 Task: Find connections with filter location São Joaquim with filter topic #fundraisingwith filter profile language French with filter current company 3i Infotech Ltd. with filter school Lady Shri Ram College For Women with filter industry Medical Equipment Manufacturing with filter service category Interaction Design with filter keywords title Credit Counselor
Action: Mouse moved to (604, 101)
Screenshot: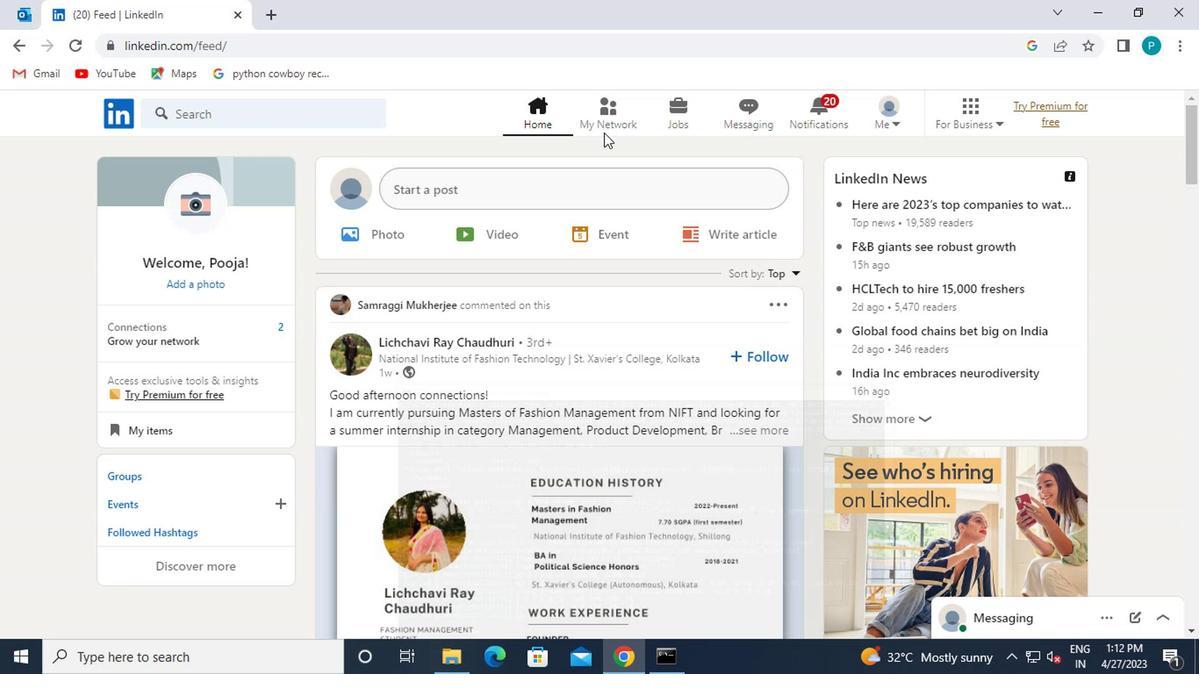 
Action: Mouse pressed left at (604, 101)
Screenshot: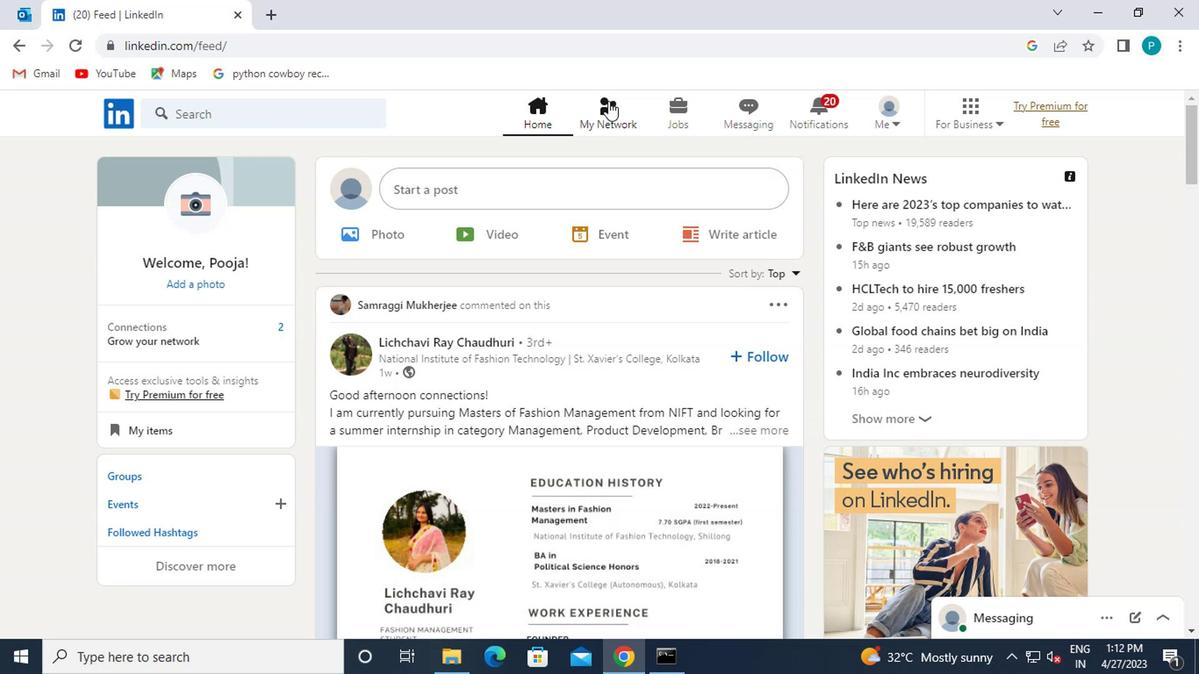 
Action: Mouse moved to (263, 217)
Screenshot: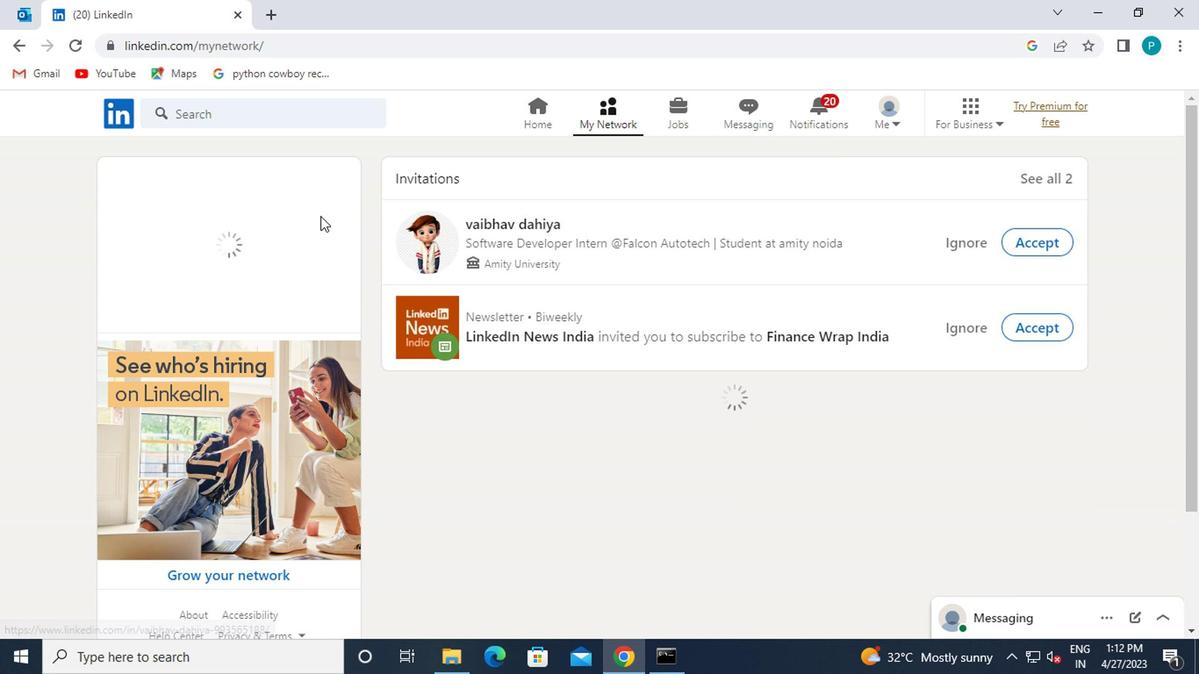 
Action: Mouse pressed left at (263, 217)
Screenshot: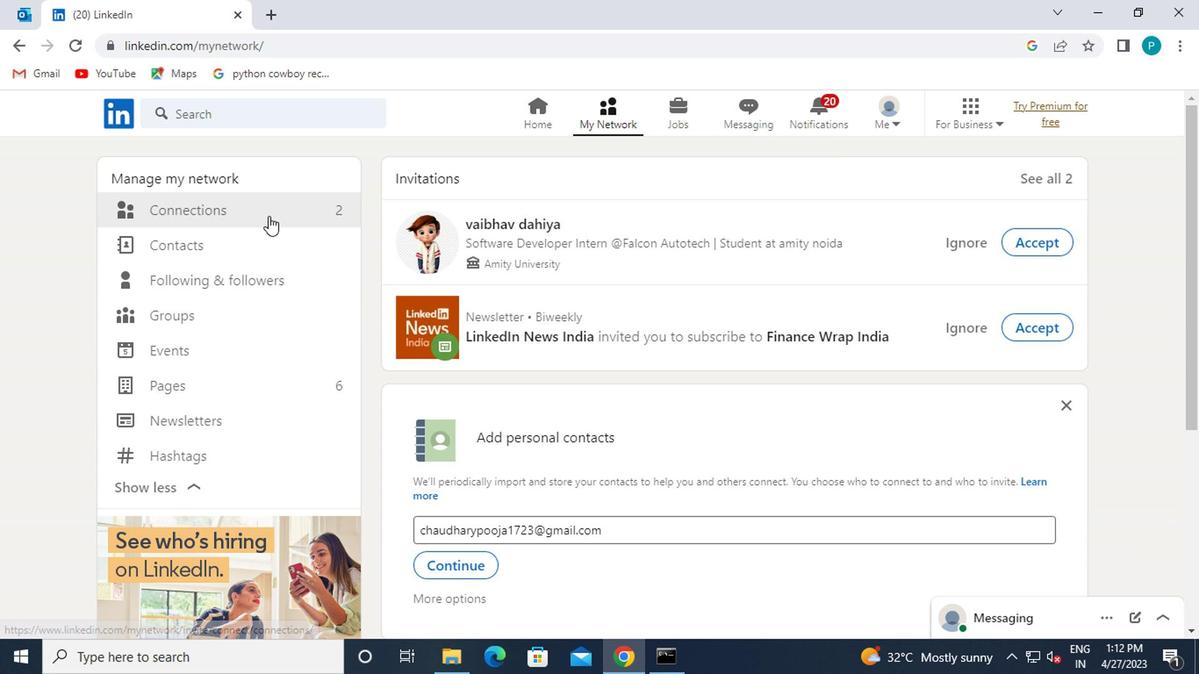 
Action: Mouse moved to (712, 215)
Screenshot: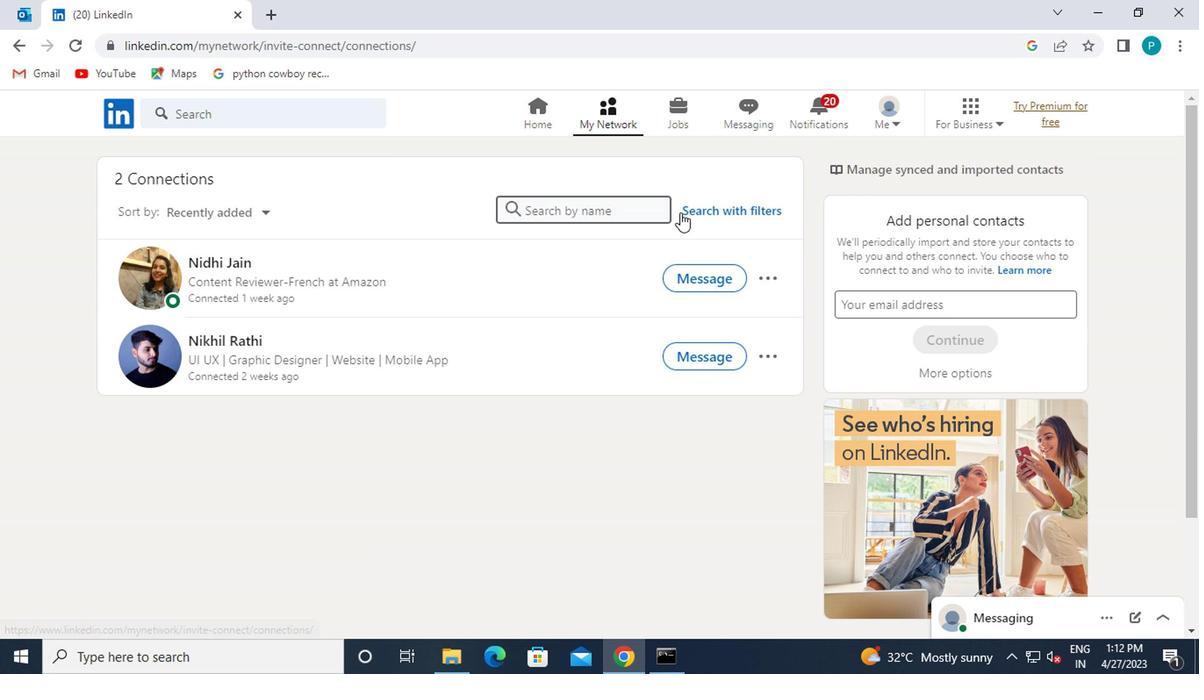 
Action: Mouse pressed left at (712, 215)
Screenshot: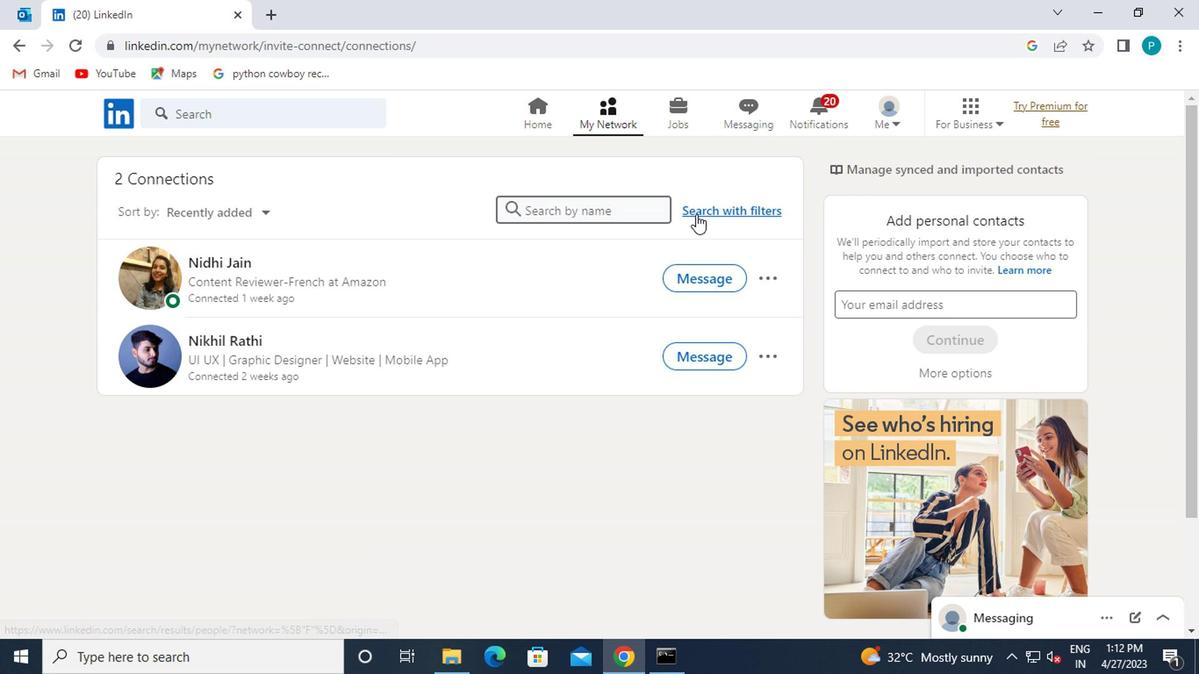 
Action: Mouse moved to (636, 170)
Screenshot: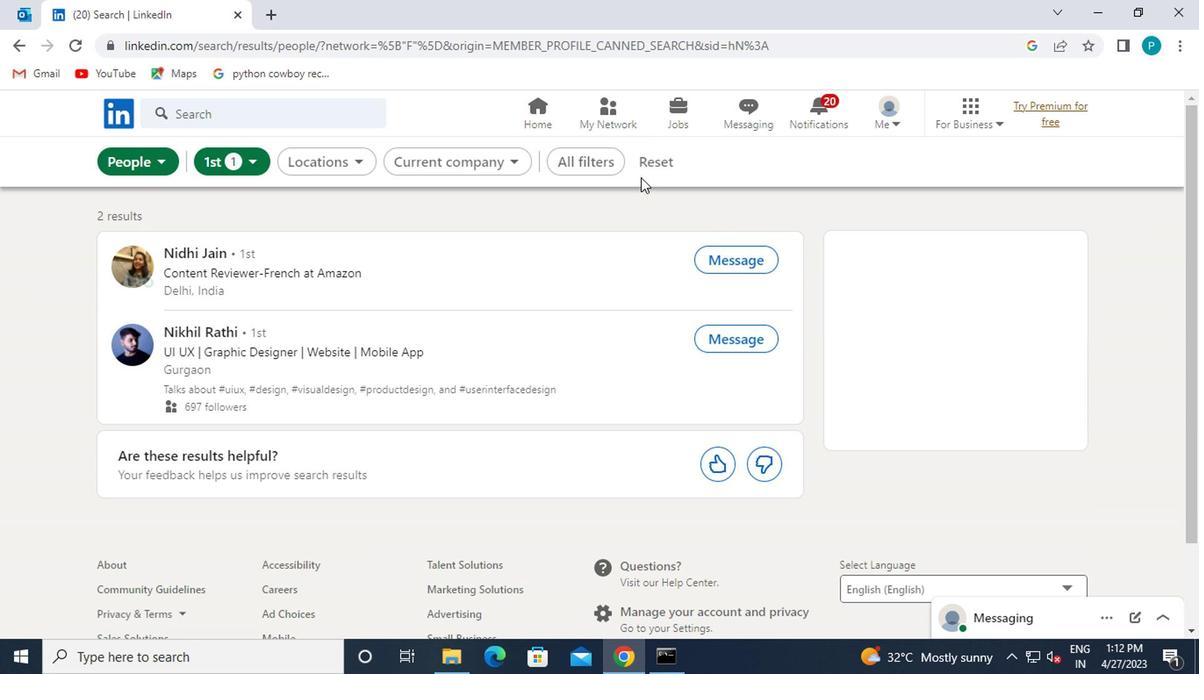 
Action: Mouse pressed left at (636, 170)
Screenshot: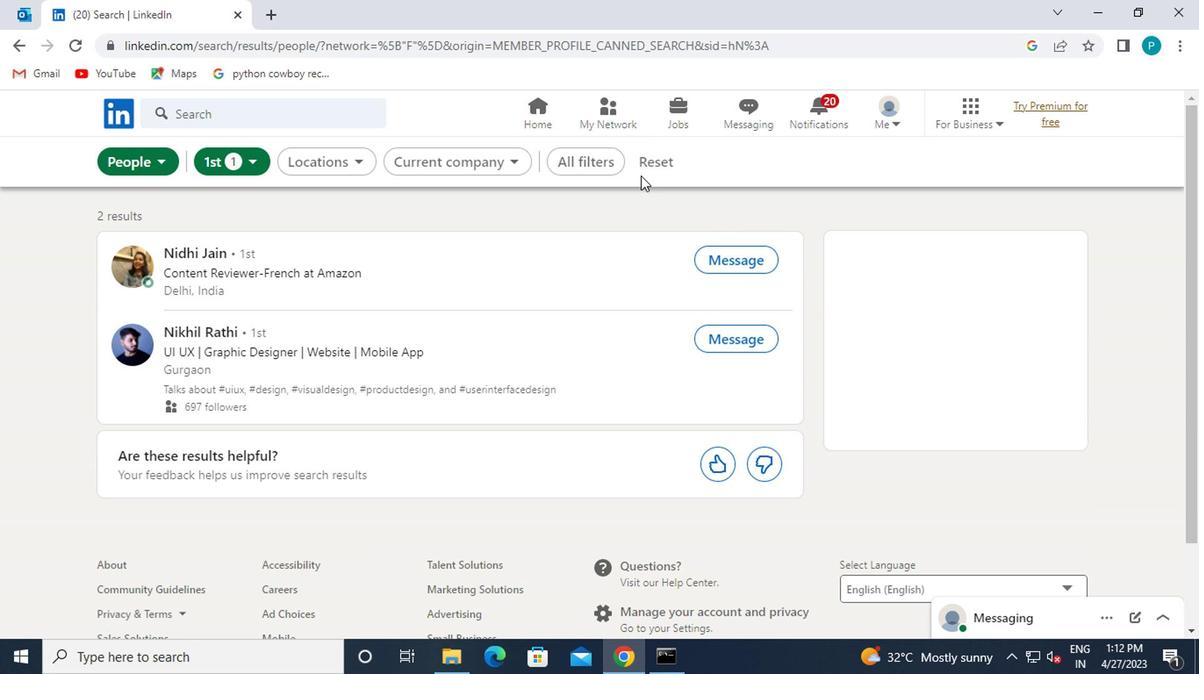 
Action: Mouse moved to (637, 173)
Screenshot: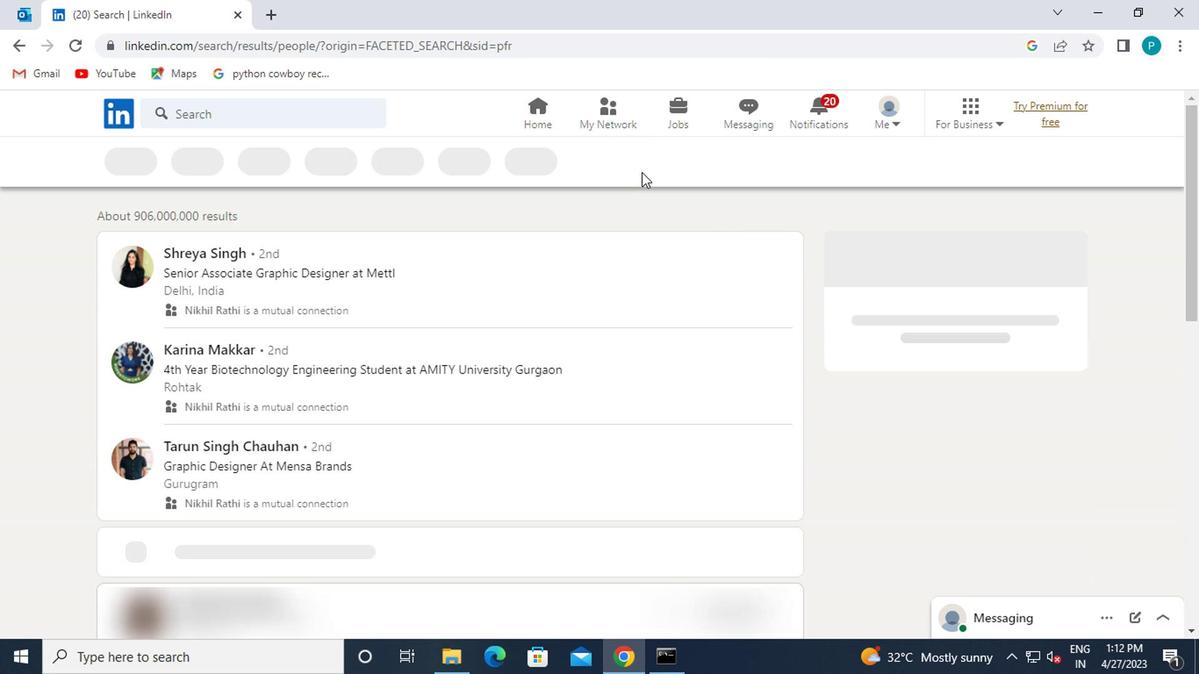 
Action: Mouse pressed left at (637, 173)
Screenshot: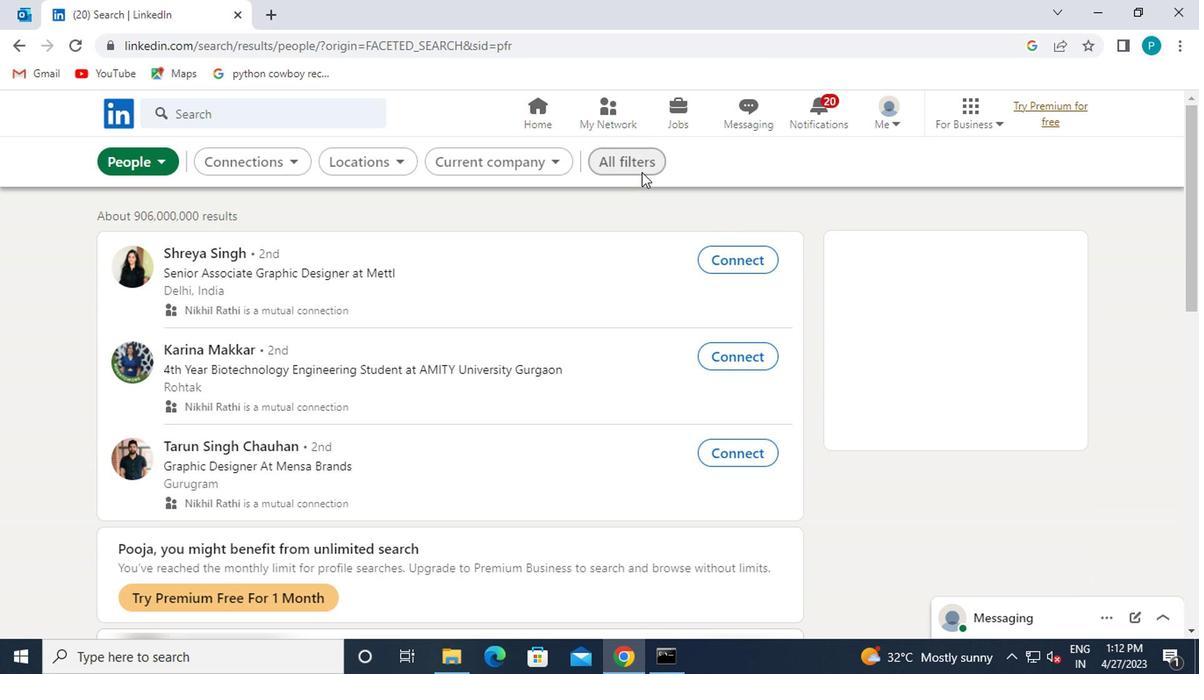 
Action: Mouse moved to (969, 481)
Screenshot: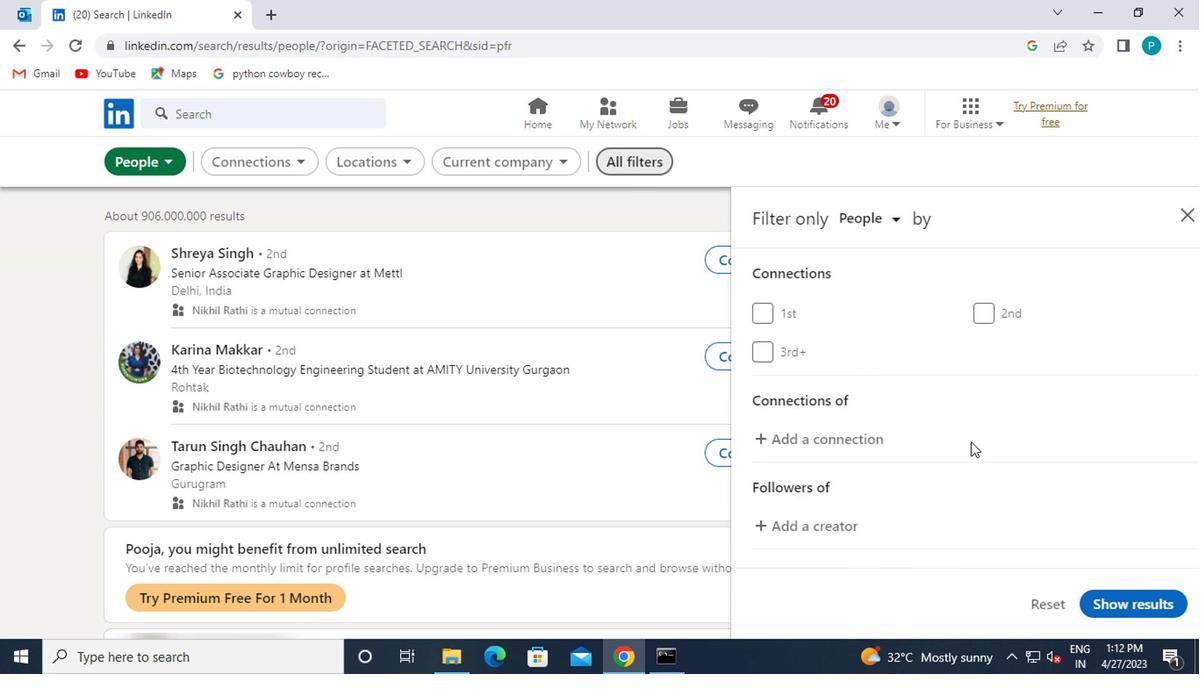 
Action: Mouse scrolled (969, 480) with delta (0, 0)
Screenshot: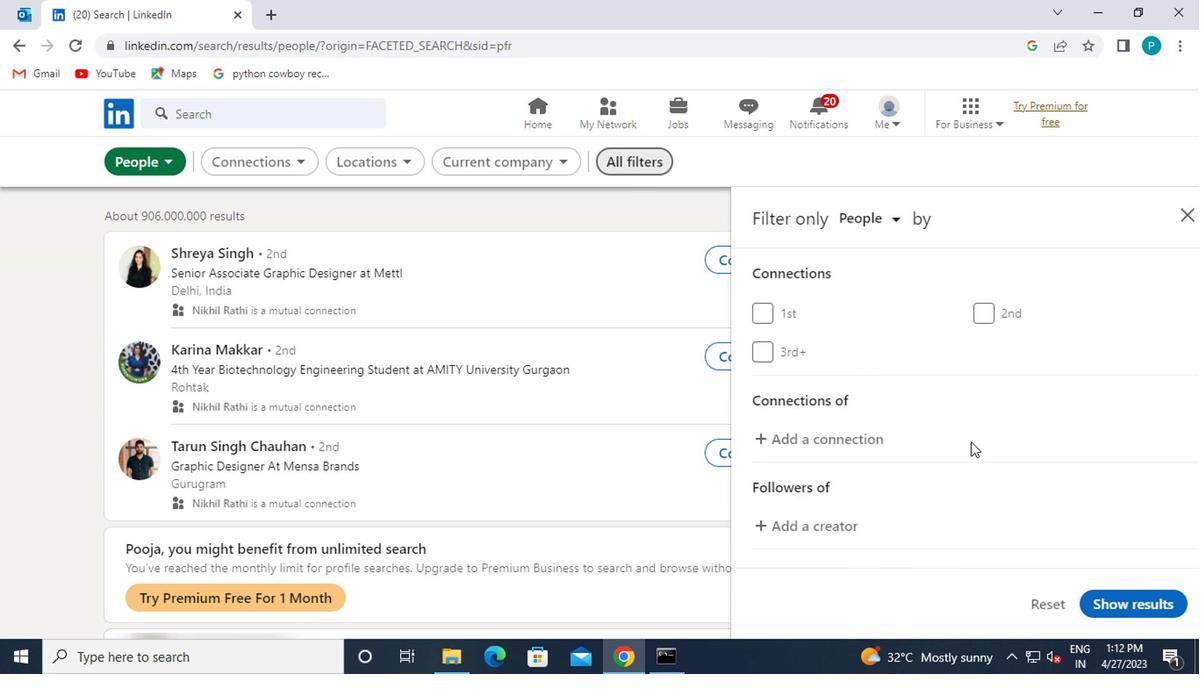 
Action: Mouse moved to (969, 482)
Screenshot: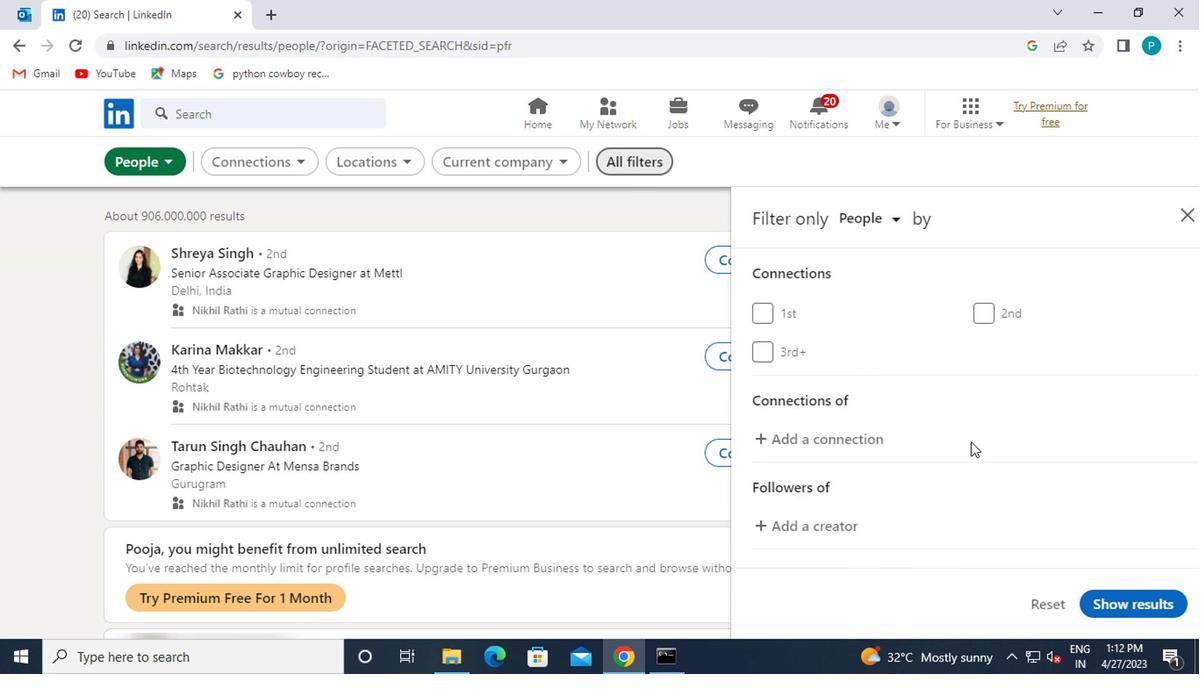 
Action: Mouse scrolled (969, 482) with delta (0, 0)
Screenshot: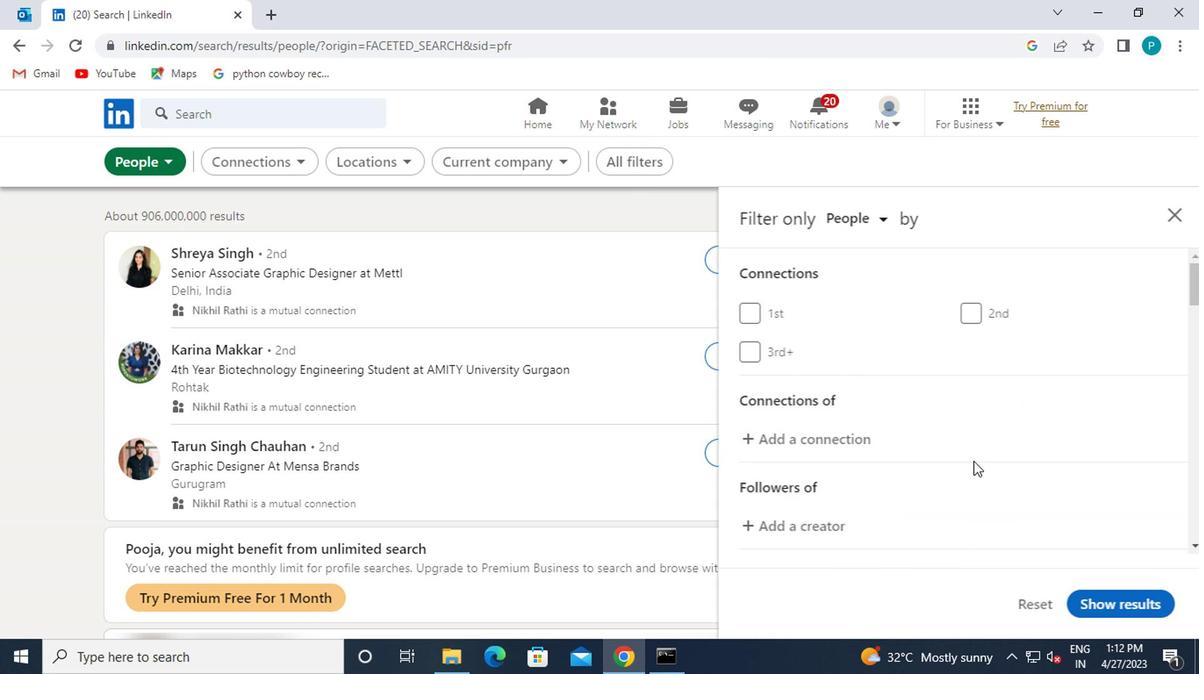 
Action: Mouse moved to (969, 515)
Screenshot: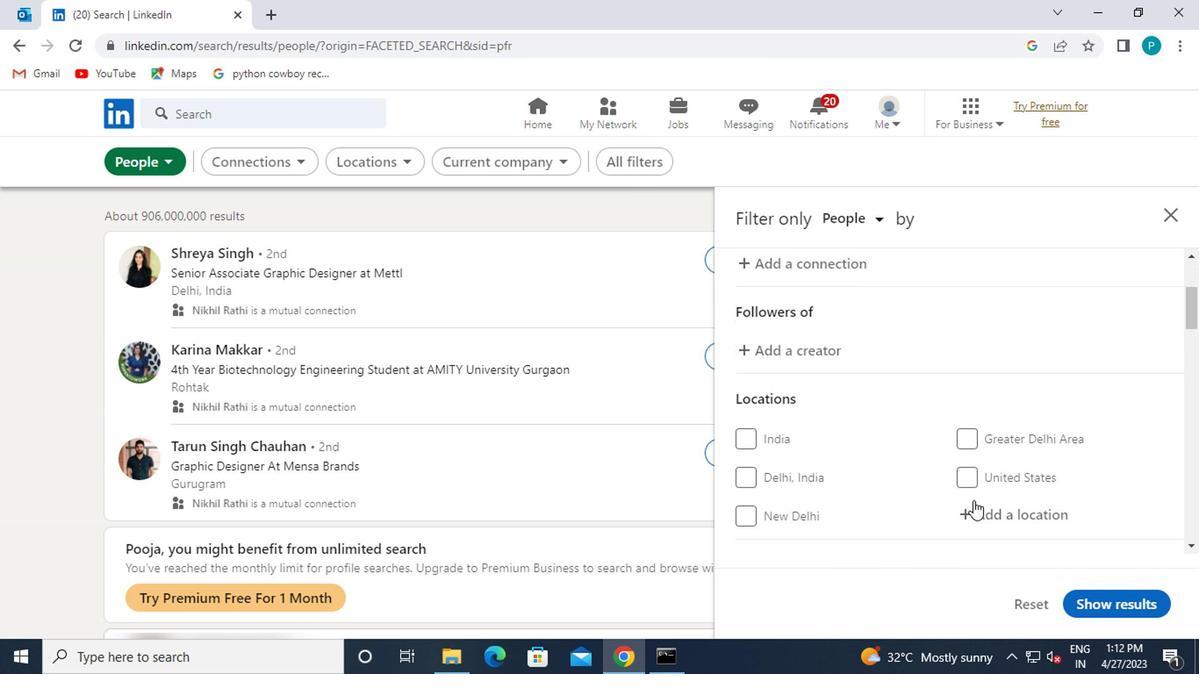 
Action: Mouse pressed left at (969, 515)
Screenshot: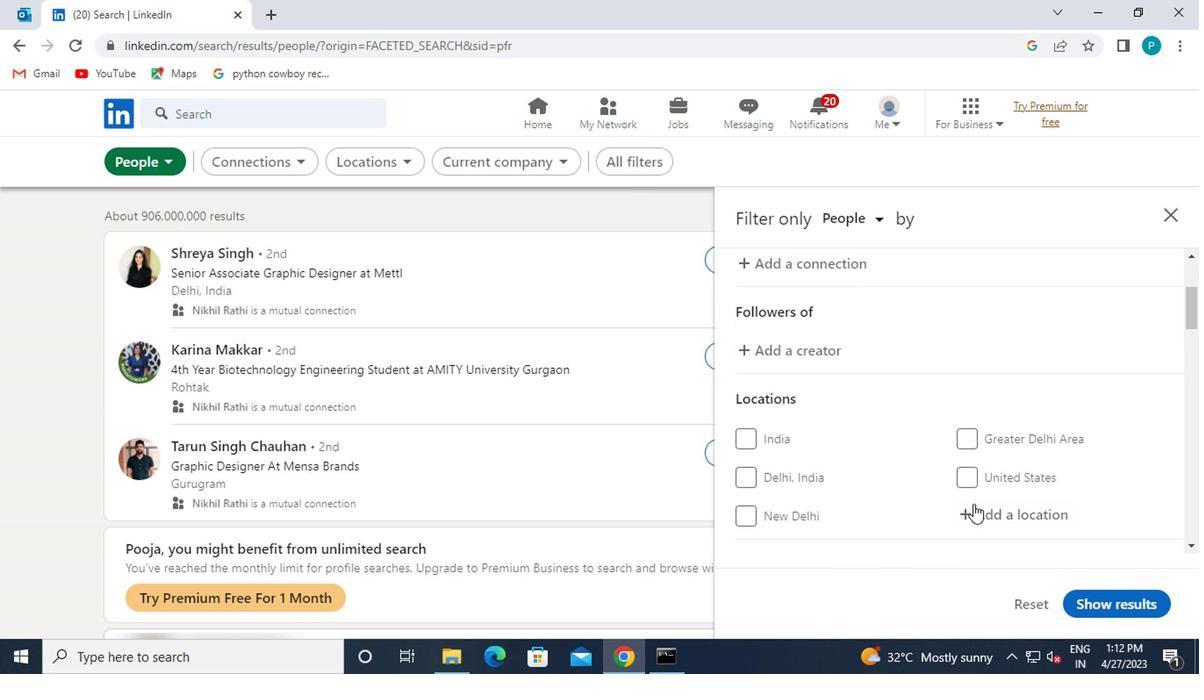 
Action: Mouse moved to (966, 519)
Screenshot: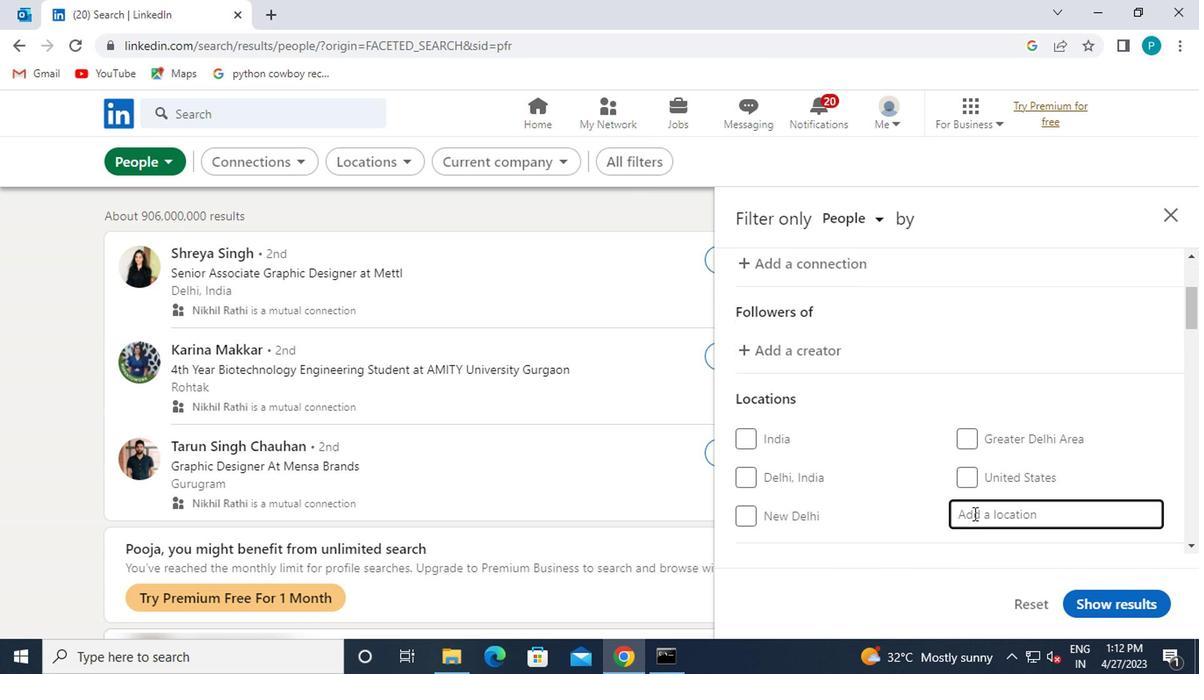 
Action: Key pressed sao<Key.space>joa
Screenshot: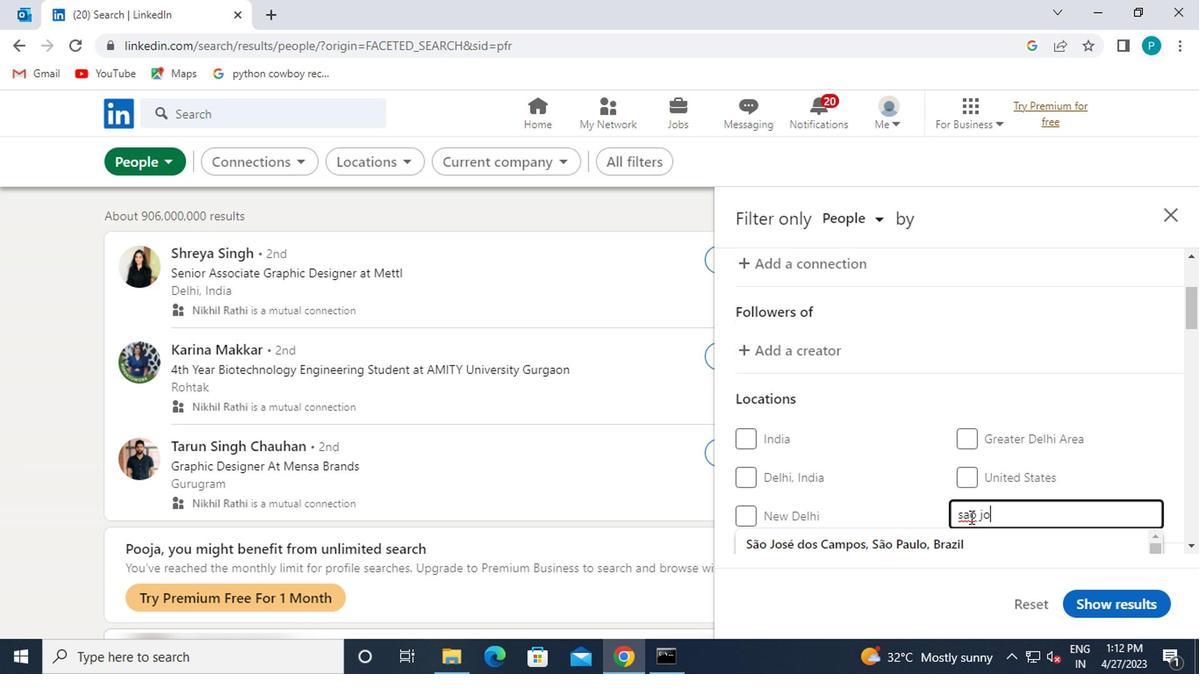 
Action: Mouse moved to (902, 488)
Screenshot: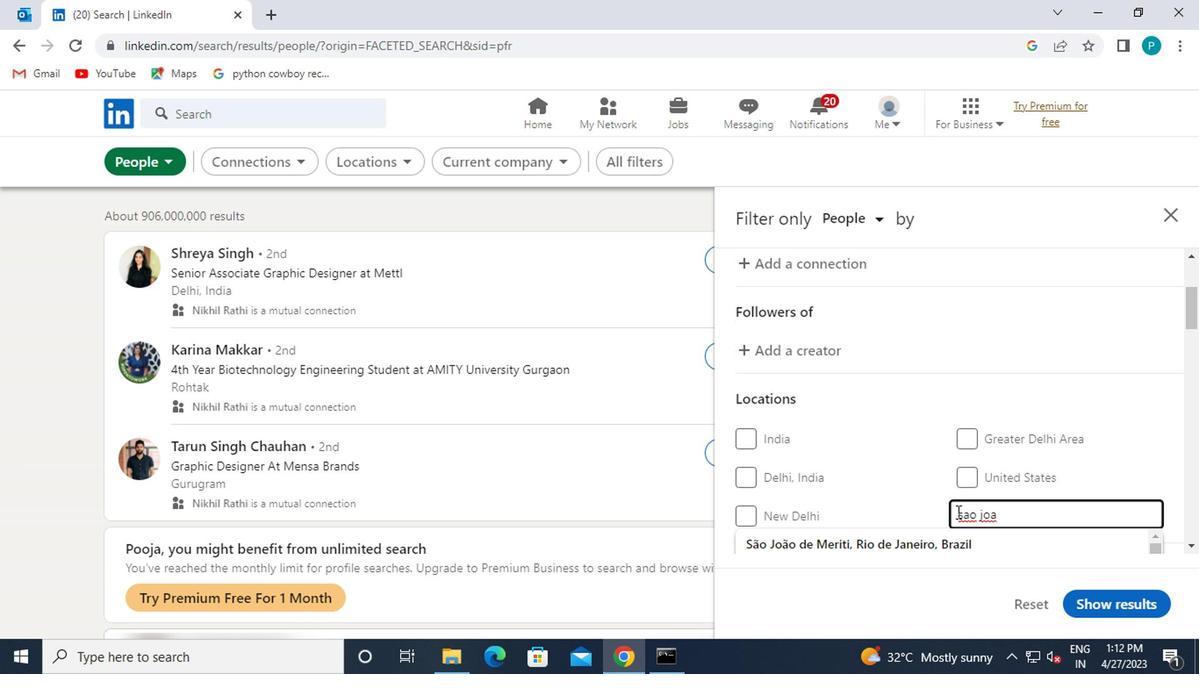 
Action: Mouse scrolled (902, 487) with delta (0, -1)
Screenshot: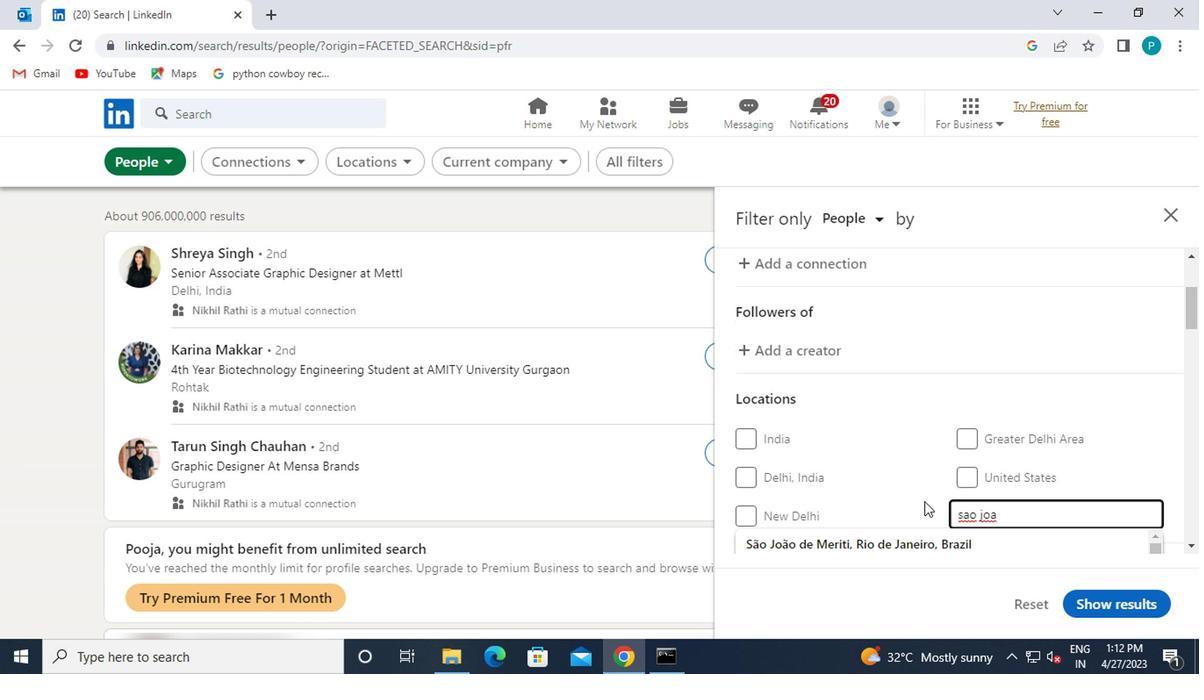 
Action: Mouse moved to (900, 481)
Screenshot: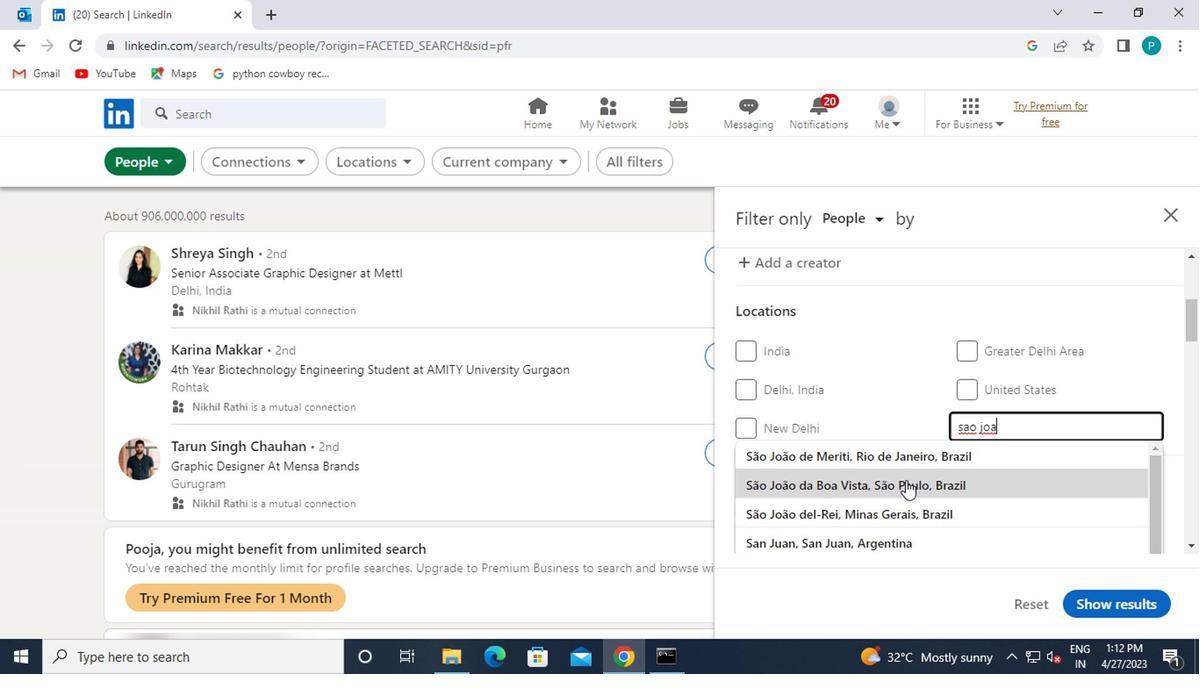 
Action: Mouse scrolled (900, 480) with delta (0, 0)
Screenshot: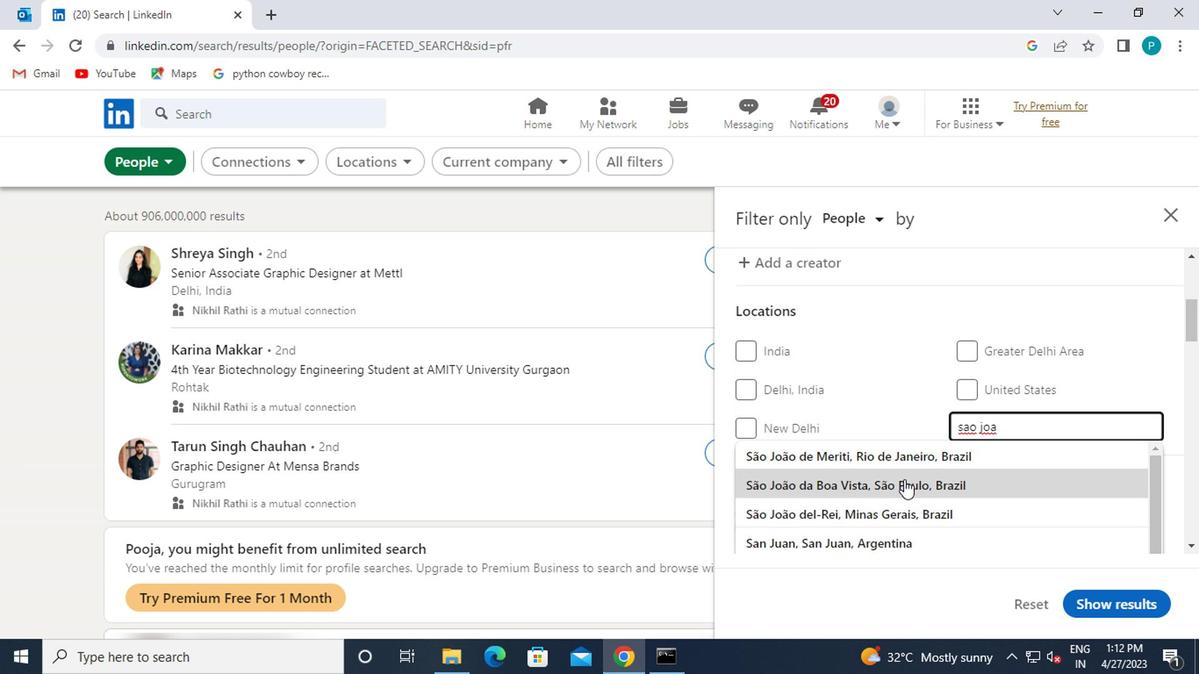 
Action: Mouse moved to (897, 481)
Screenshot: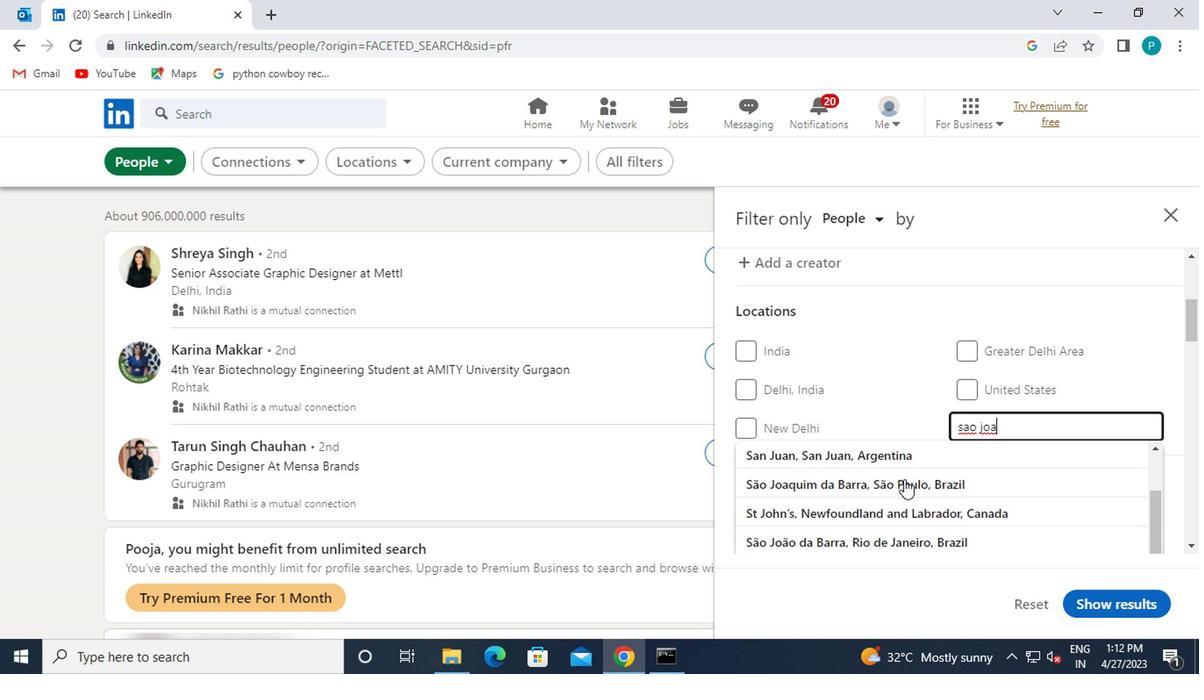 
Action: Mouse pressed left at (897, 481)
Screenshot: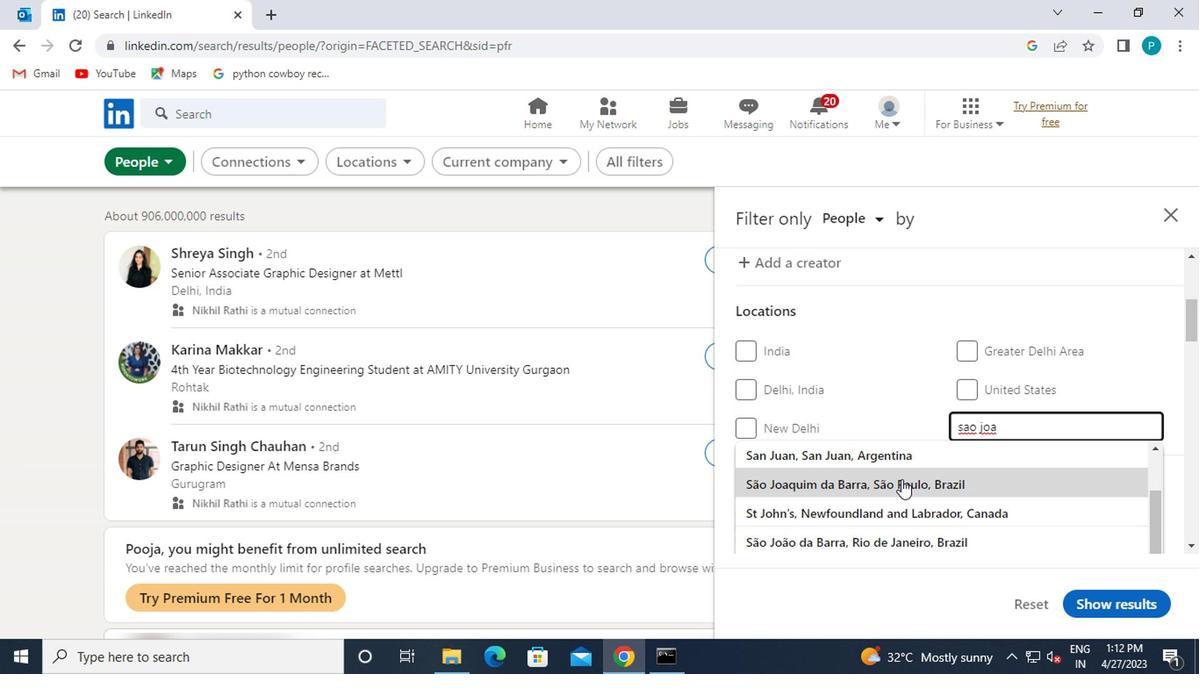 
Action: Mouse scrolled (897, 480) with delta (0, 0)
Screenshot: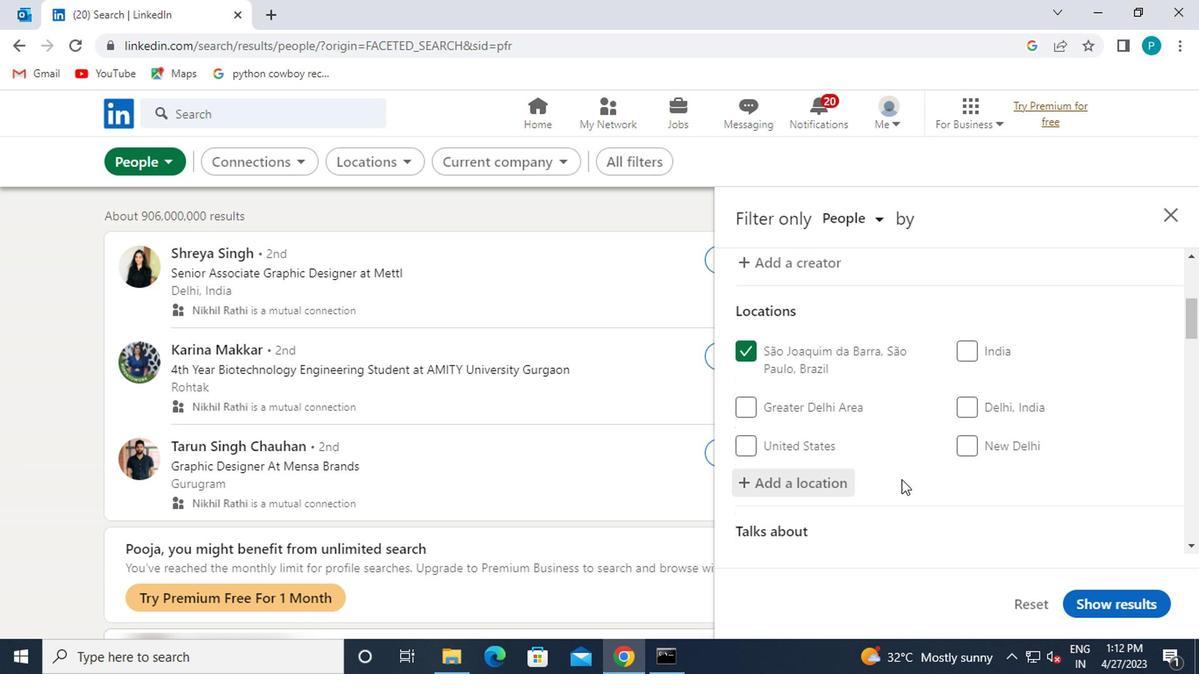 
Action: Mouse scrolled (897, 480) with delta (0, 0)
Screenshot: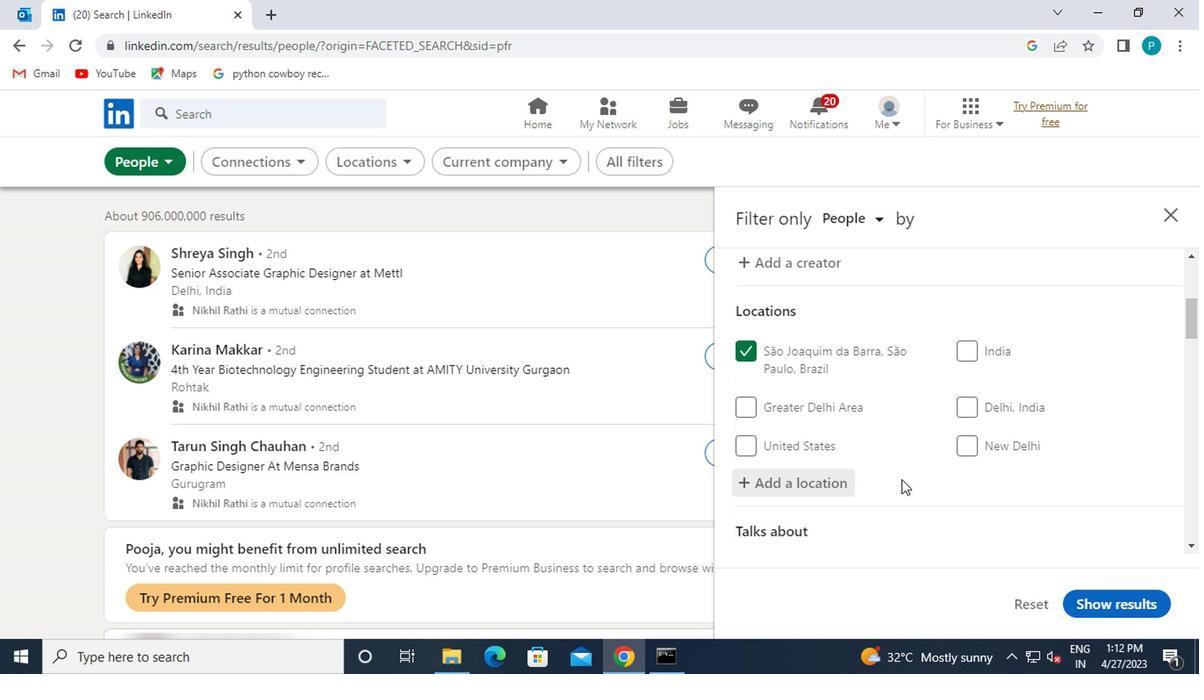 
Action: Mouse moved to (970, 478)
Screenshot: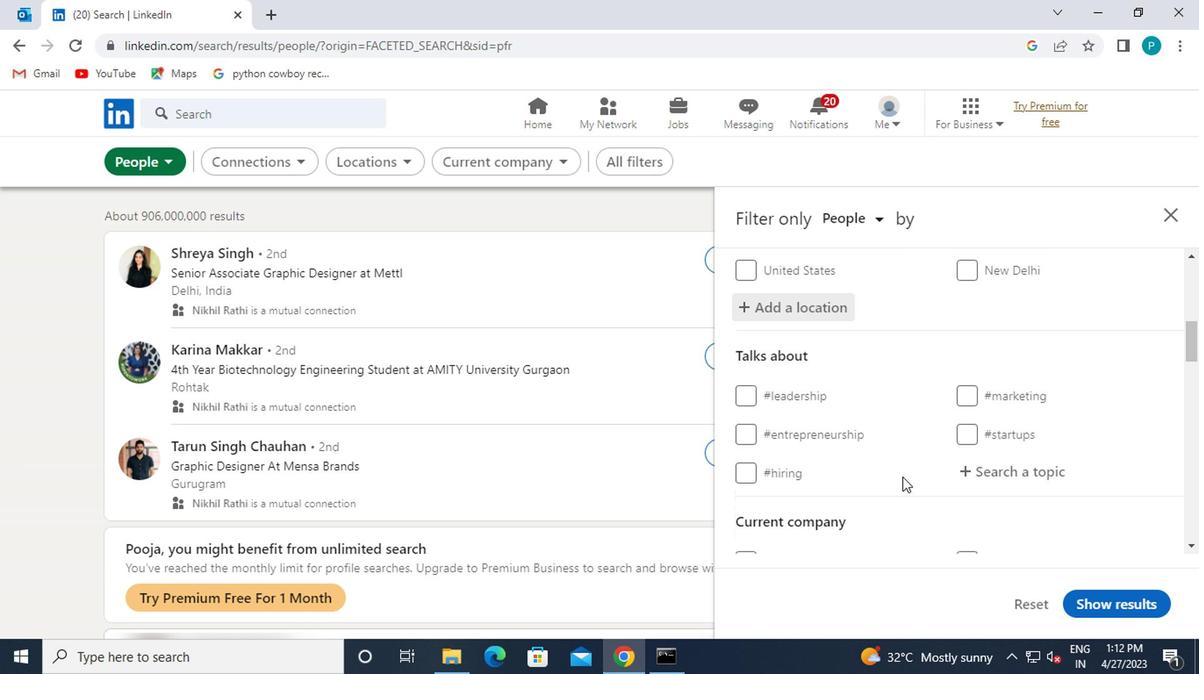
Action: Mouse pressed left at (970, 478)
Screenshot: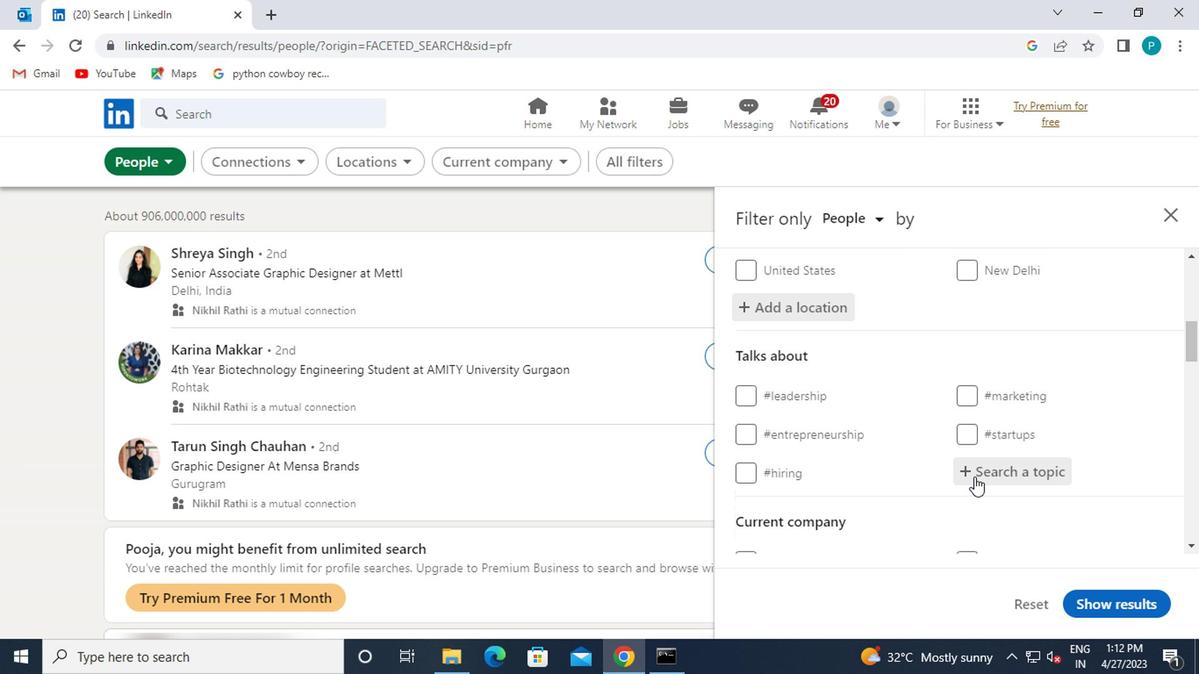 
Action: Key pressed <Key.shift>#<Key.caps_lock>F<Key.caps_lock>UNDRAISING
Screenshot: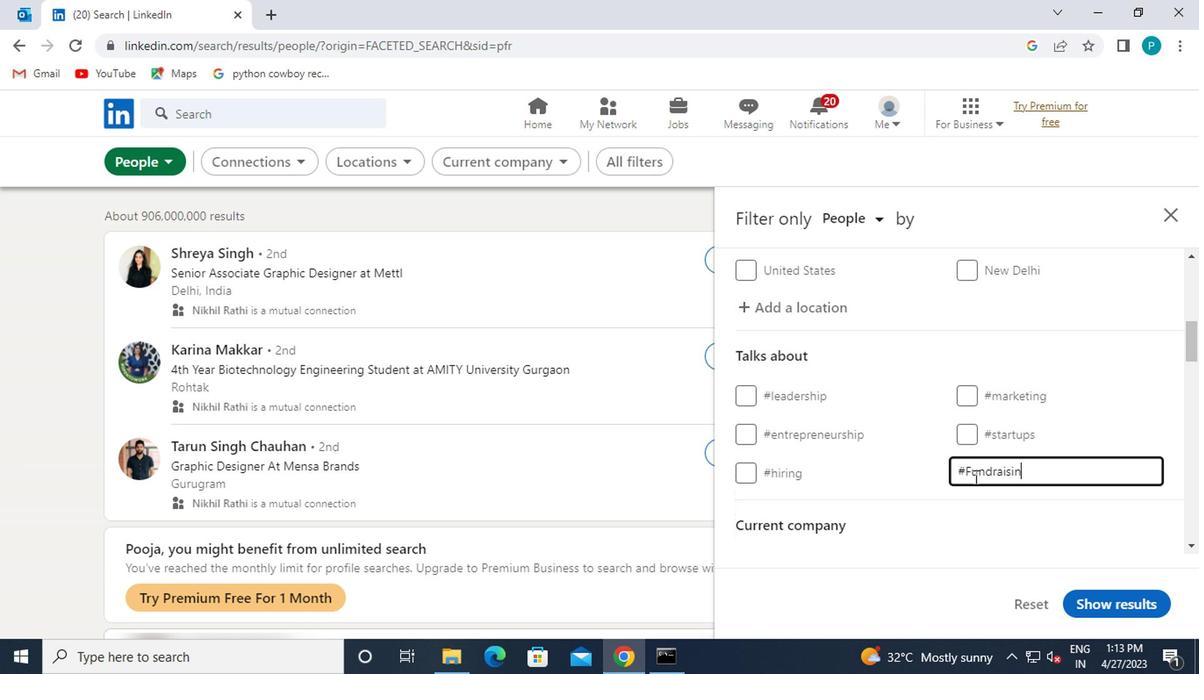 
Action: Mouse scrolled (970, 477) with delta (0, 0)
Screenshot: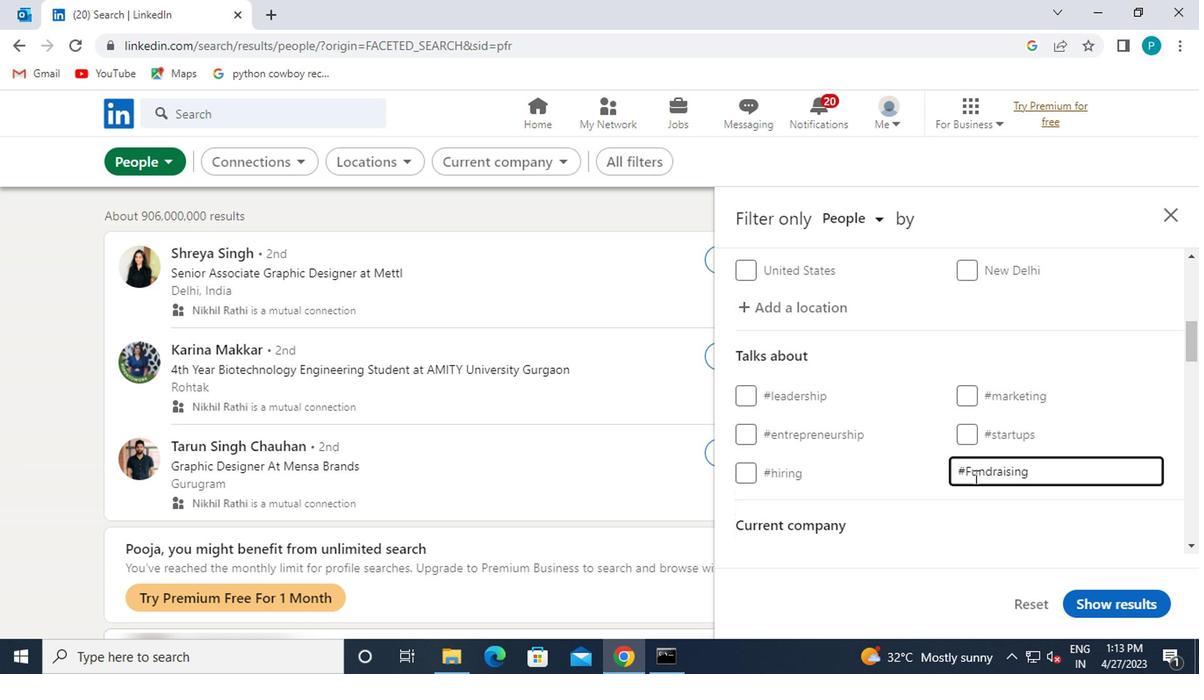 
Action: Mouse scrolled (970, 477) with delta (0, 0)
Screenshot: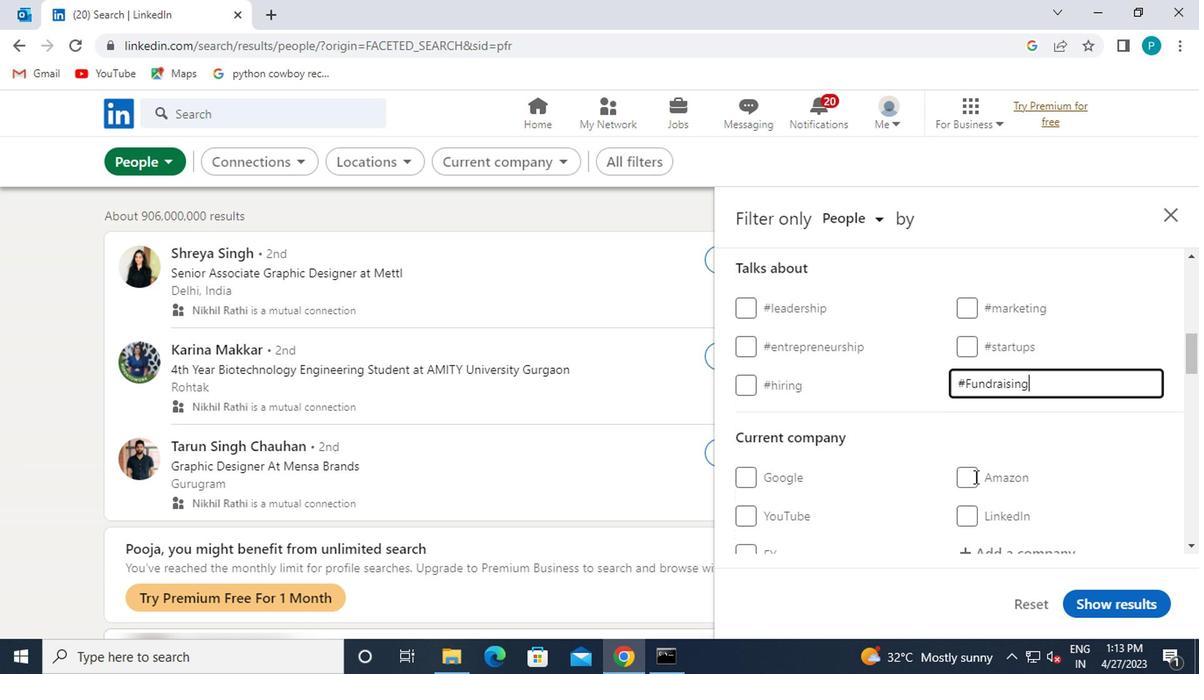 
Action: Mouse moved to (967, 474)
Screenshot: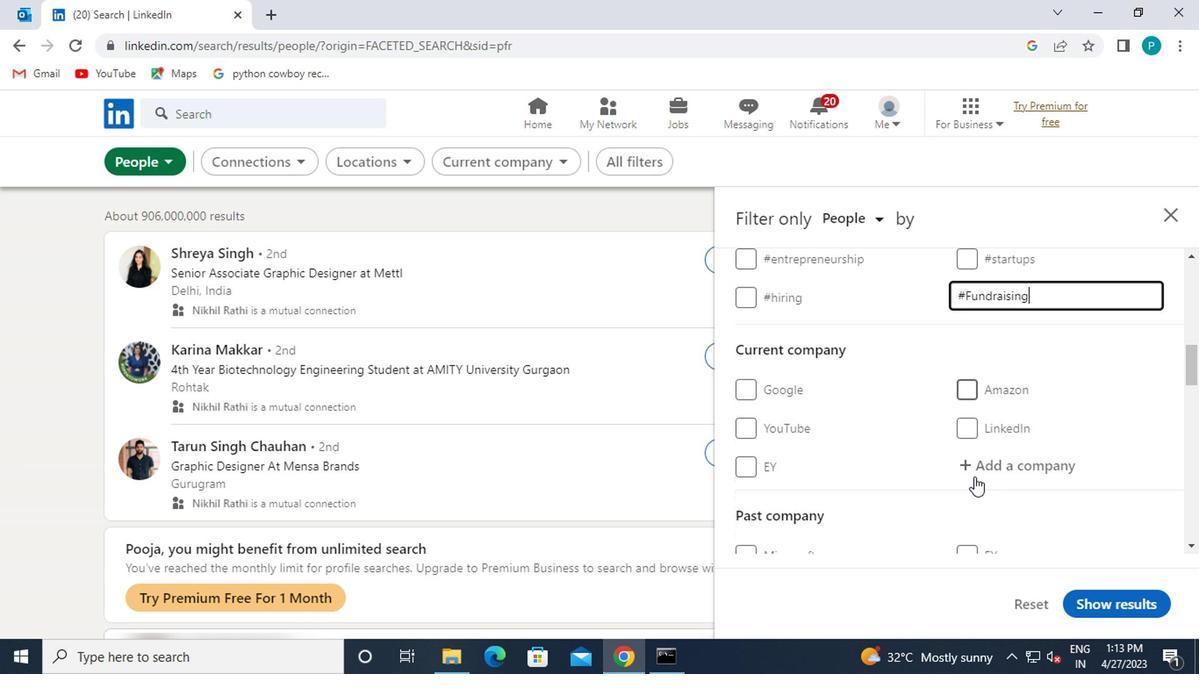 
Action: Mouse pressed left at (967, 474)
Screenshot: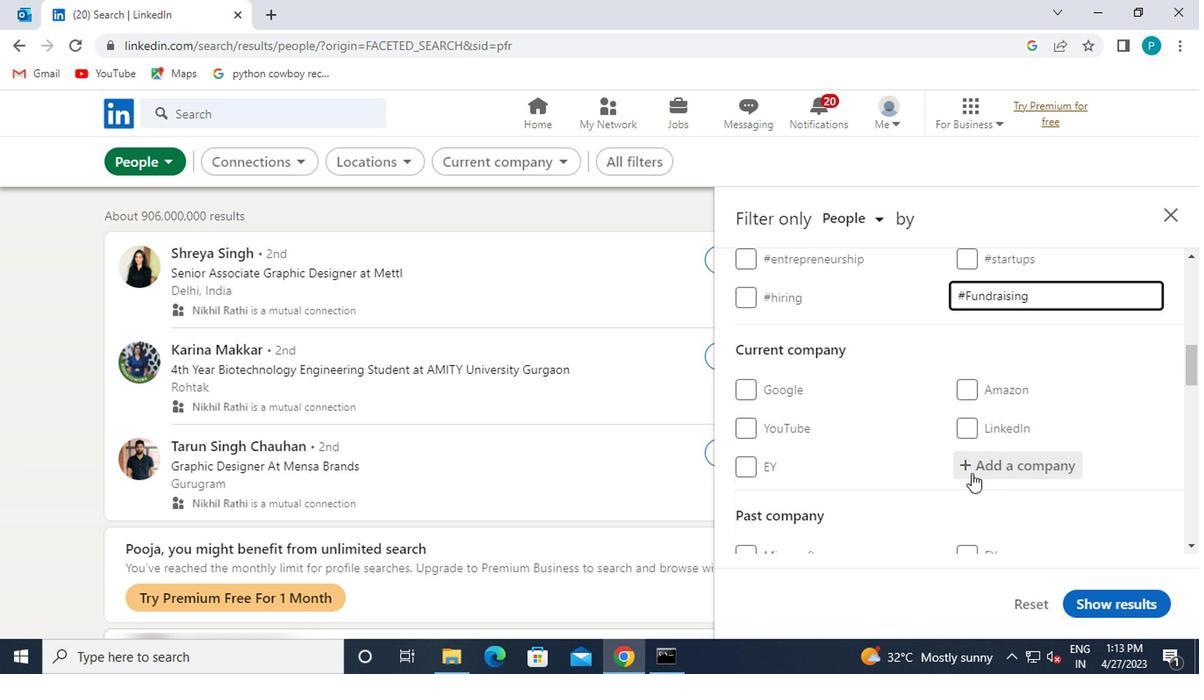 
Action: Mouse moved to (969, 510)
Screenshot: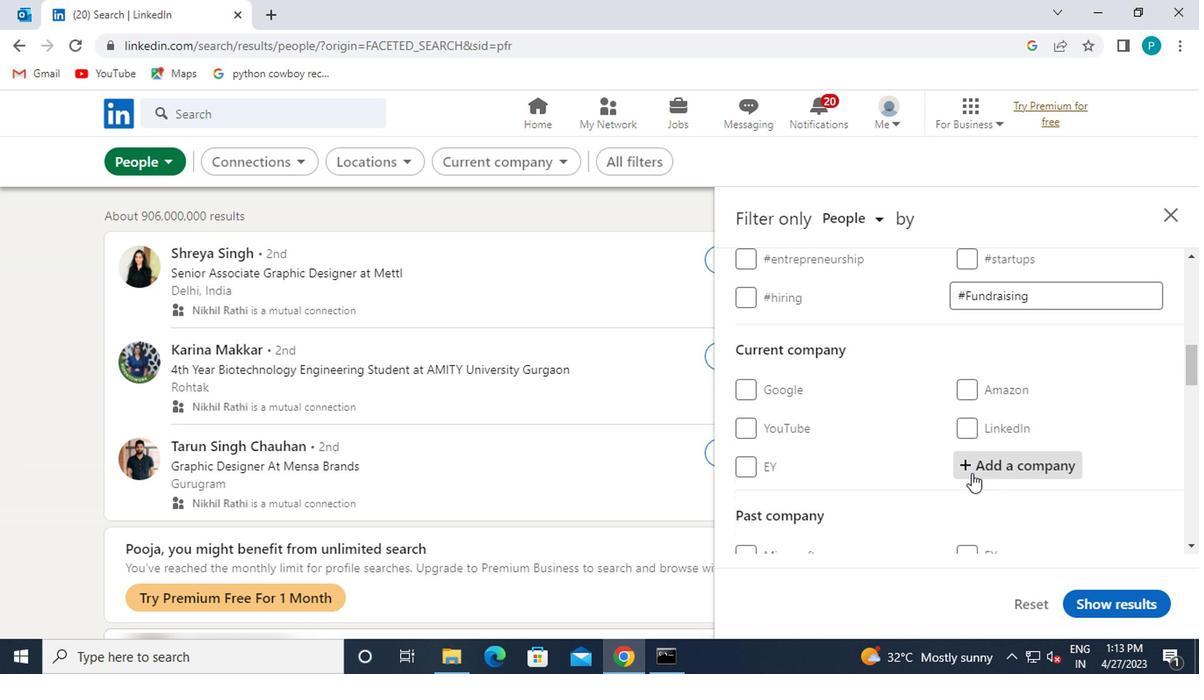 
Action: Key pressed 3I
Screenshot: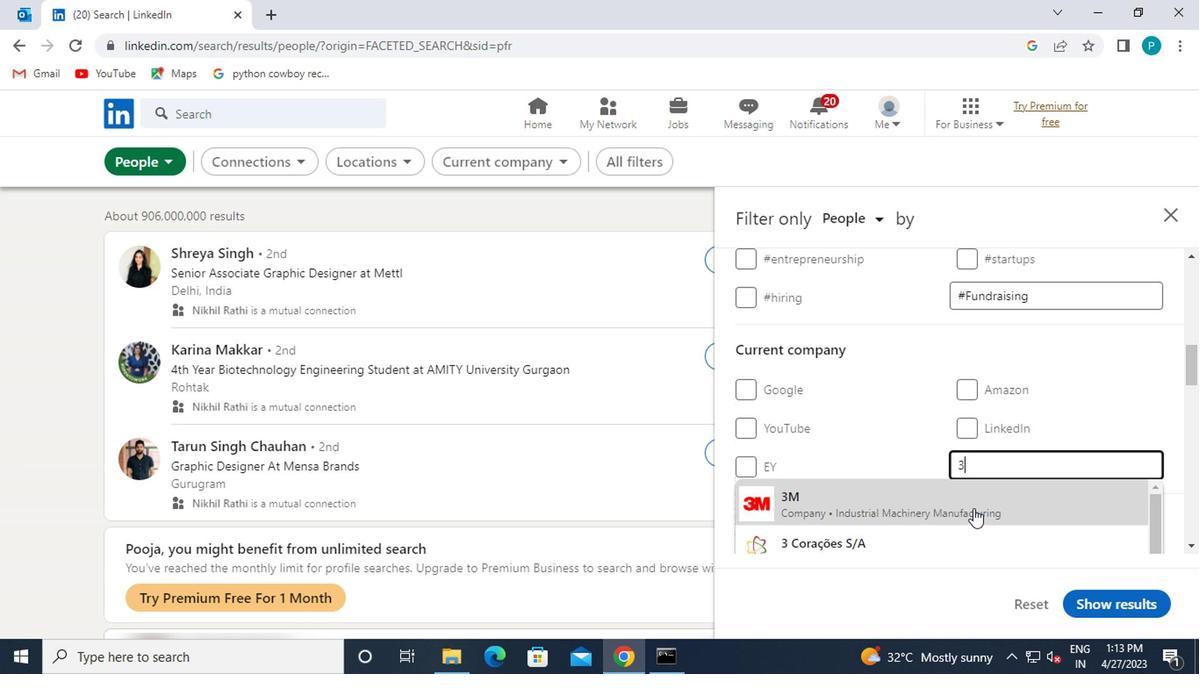 
Action: Mouse moved to (930, 507)
Screenshot: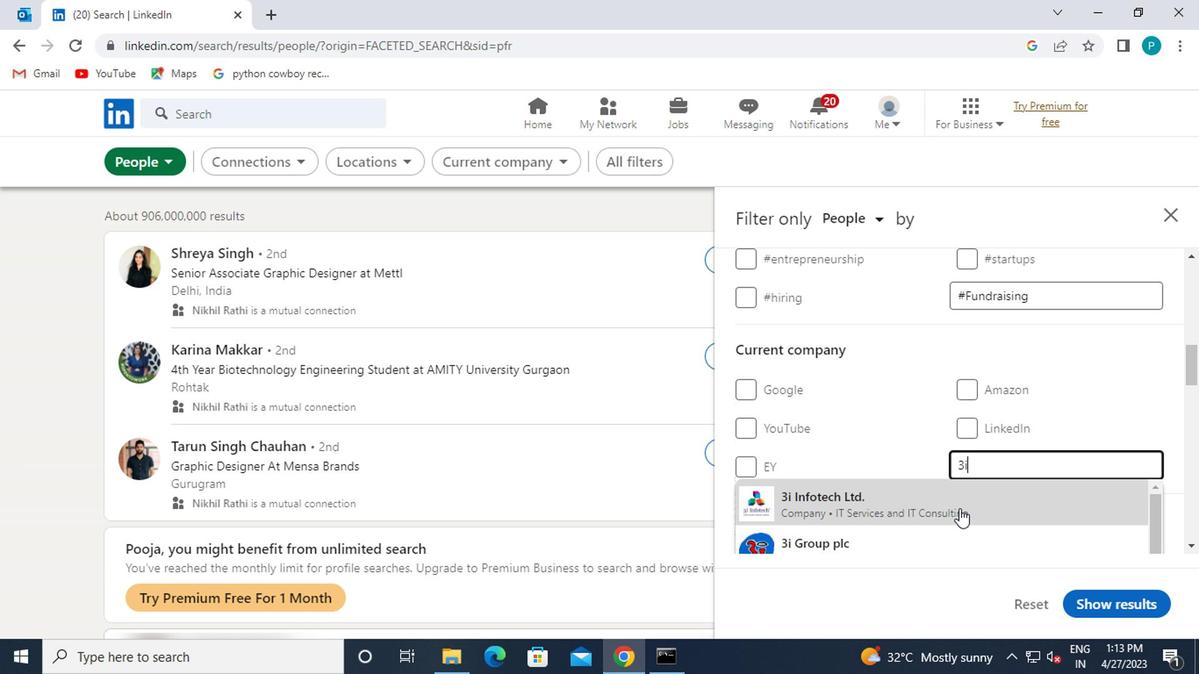 
Action: Mouse pressed left at (930, 507)
Screenshot: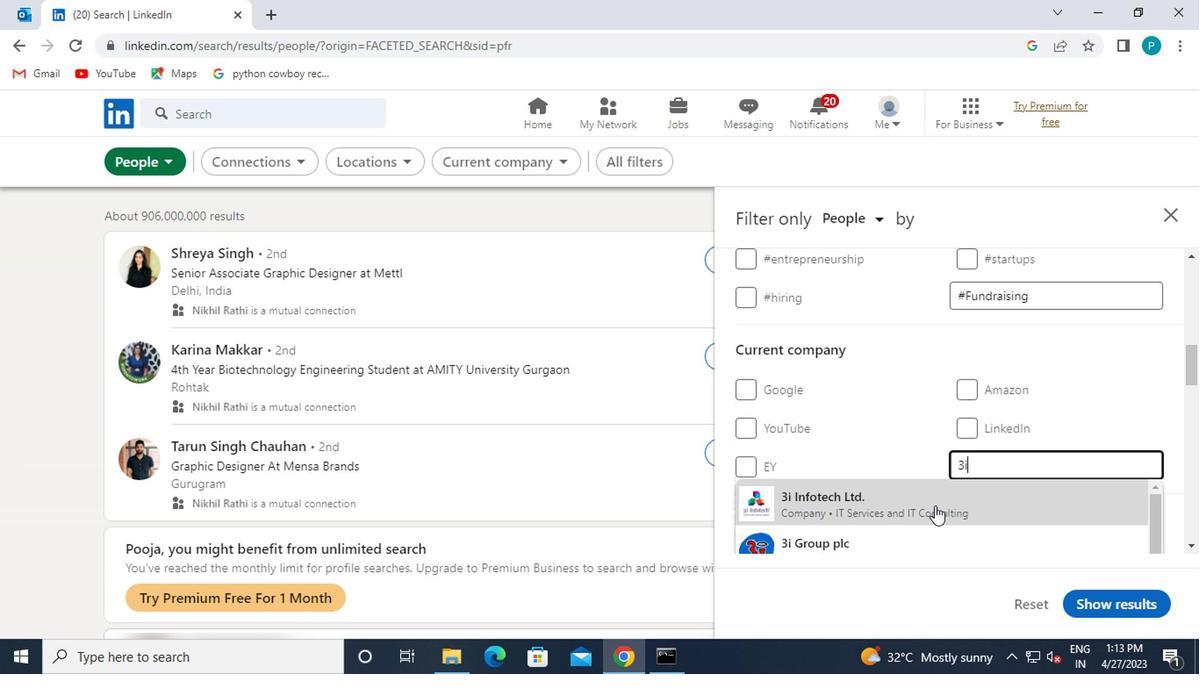 
Action: Mouse moved to (887, 476)
Screenshot: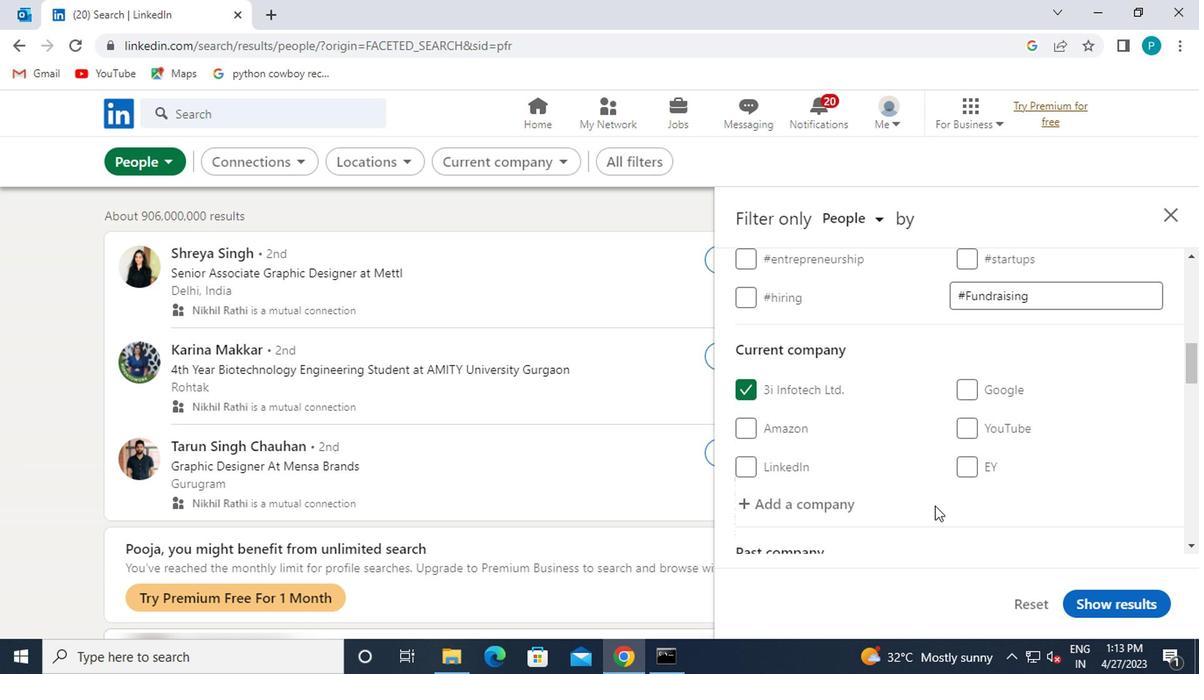 
Action: Mouse scrolled (887, 474) with delta (0, -1)
Screenshot: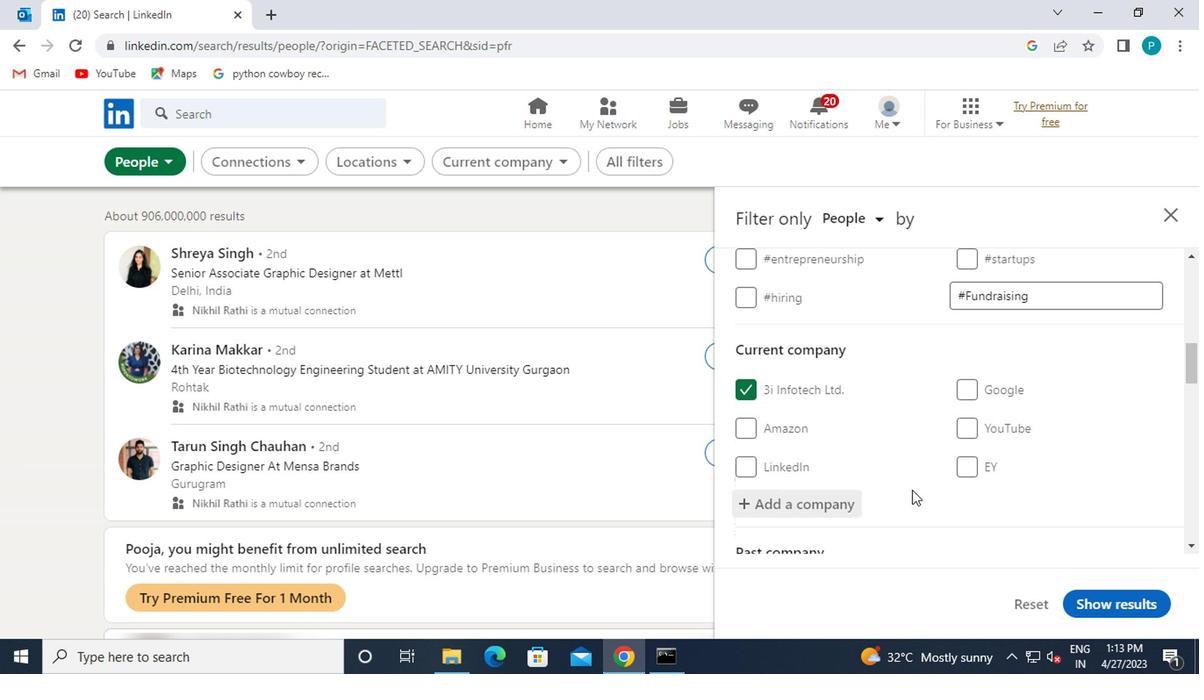
Action: Mouse scrolled (887, 474) with delta (0, -1)
Screenshot: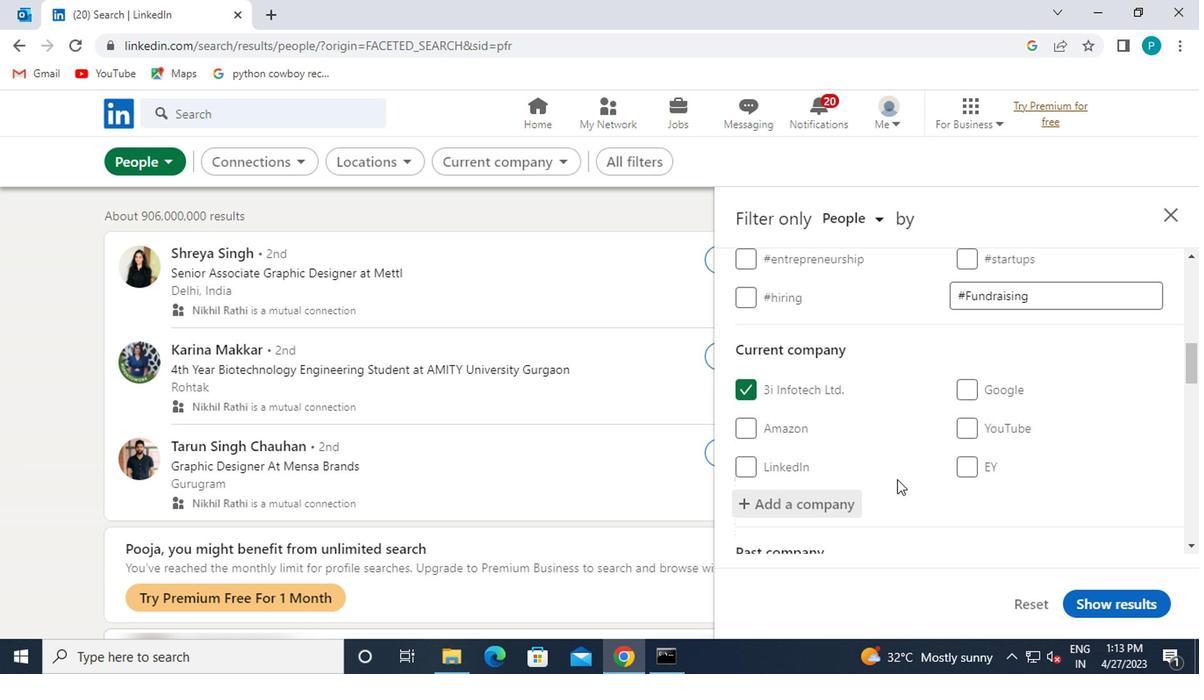 
Action: Mouse moved to (968, 493)
Screenshot: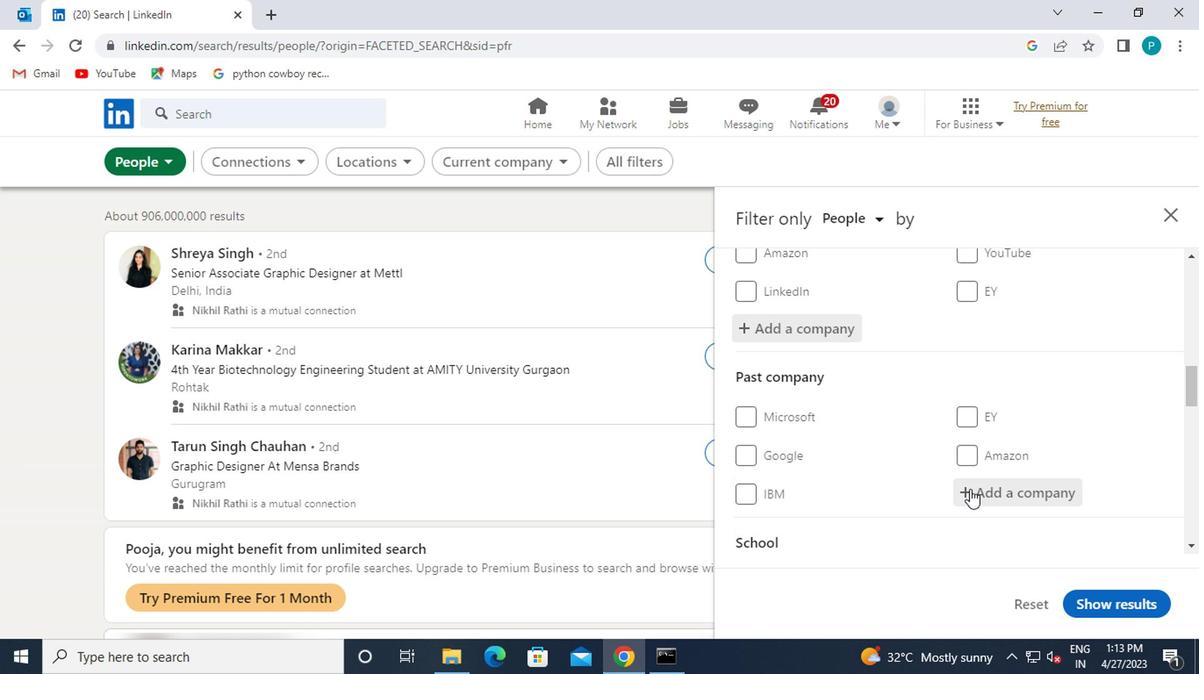 
Action: Mouse scrolled (968, 492) with delta (0, 0)
Screenshot: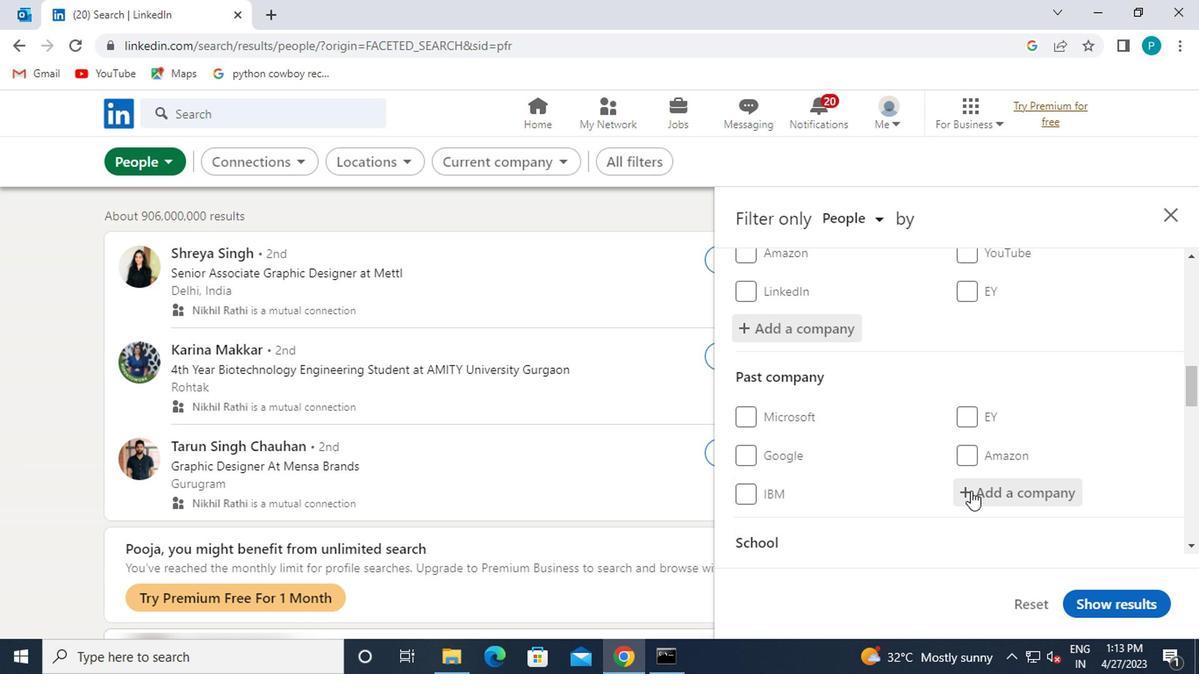 
Action: Mouse moved to (973, 536)
Screenshot: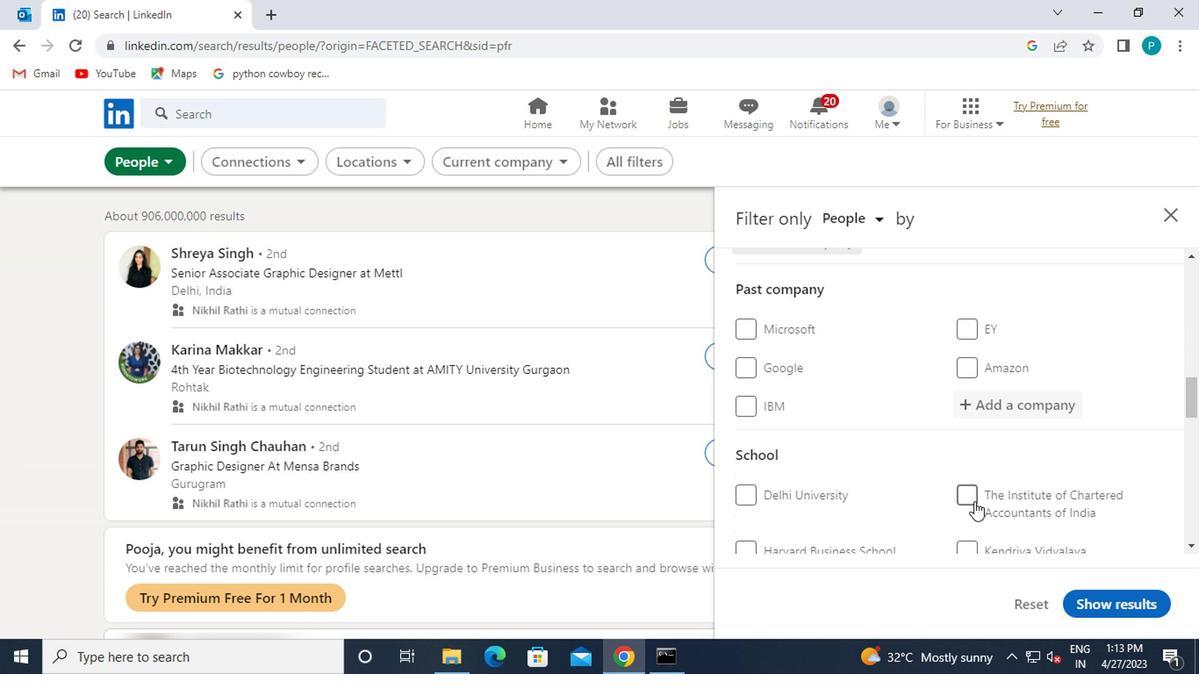 
Action: Mouse scrolled (973, 534) with delta (0, -1)
Screenshot: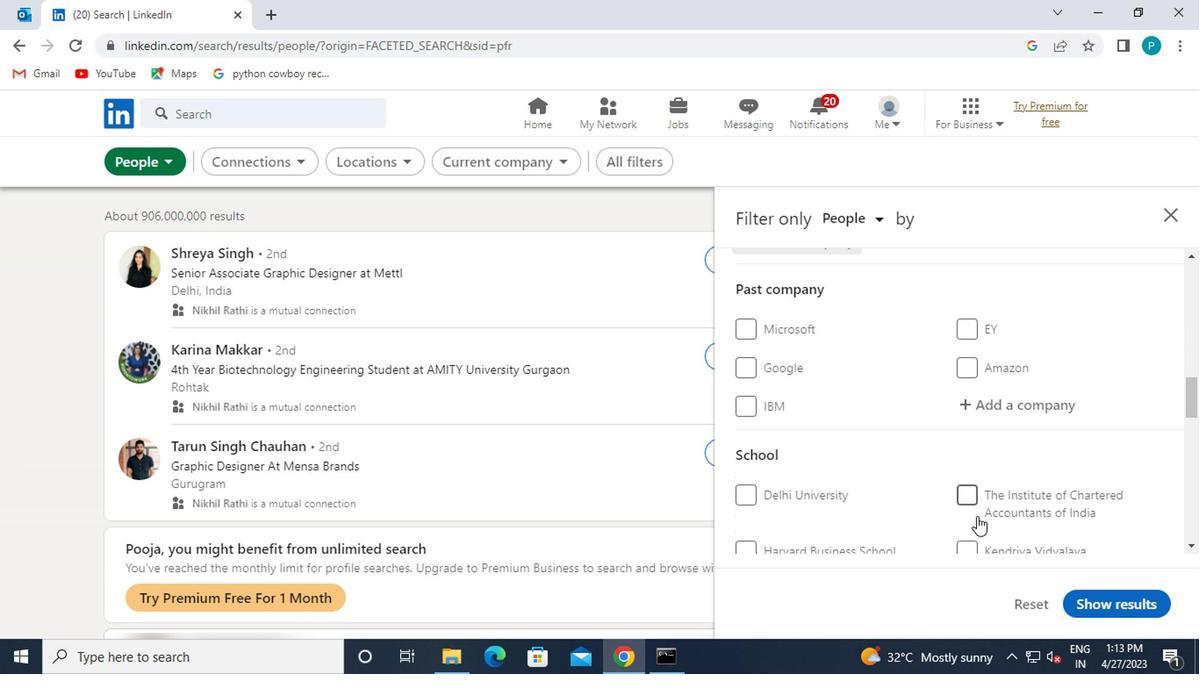 
Action: Mouse moved to (973, 502)
Screenshot: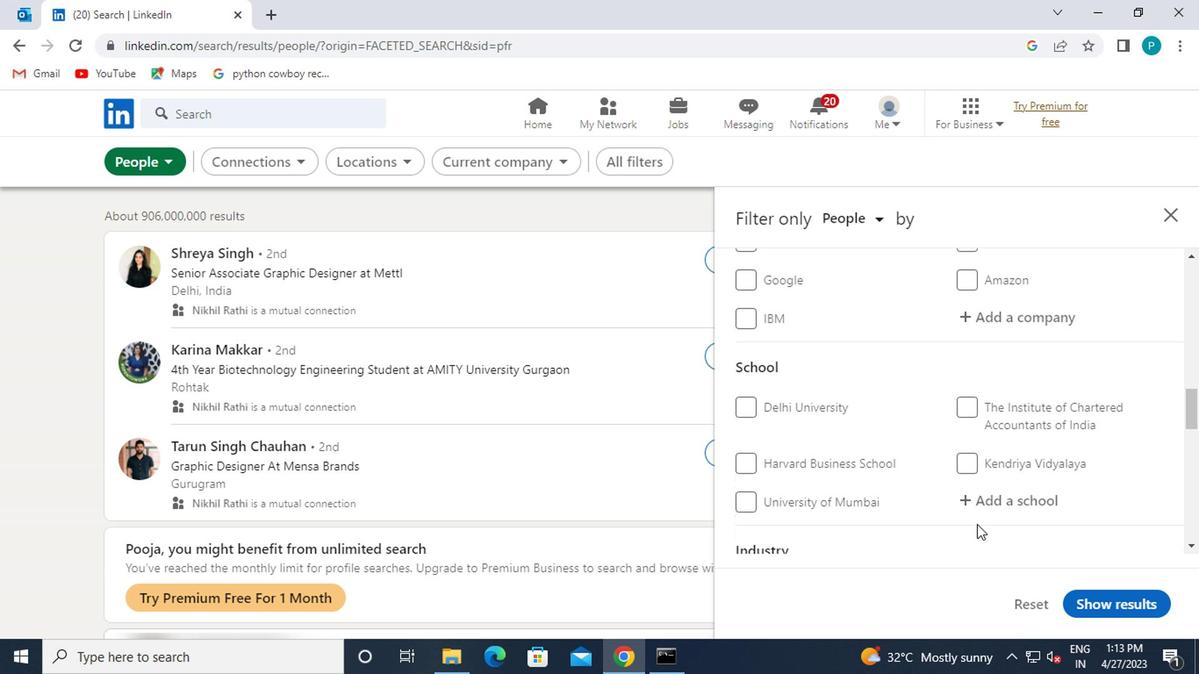 
Action: Mouse pressed left at (973, 502)
Screenshot: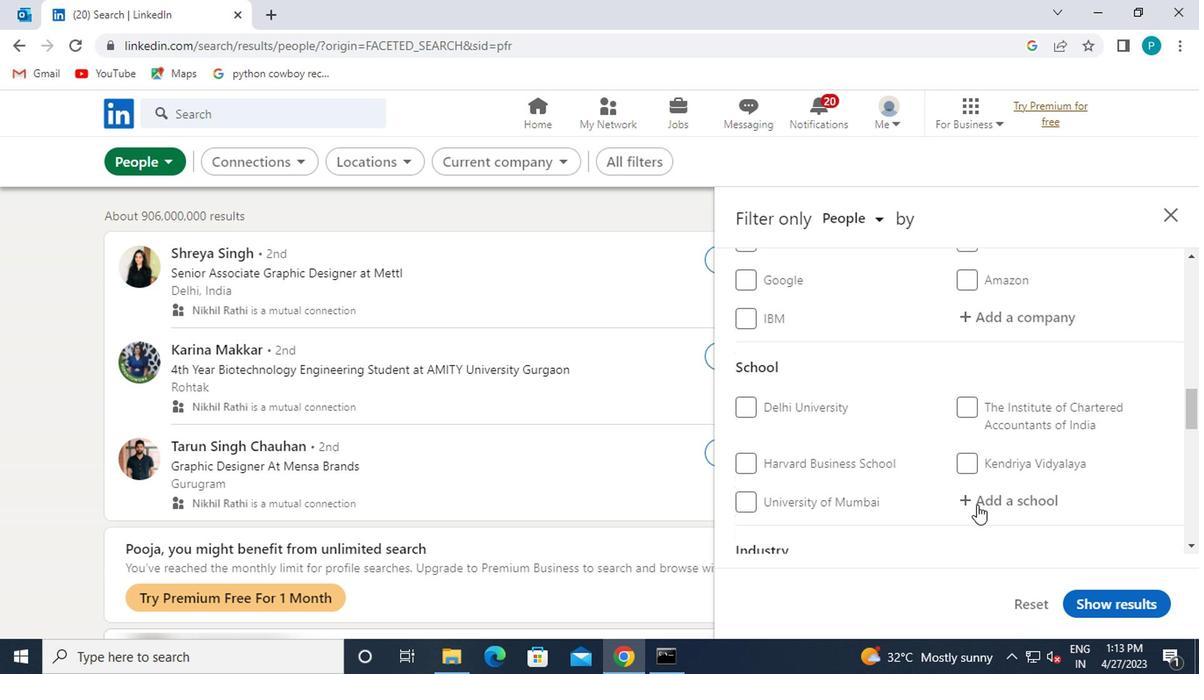 
Action: Key pressed <Key.caps_lock>L<Key.caps_lock>ADT<Key.backspace>Y
Screenshot: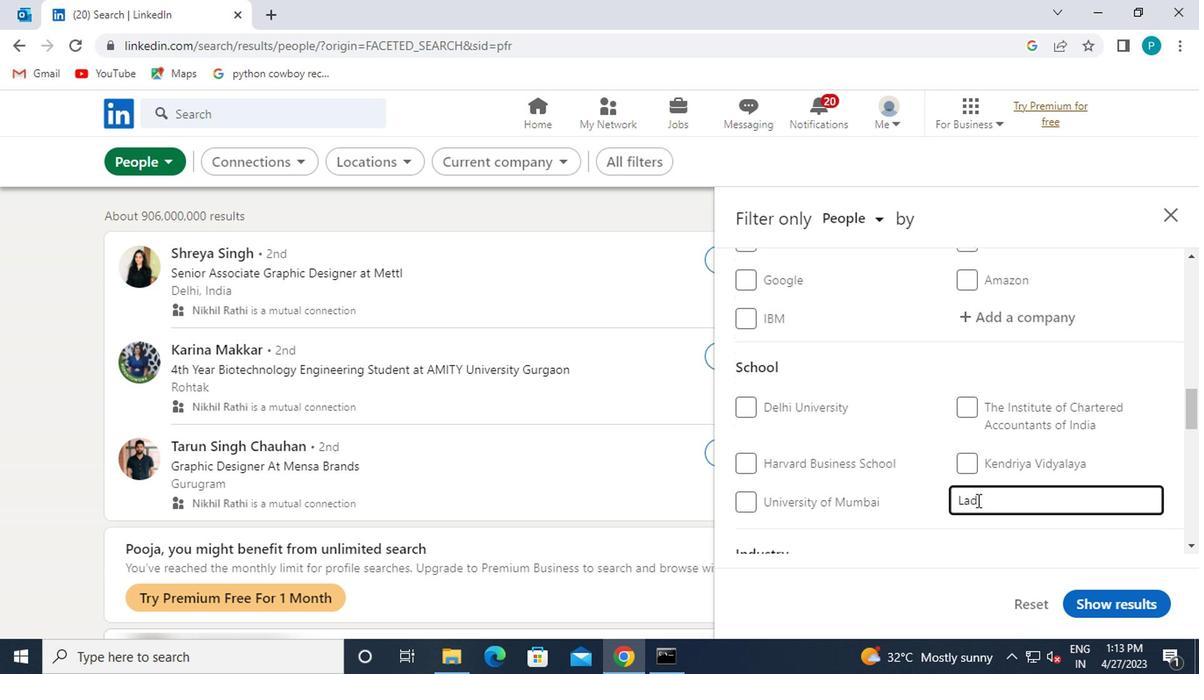 
Action: Mouse moved to (939, 534)
Screenshot: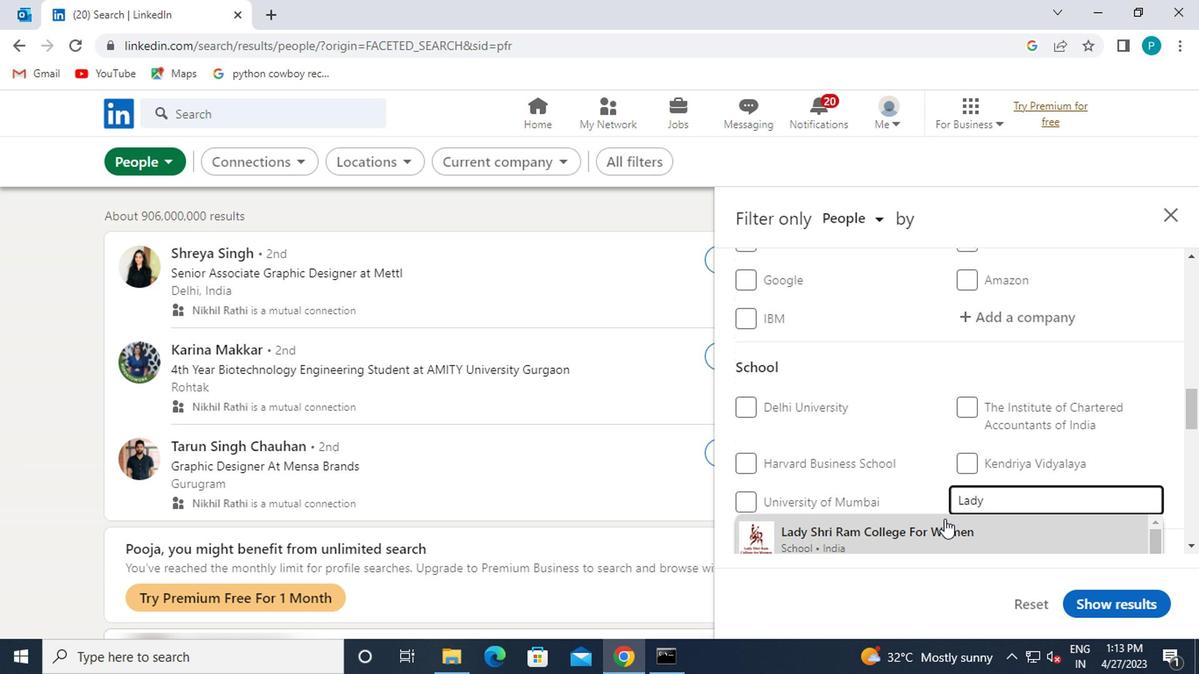 
Action: Mouse pressed left at (939, 534)
Screenshot: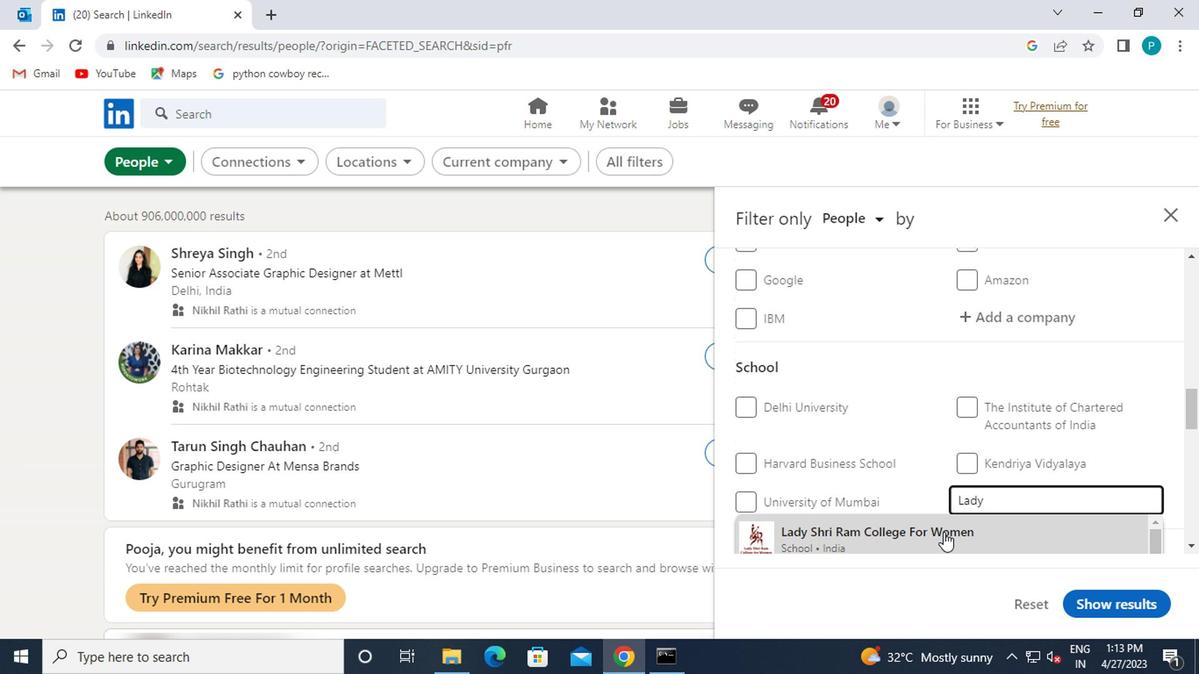 
Action: Mouse moved to (934, 519)
Screenshot: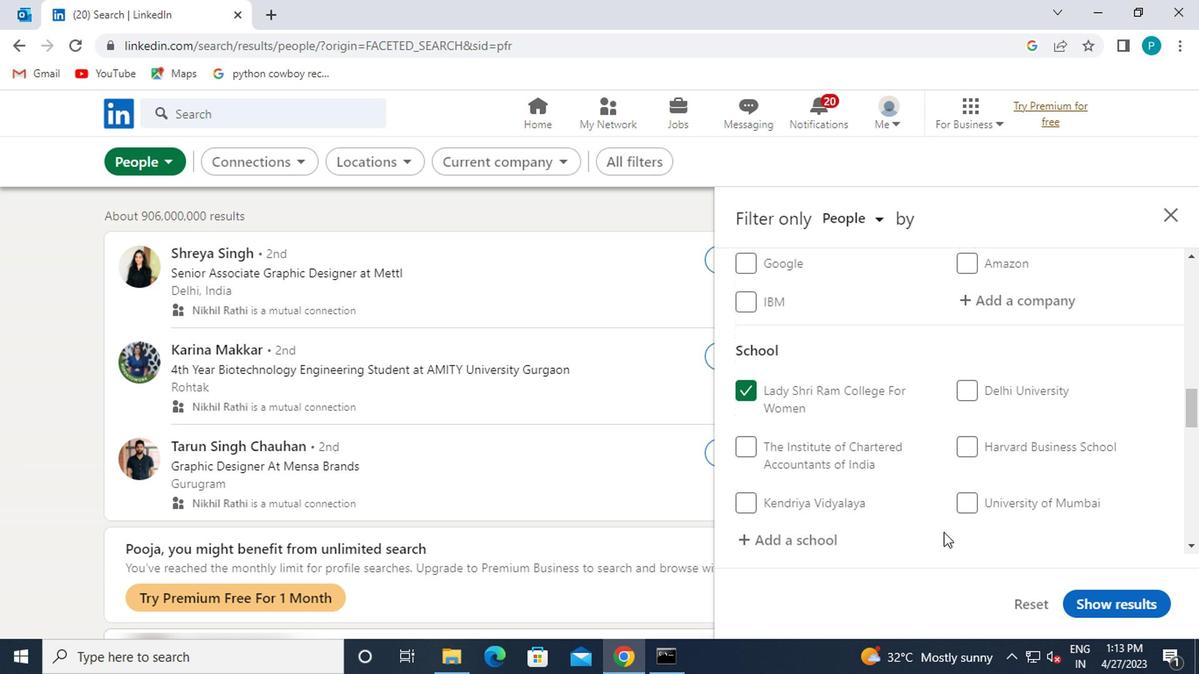
Action: Mouse scrolled (934, 517) with delta (0, -1)
Screenshot: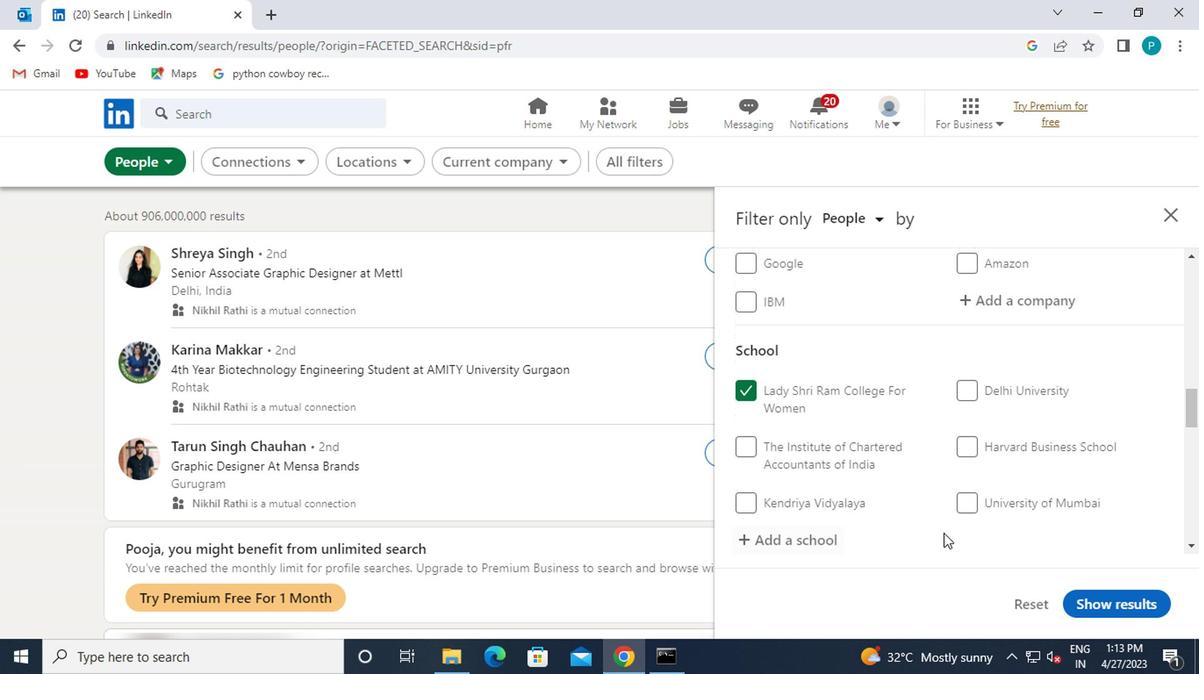 
Action: Mouse scrolled (934, 517) with delta (0, -1)
Screenshot: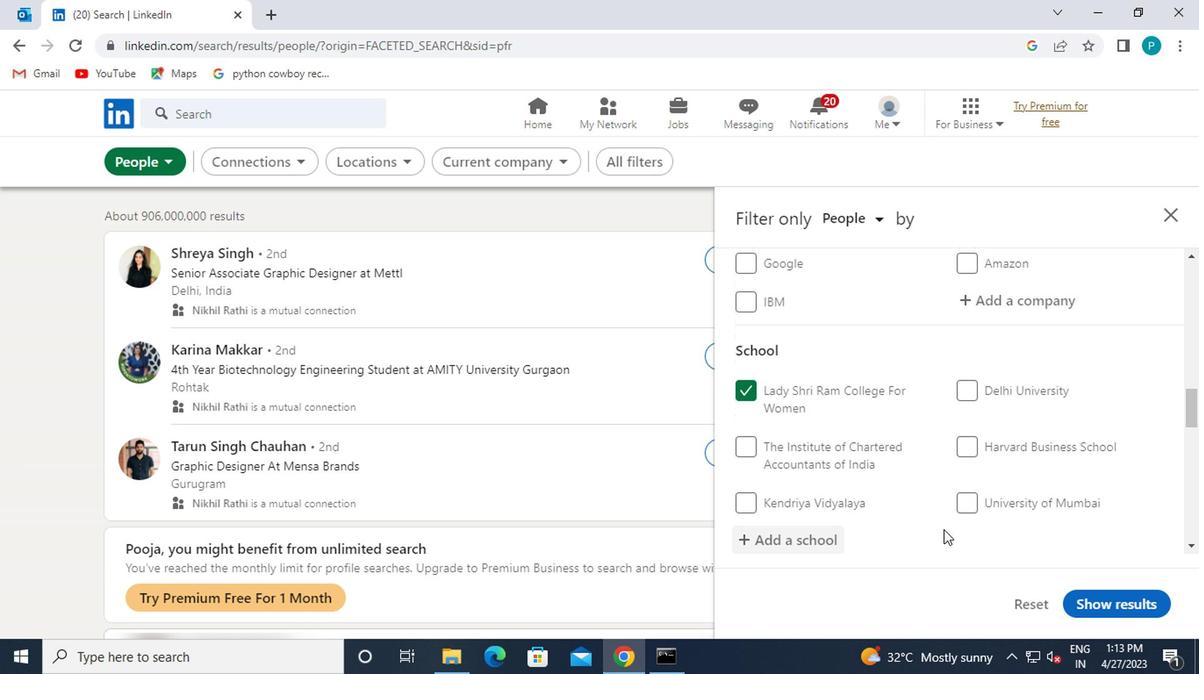 
Action: Mouse moved to (951, 496)
Screenshot: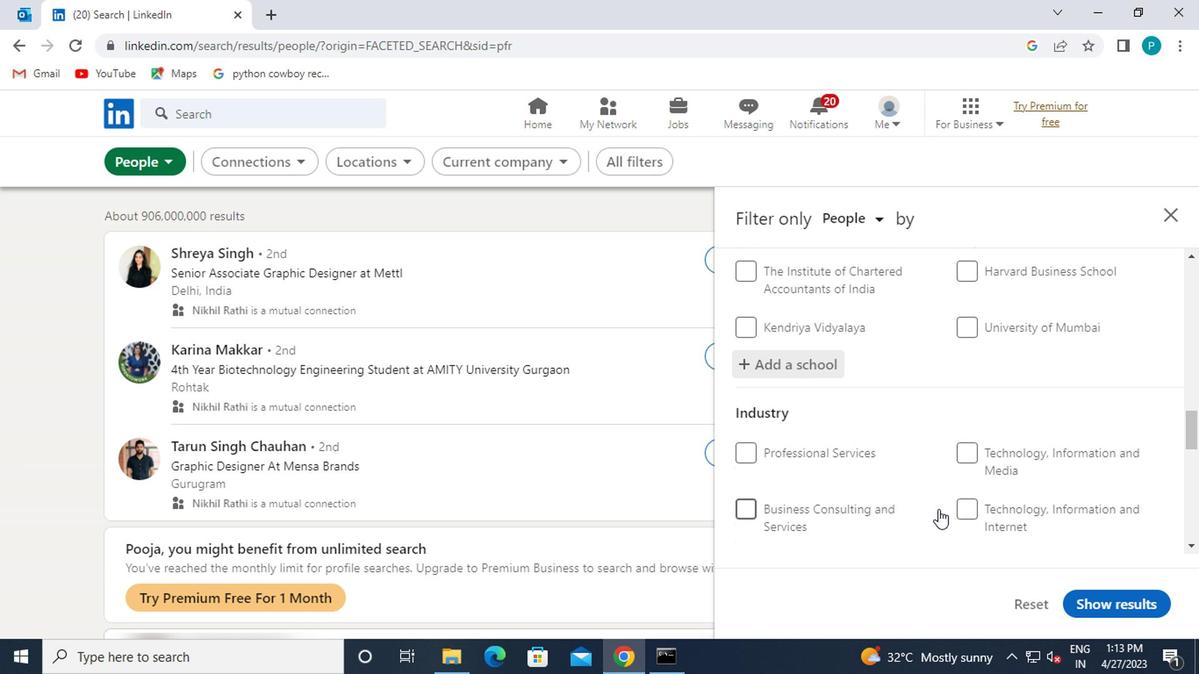 
Action: Mouse scrolled (951, 495) with delta (0, 0)
Screenshot: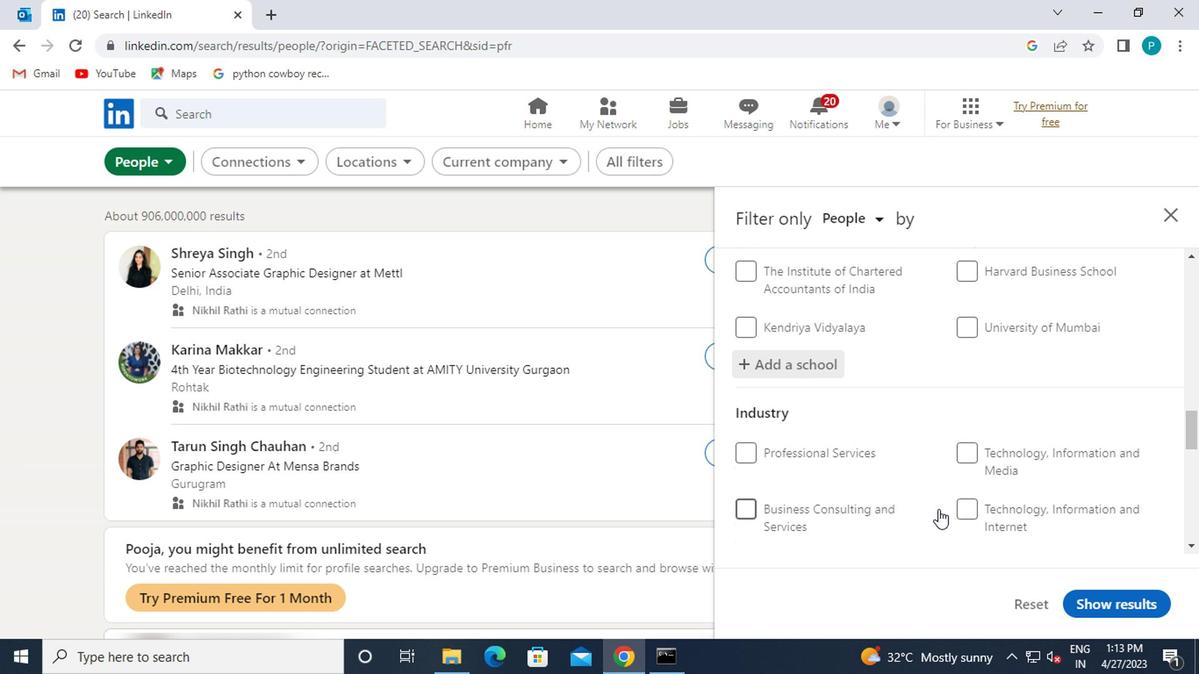 
Action: Mouse moved to (954, 496)
Screenshot: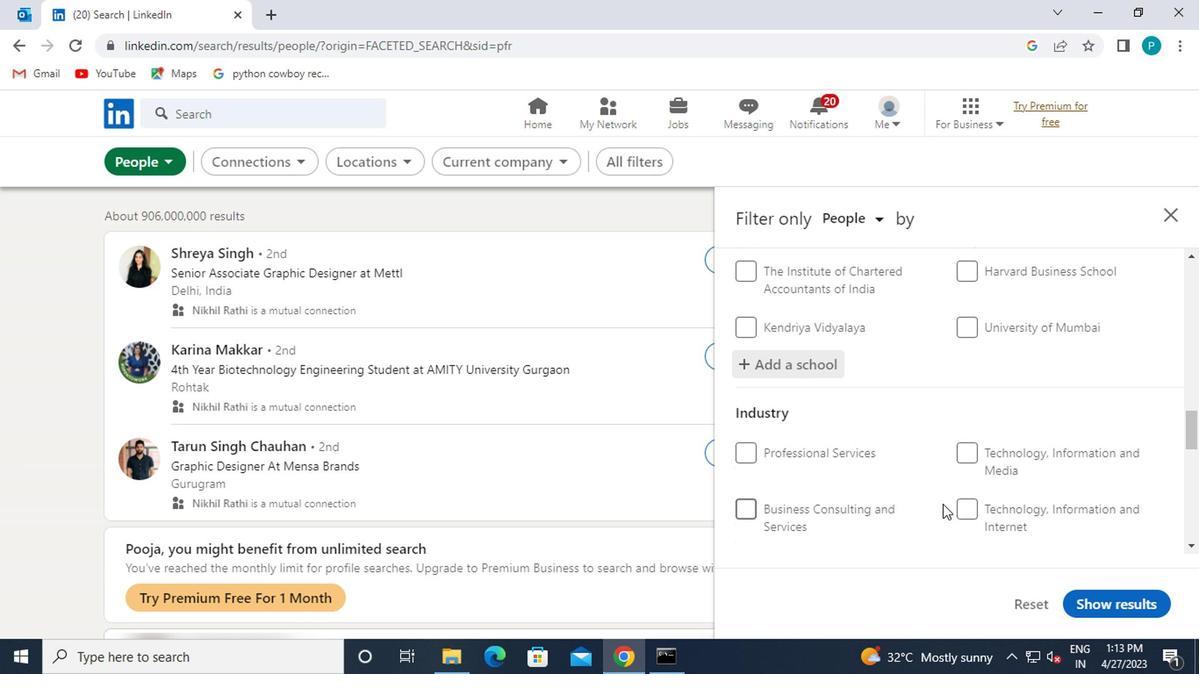 
Action: Mouse scrolled (954, 495) with delta (0, 0)
Screenshot: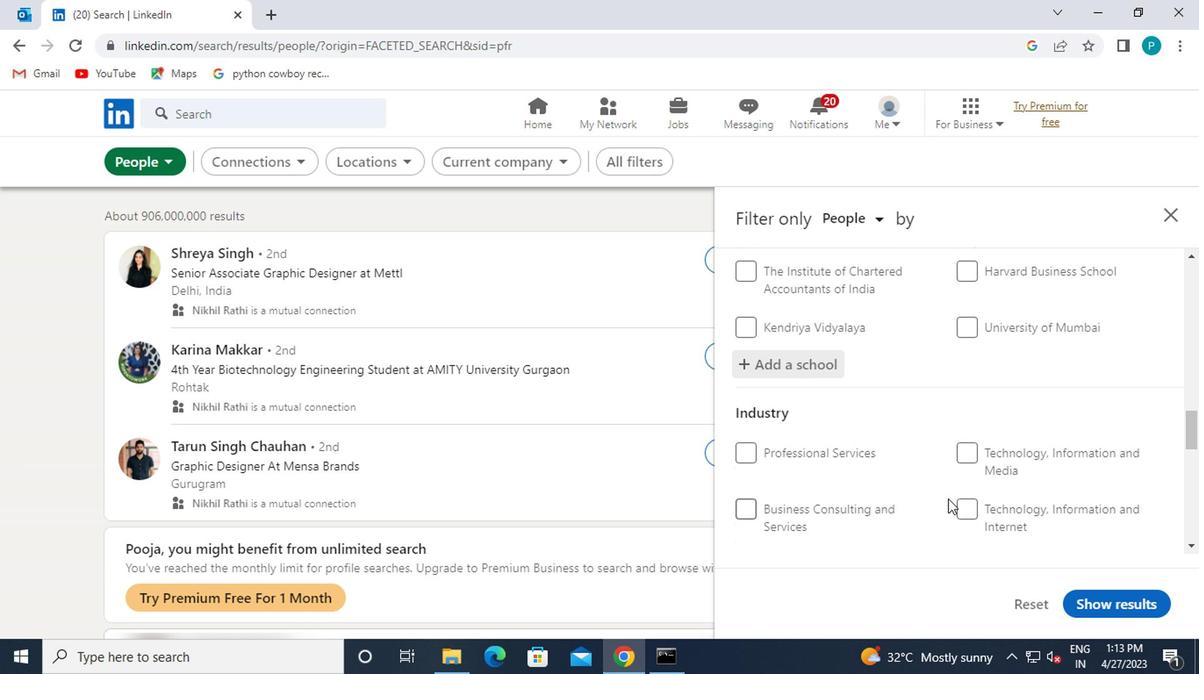 
Action: Mouse moved to (975, 398)
Screenshot: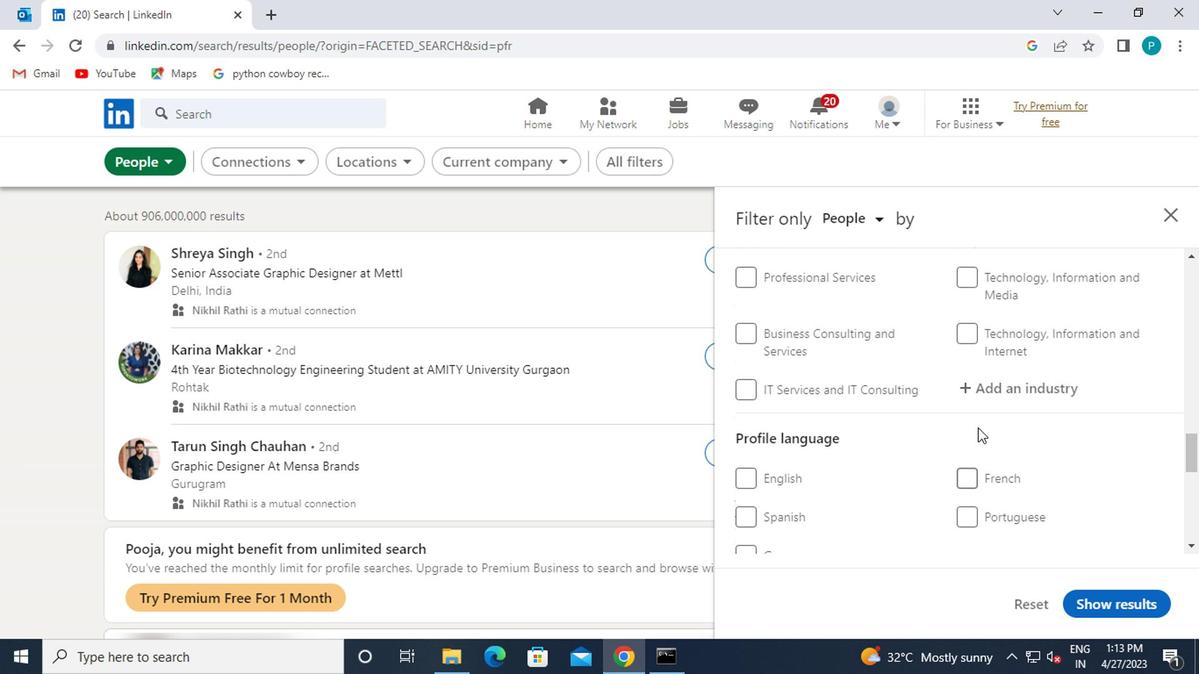 
Action: Mouse pressed left at (975, 398)
Screenshot: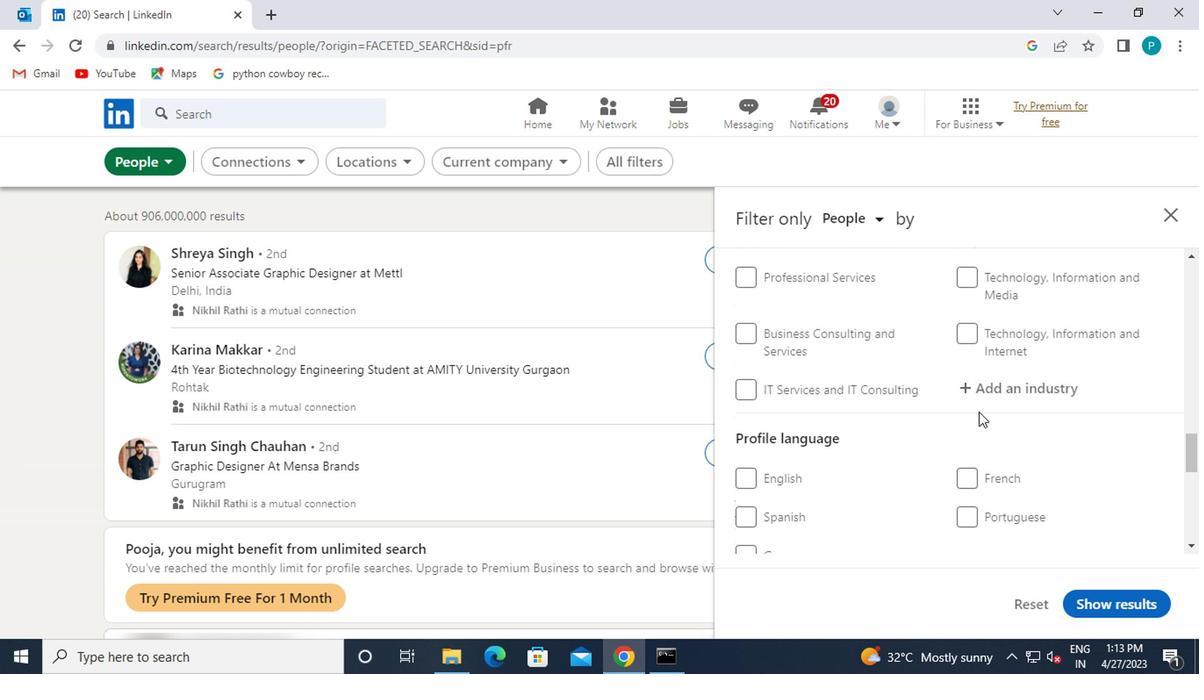 
Action: Mouse moved to (960, 420)
Screenshot: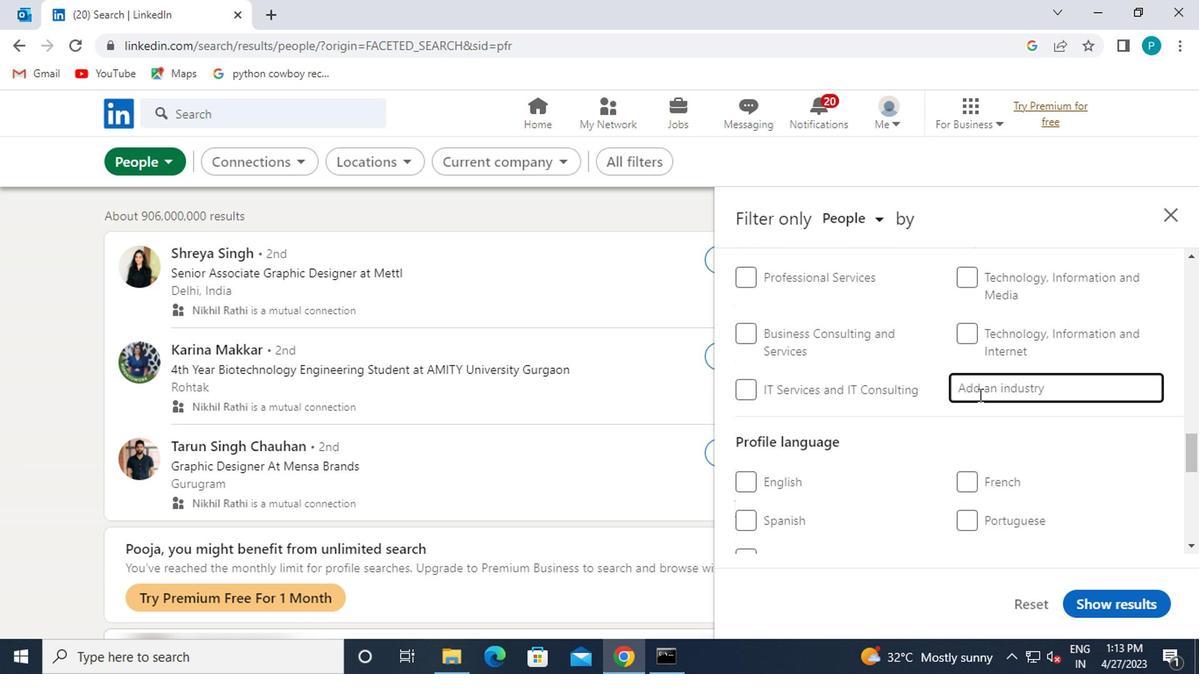 
Action: Key pressed MEDICAL
Screenshot: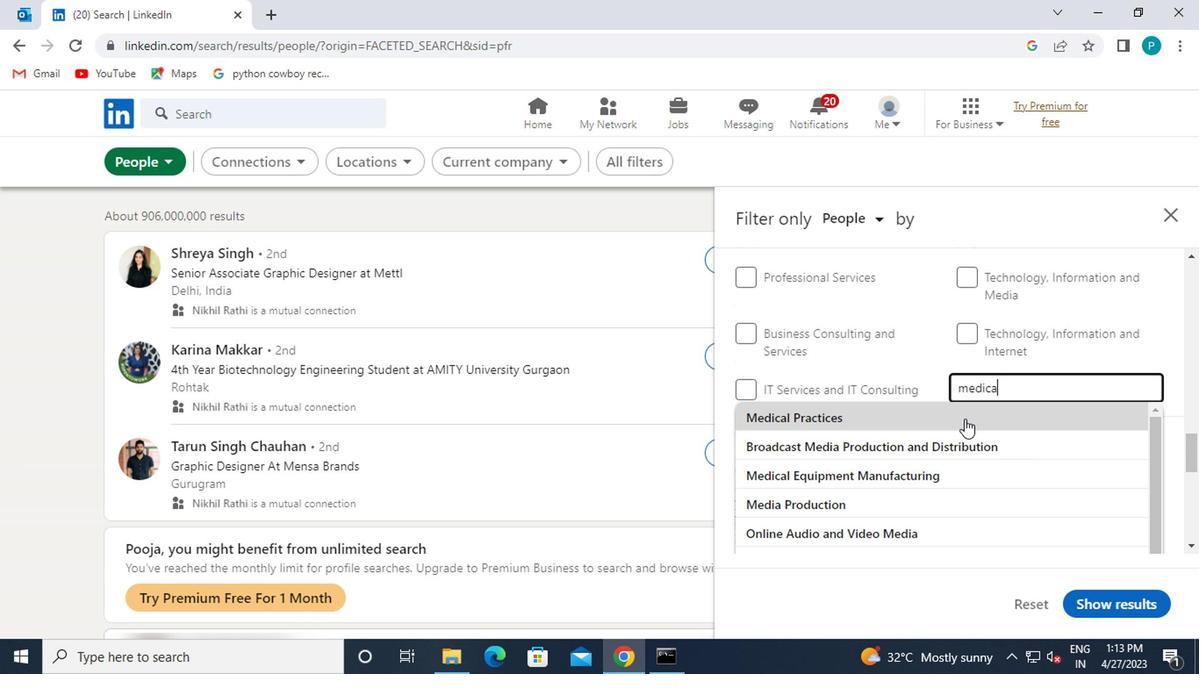 
Action: Mouse moved to (960, 443)
Screenshot: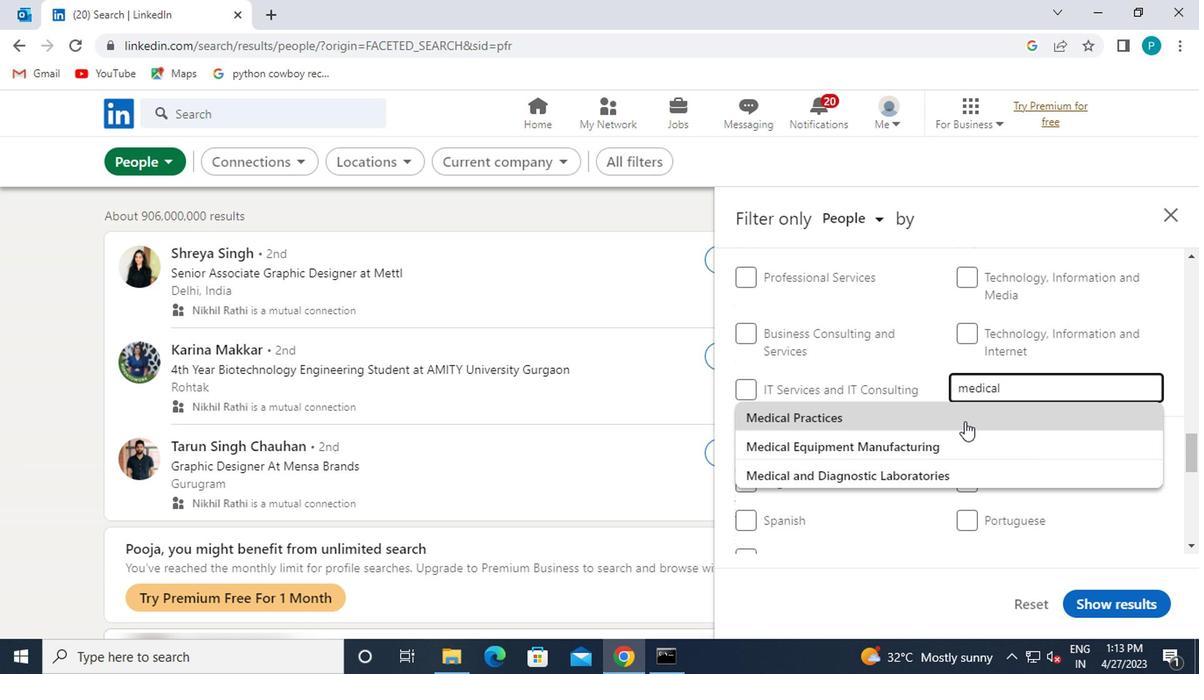 
Action: Mouse pressed left at (960, 443)
Screenshot: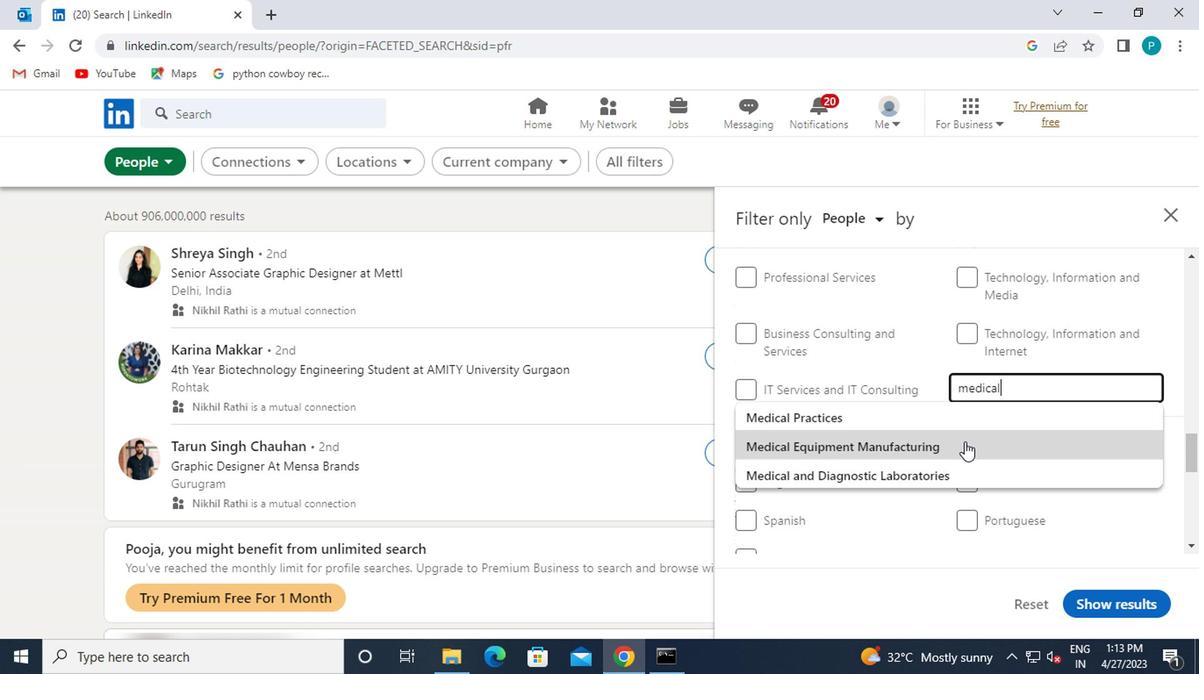 
Action: Mouse scrolled (960, 442) with delta (0, -1)
Screenshot: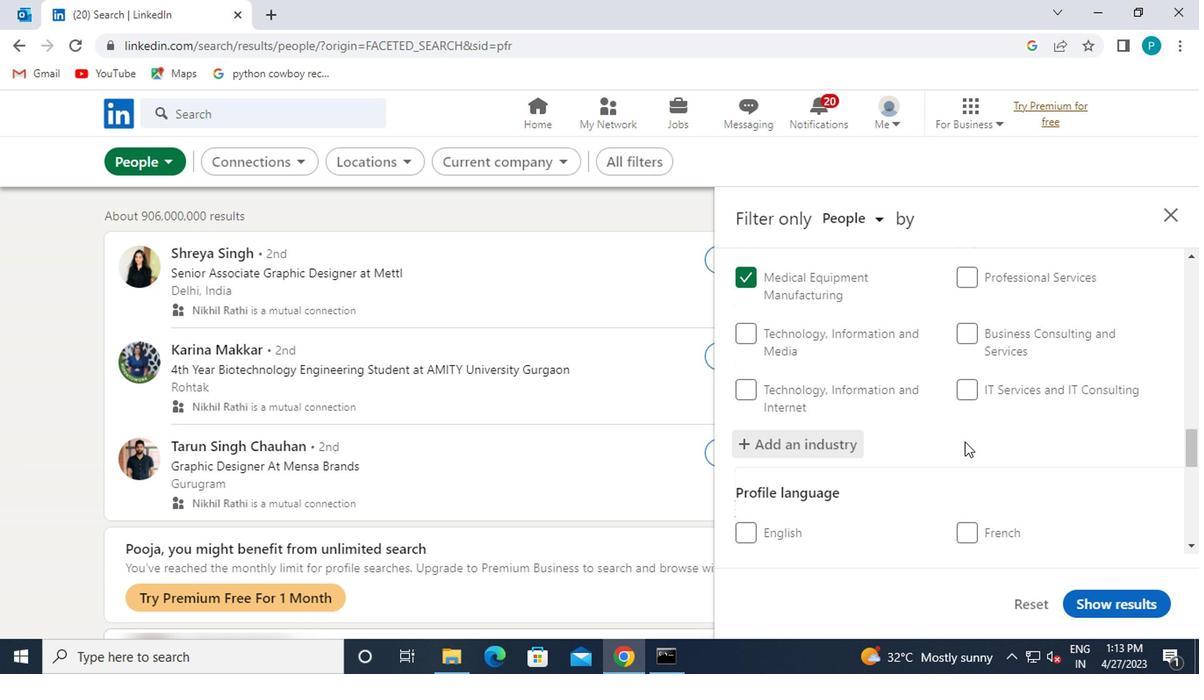 
Action: Mouse scrolled (960, 442) with delta (0, -1)
Screenshot: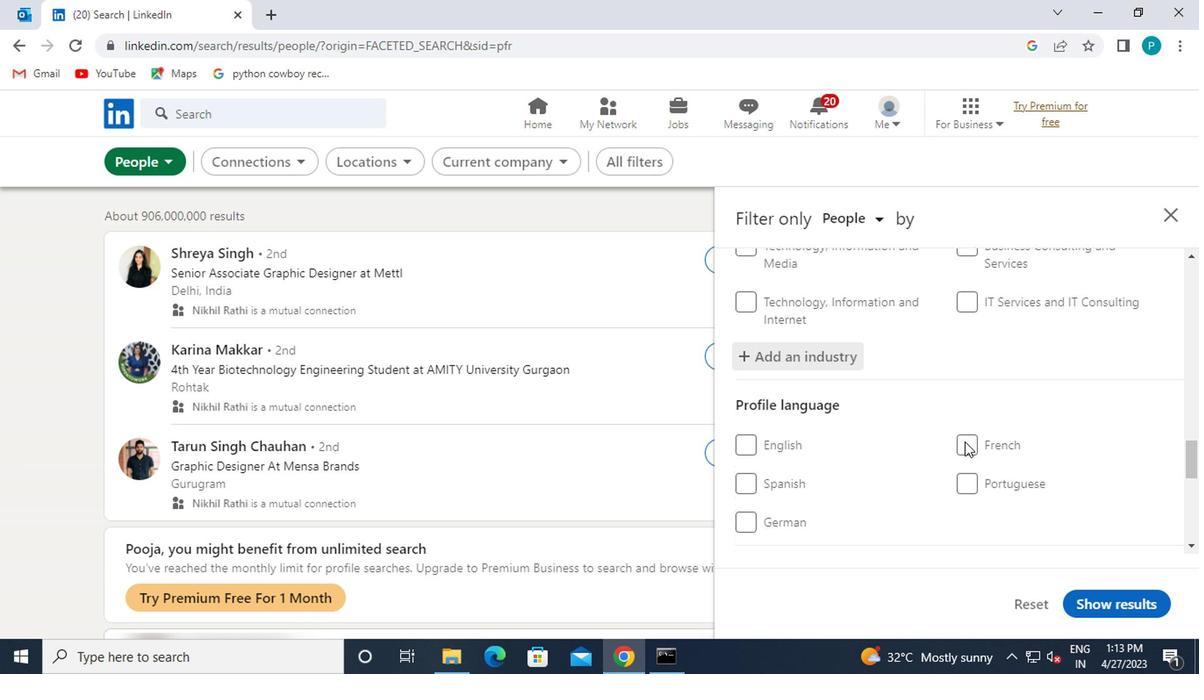 
Action: Mouse scrolled (960, 442) with delta (0, -1)
Screenshot: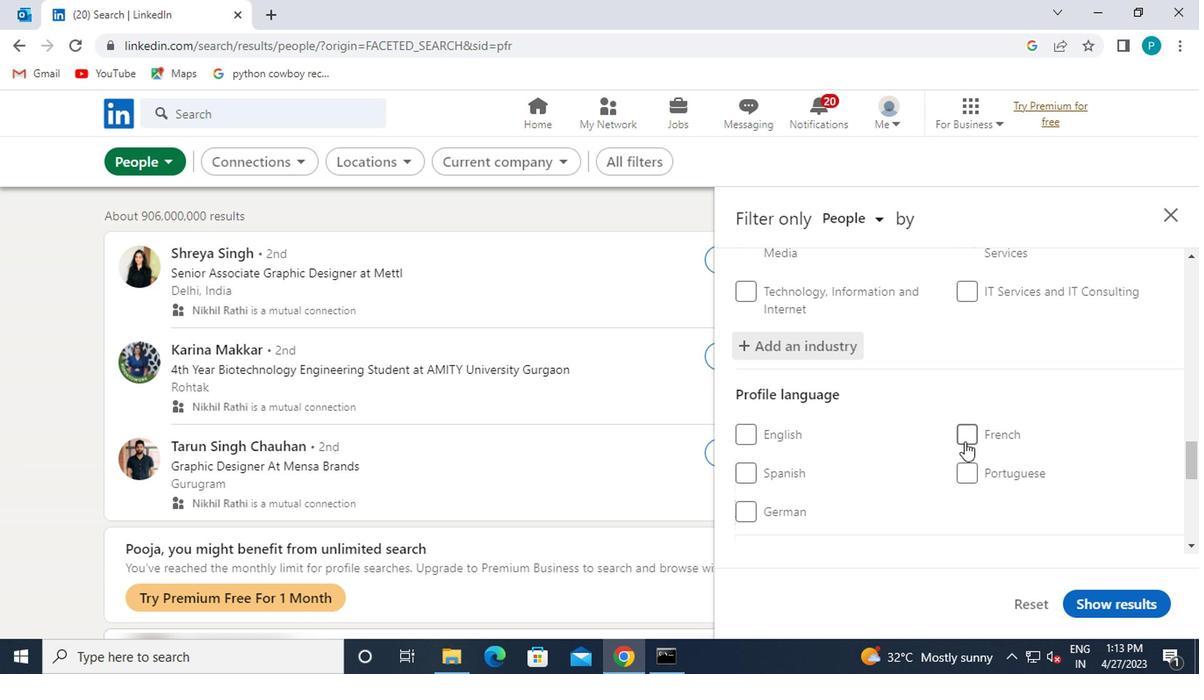 
Action: Mouse scrolled (960, 442) with delta (0, -1)
Screenshot: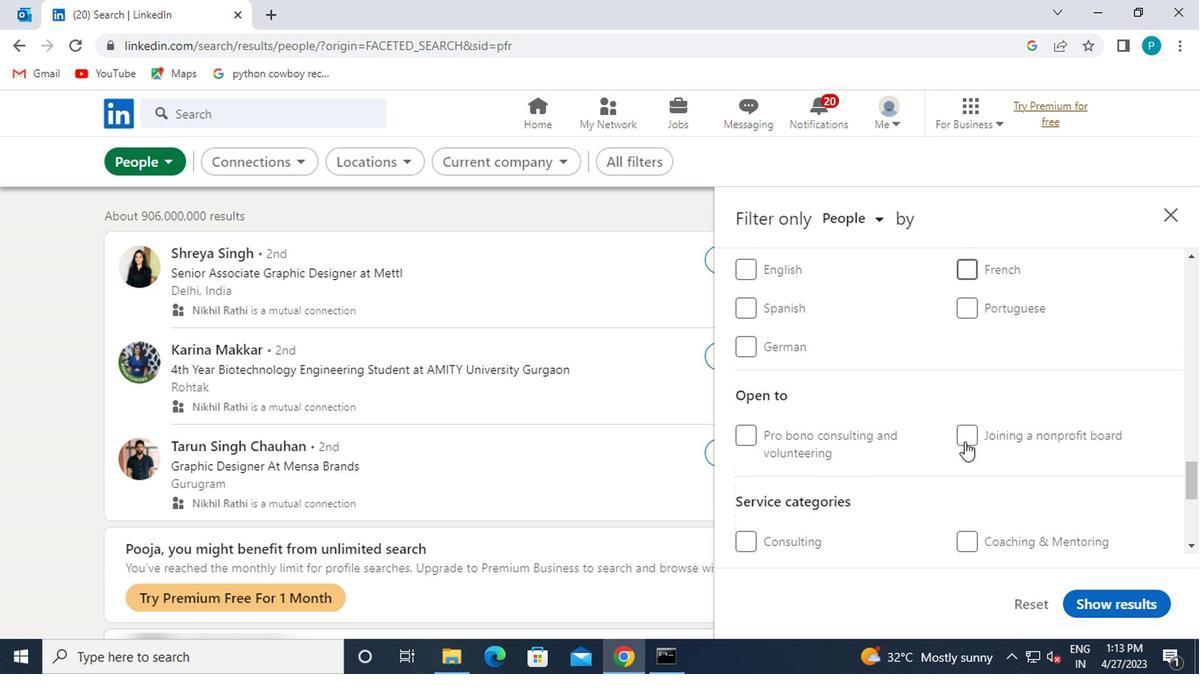 
Action: Mouse moved to (960, 474)
Screenshot: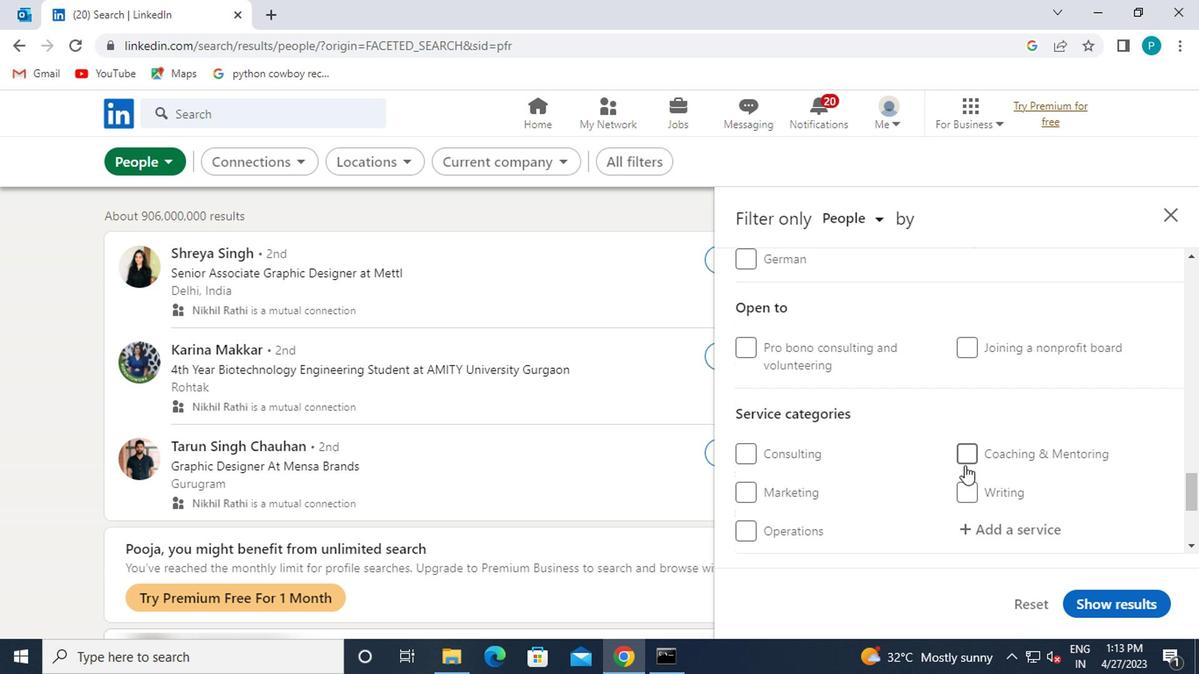 
Action: Mouse scrolled (960, 474) with delta (0, 0)
Screenshot: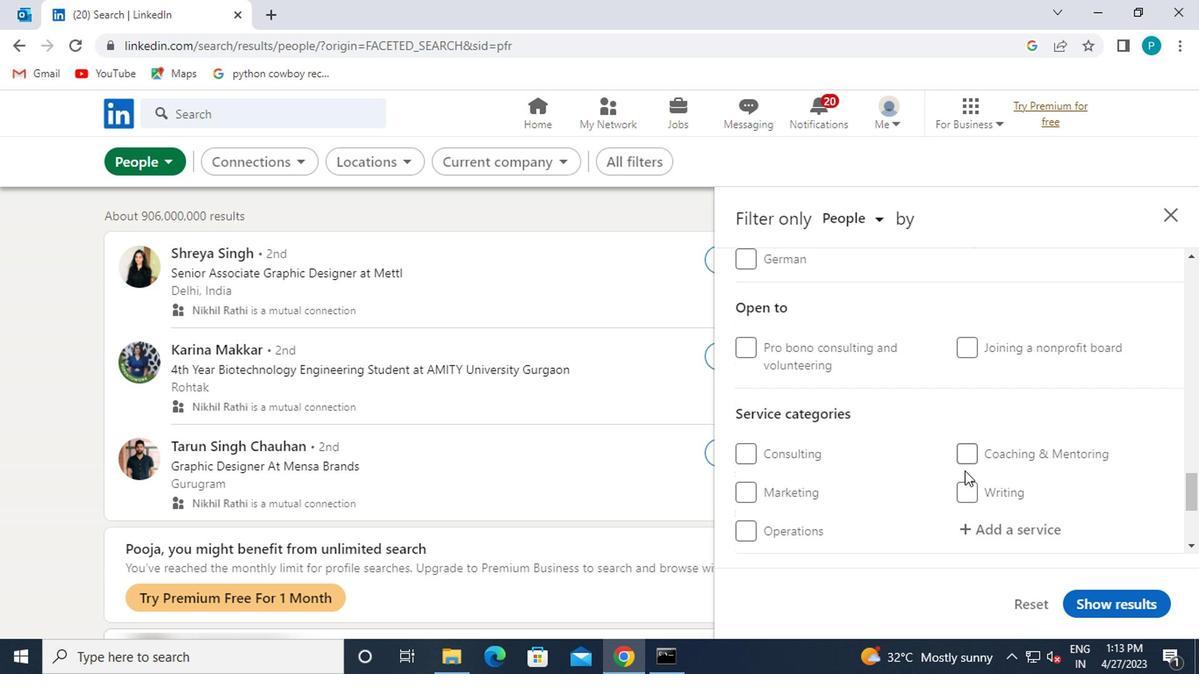 
Action: Mouse moved to (955, 446)
Screenshot: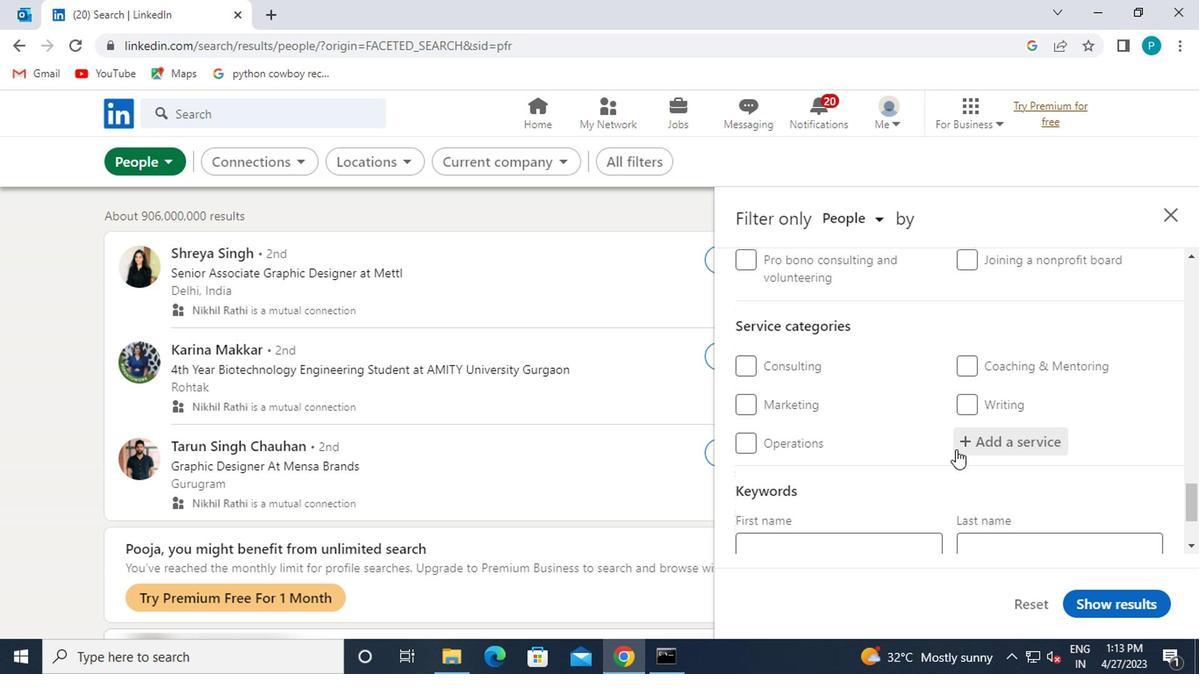 
Action: Mouse pressed left at (955, 446)
Screenshot: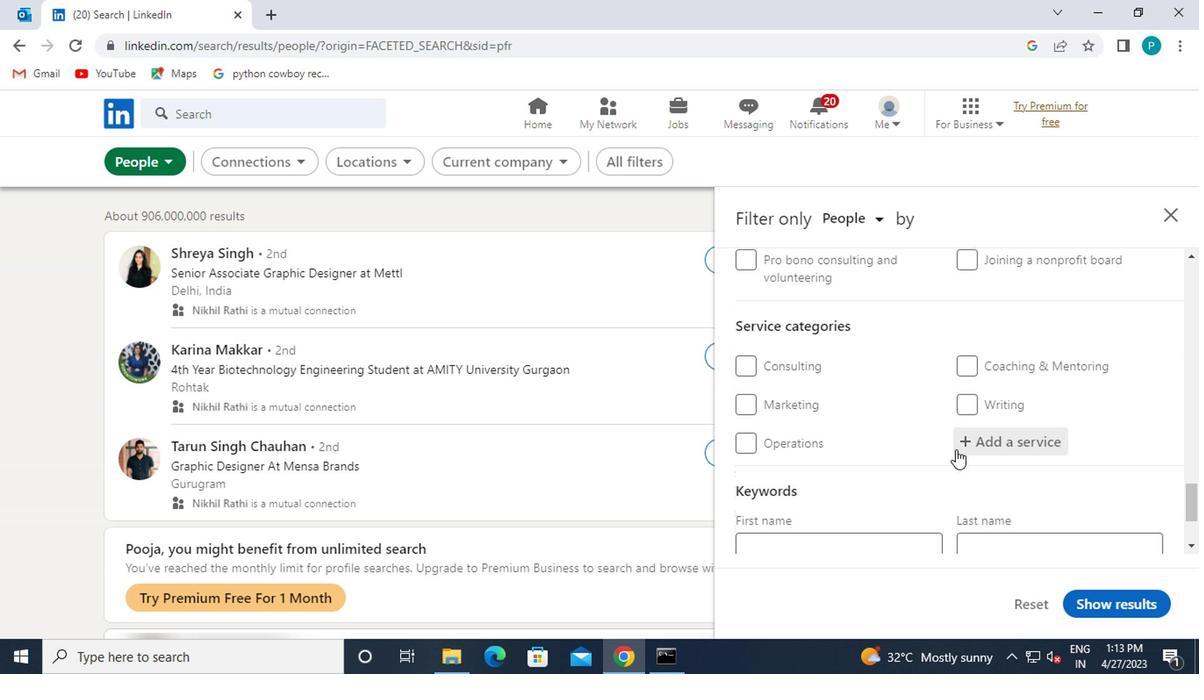 
Action: Mouse moved to (952, 454)
Screenshot: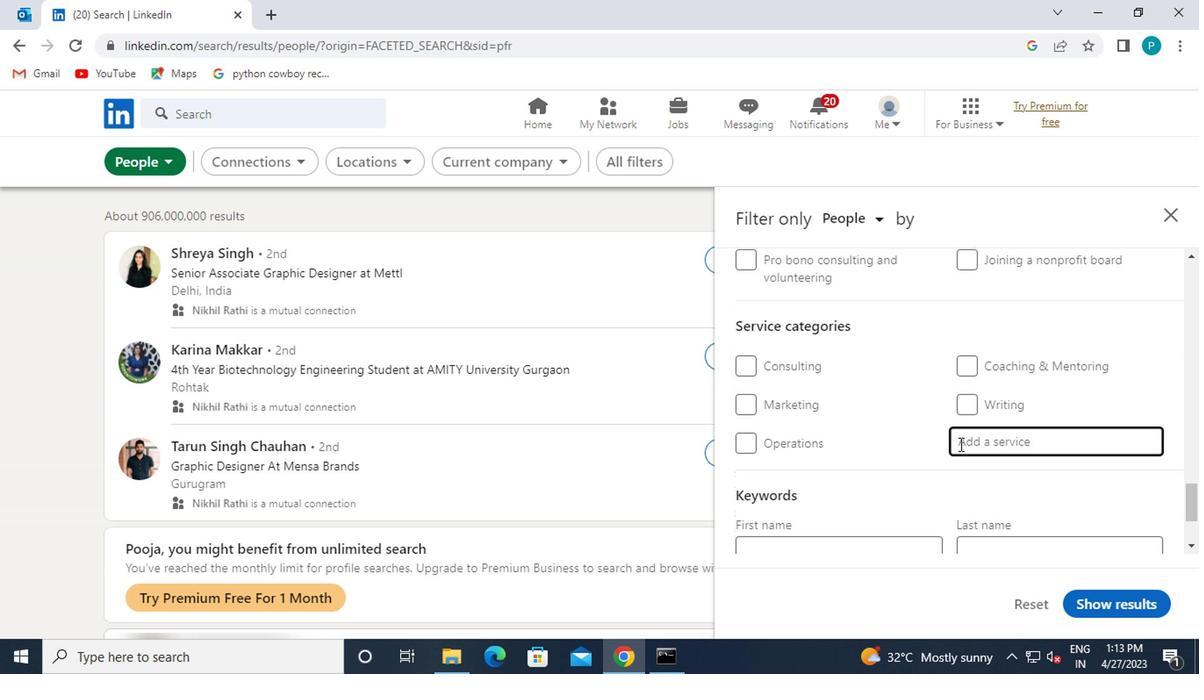 
Action: Key pressed INTERACTION
Screenshot: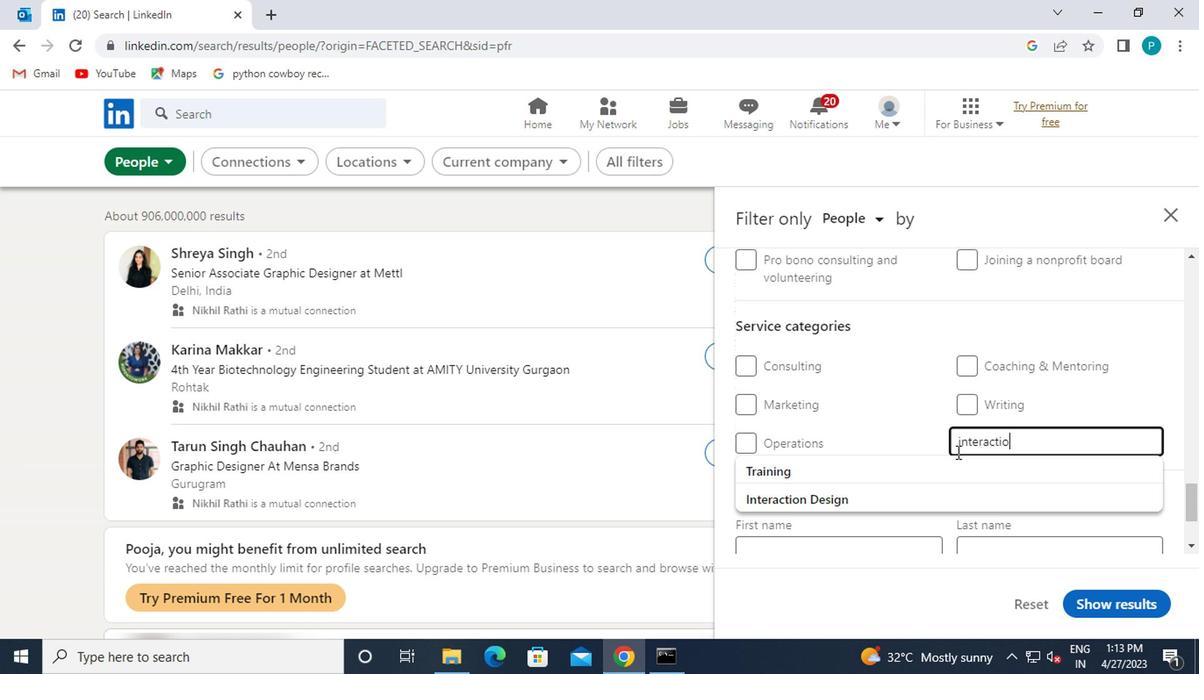 
Action: Mouse moved to (922, 474)
Screenshot: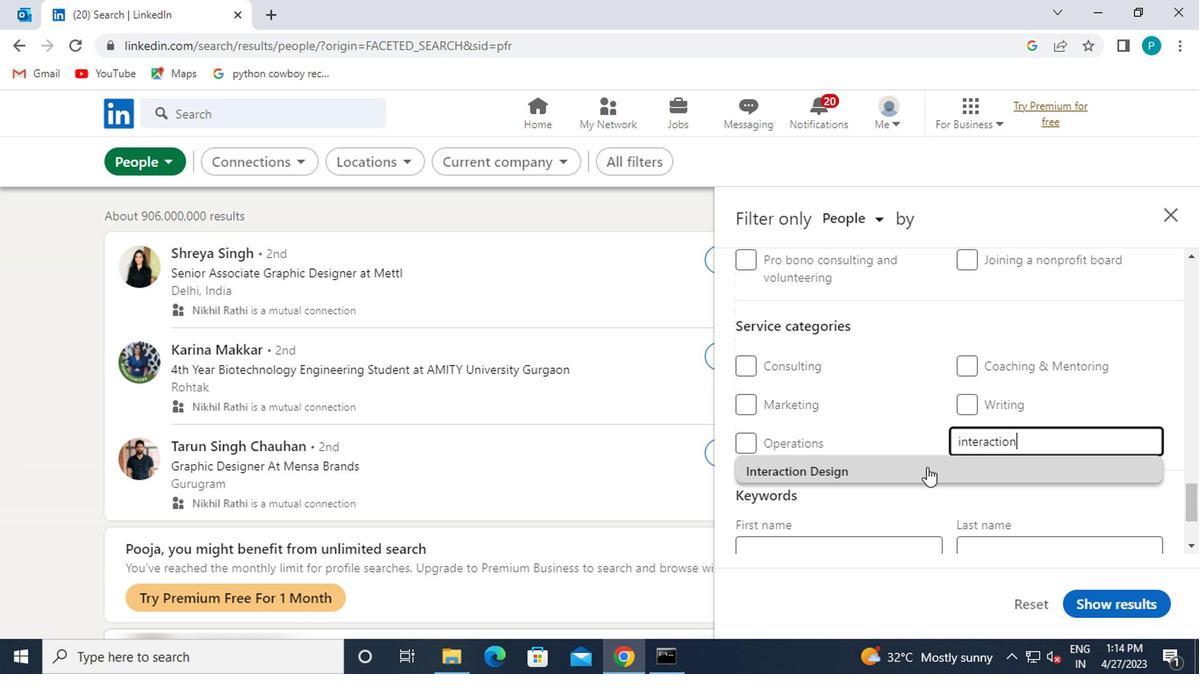 
Action: Mouse pressed left at (922, 474)
Screenshot: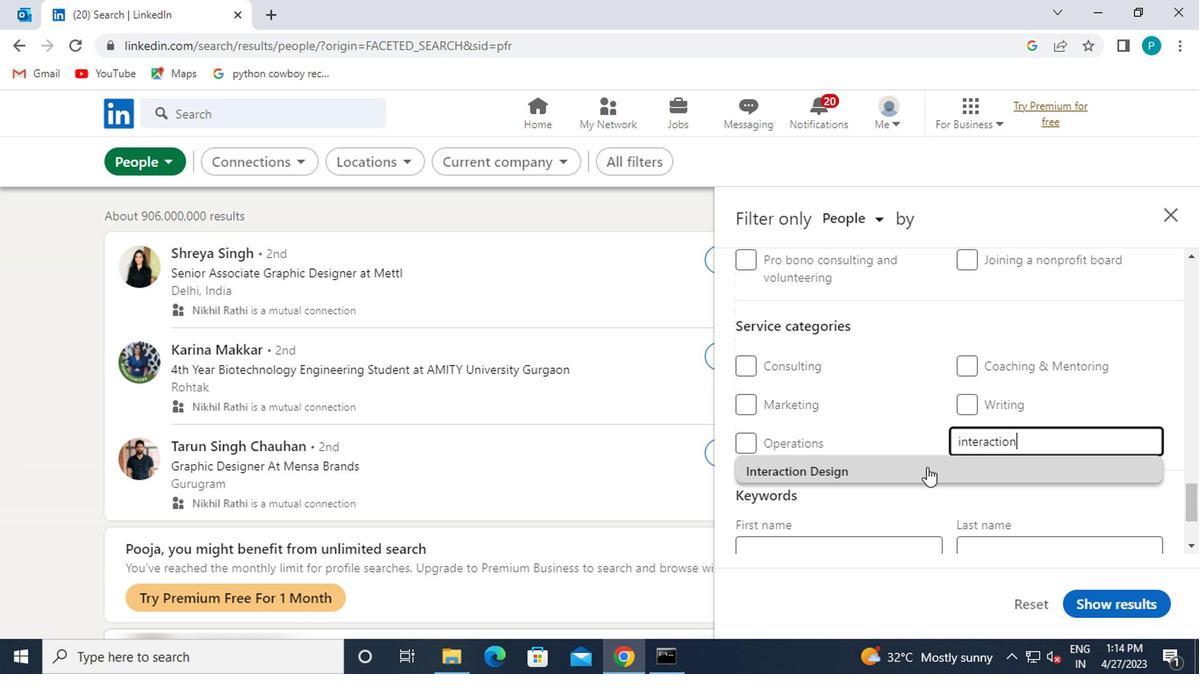 
Action: Mouse moved to (861, 434)
Screenshot: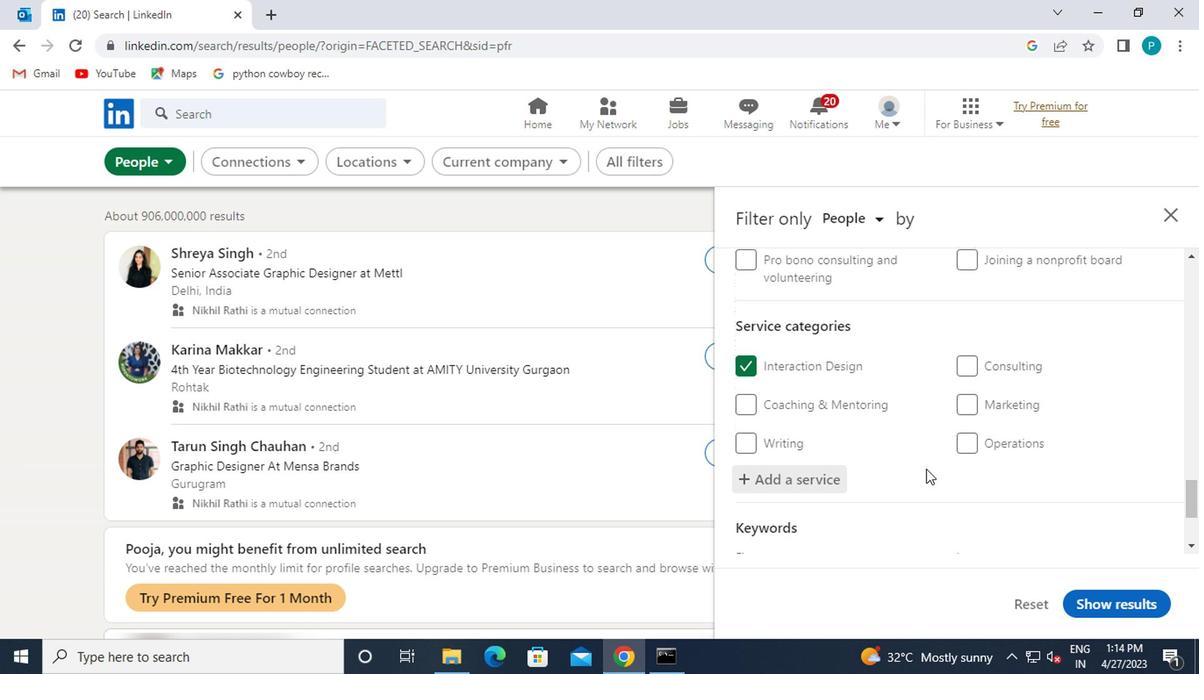 
Action: Mouse scrolled (861, 433) with delta (0, -1)
Screenshot: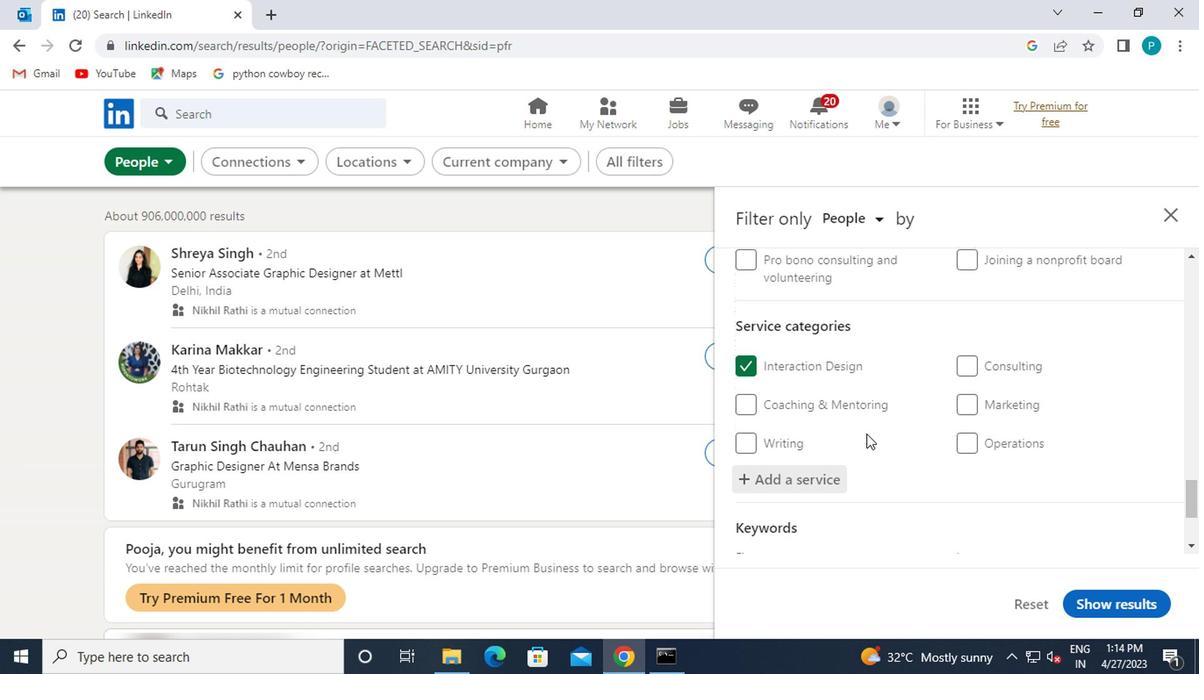 
Action: Mouse scrolled (861, 433) with delta (0, -1)
Screenshot: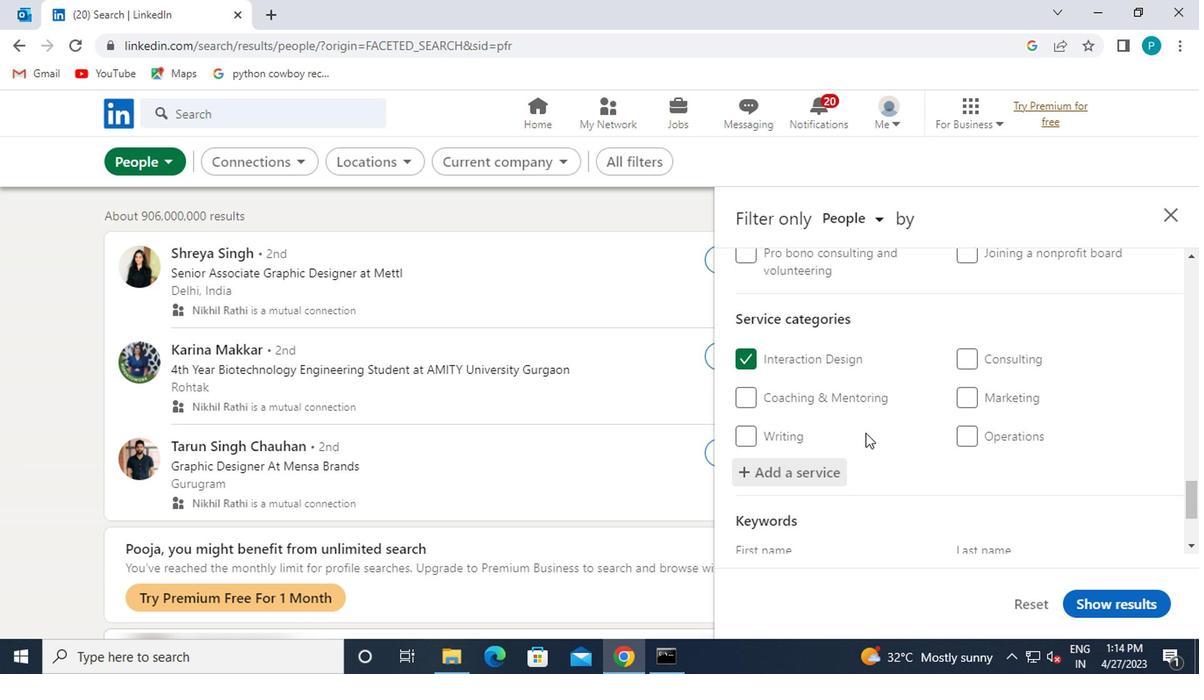 
Action: Mouse moved to (883, 396)
Screenshot: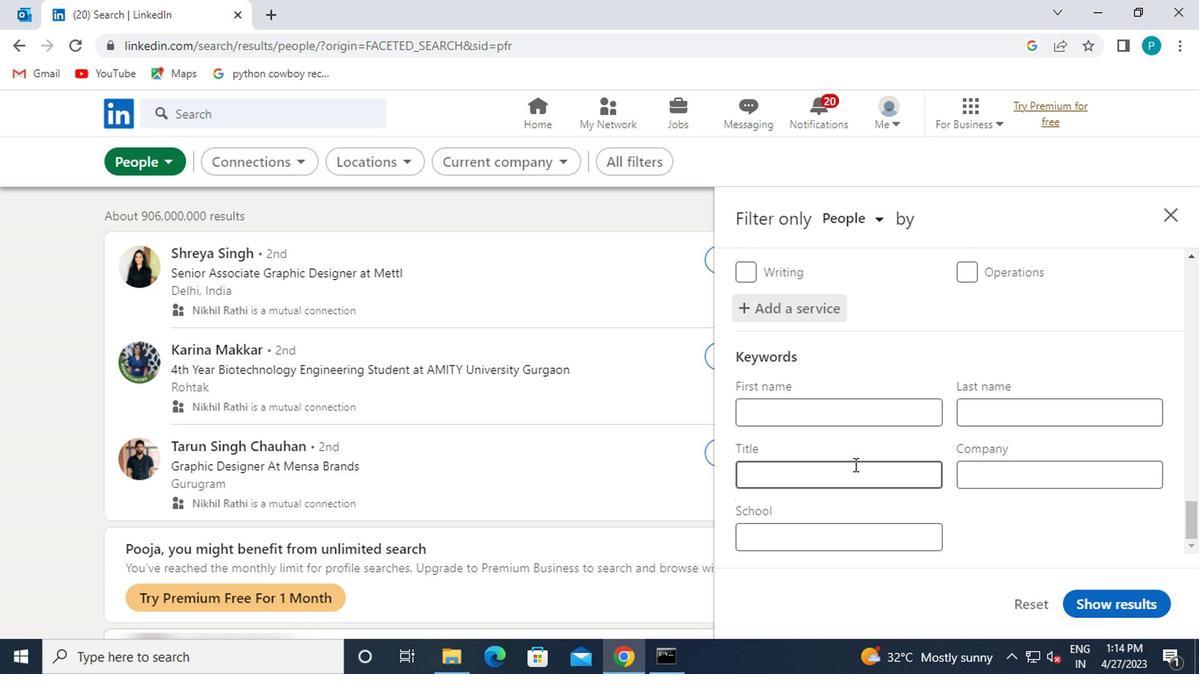 
Action: Mouse scrolled (883, 397) with delta (0, 1)
Screenshot: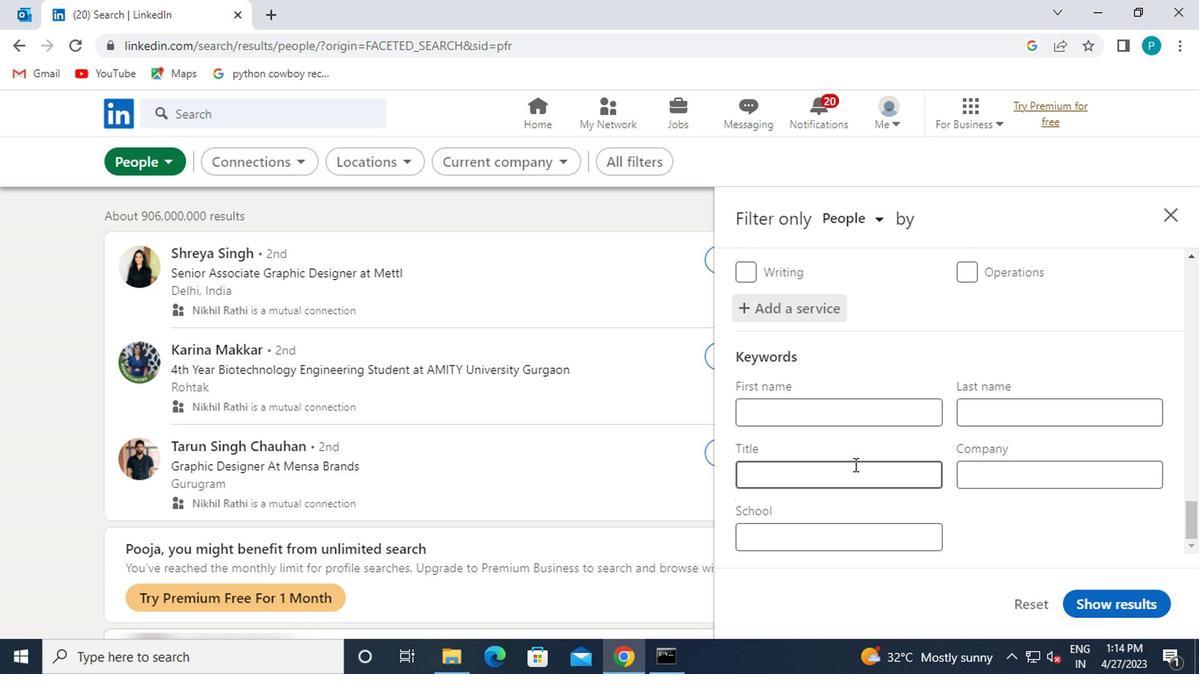 
Action: Mouse moved to (884, 396)
Screenshot: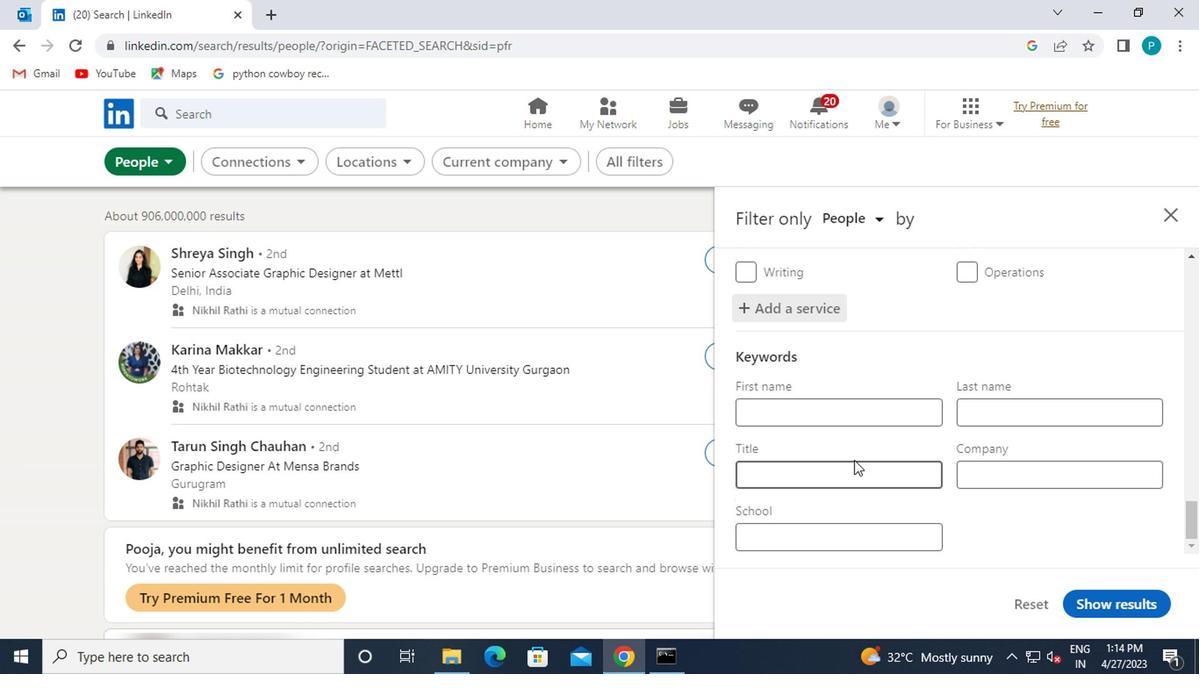 
Action: Mouse scrolled (884, 397) with delta (0, 1)
Screenshot: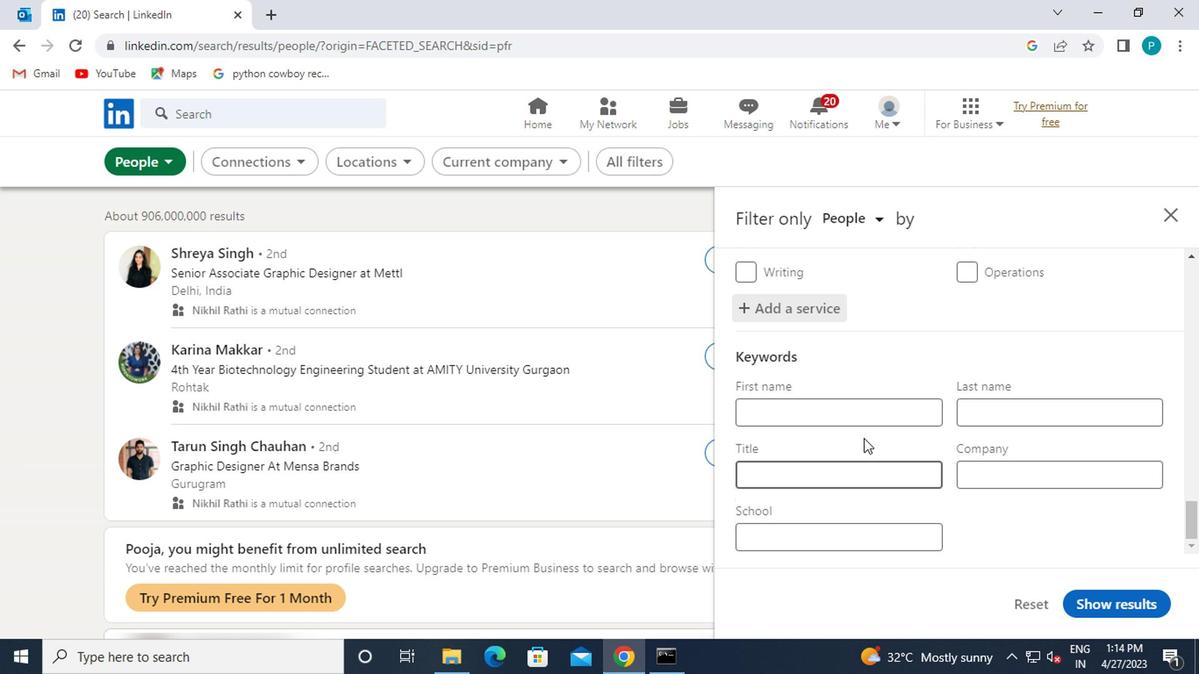 
Action: Mouse moved to (837, 368)
Screenshot: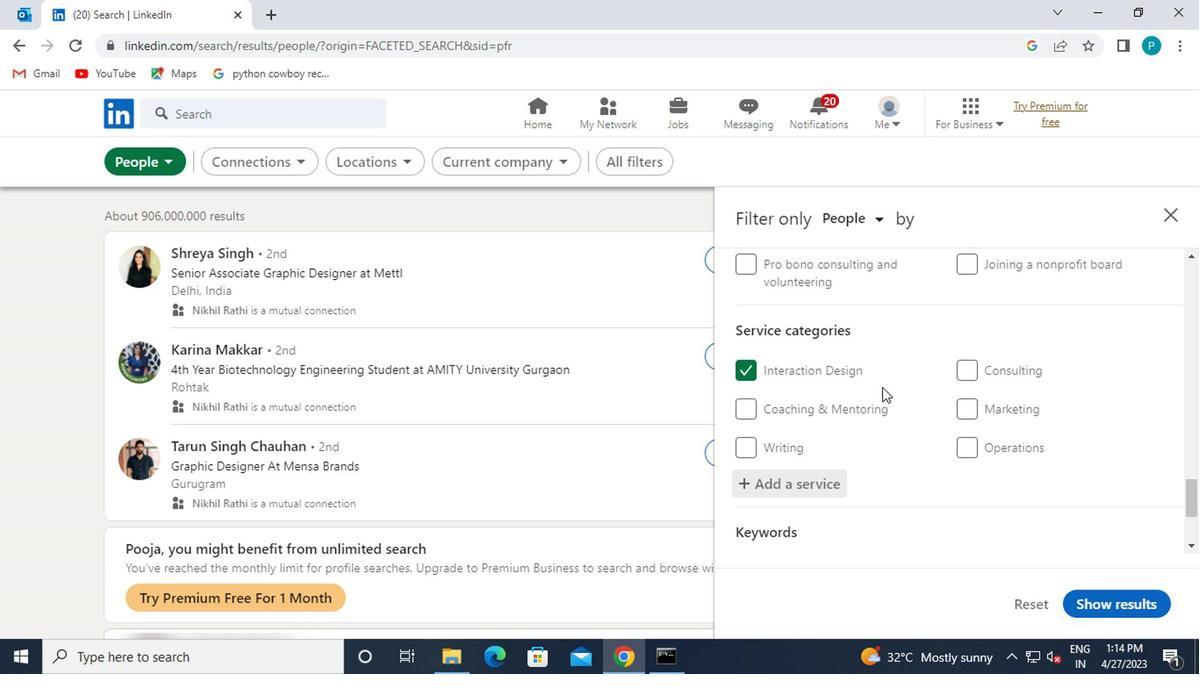 
Action: Mouse scrolled (837, 369) with delta (0, 0)
Screenshot: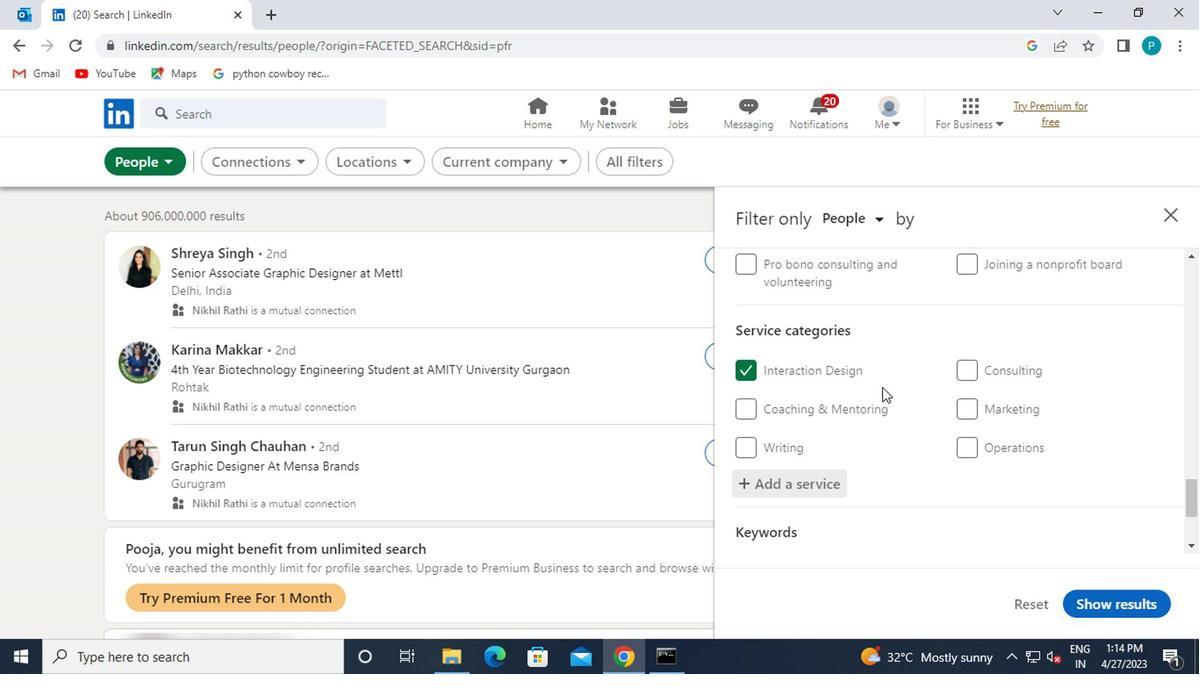 
Action: Mouse scrolled (837, 369) with delta (0, 0)
Screenshot: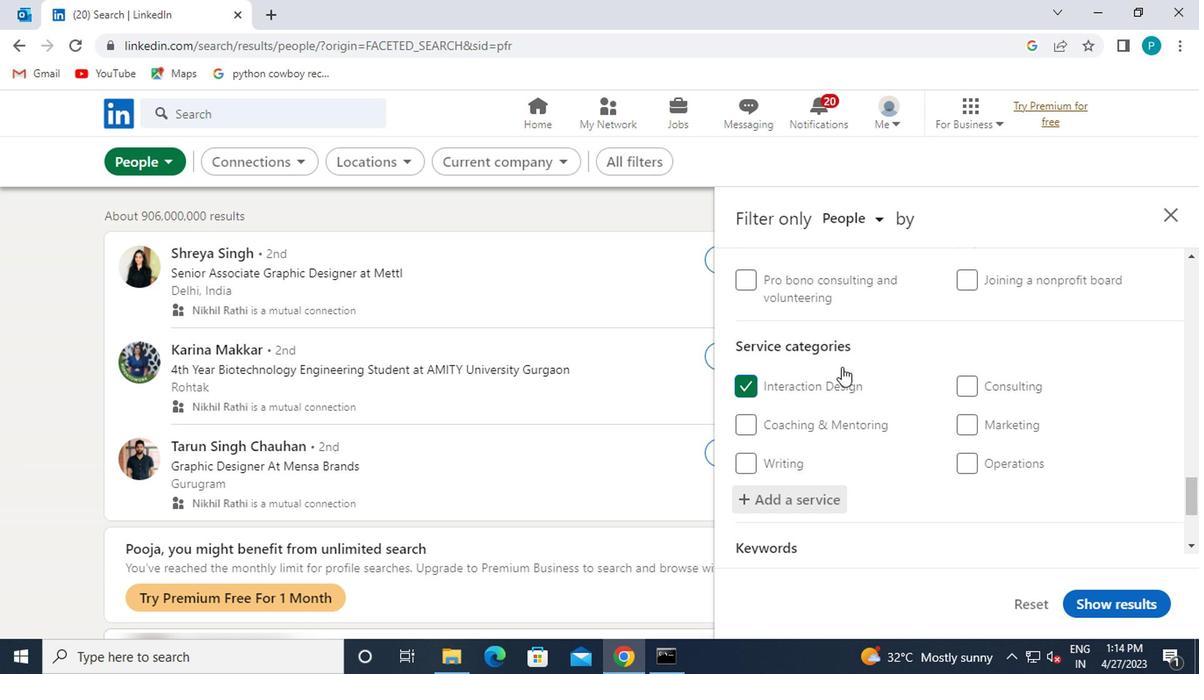 
Action: Mouse moved to (975, 273)
Screenshot: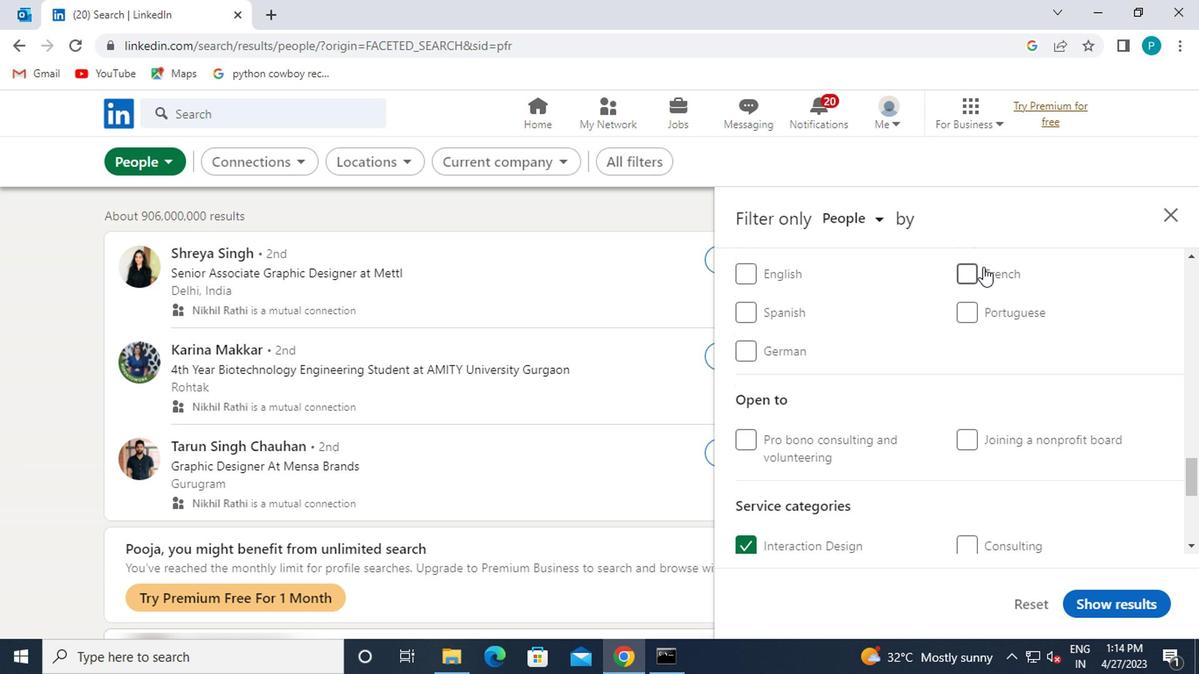 
Action: Mouse pressed left at (975, 273)
Screenshot: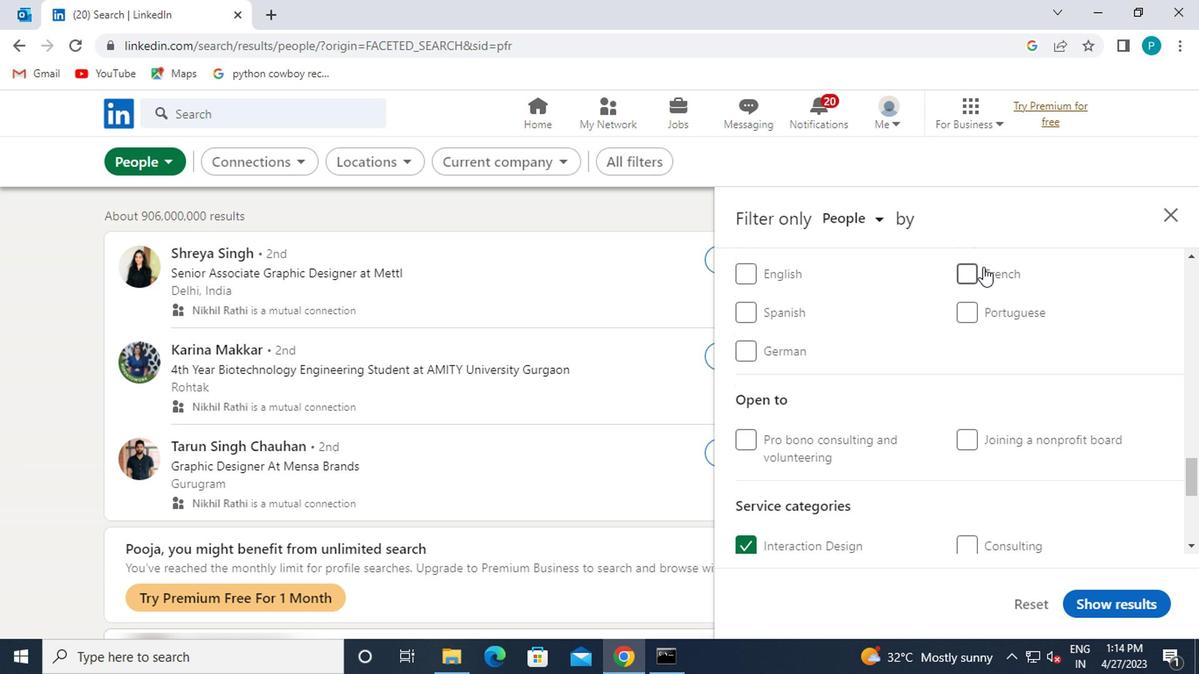 
Action: Mouse moved to (904, 364)
Screenshot: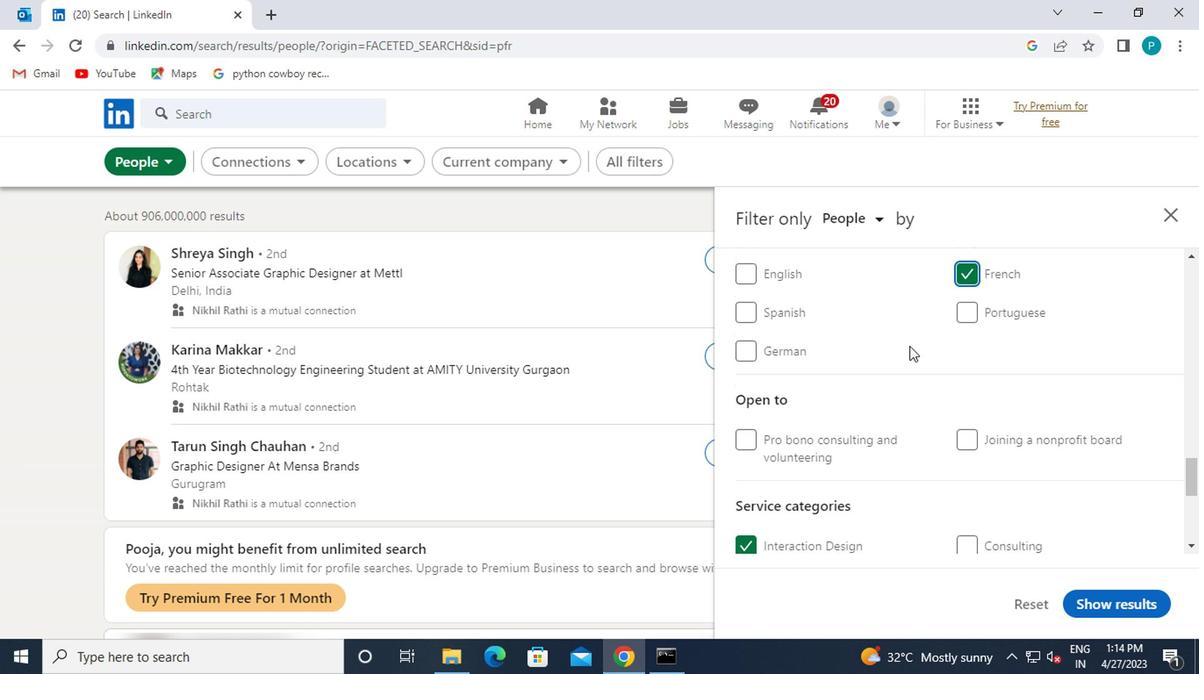 
Action: Mouse scrolled (904, 364) with delta (0, 0)
Screenshot: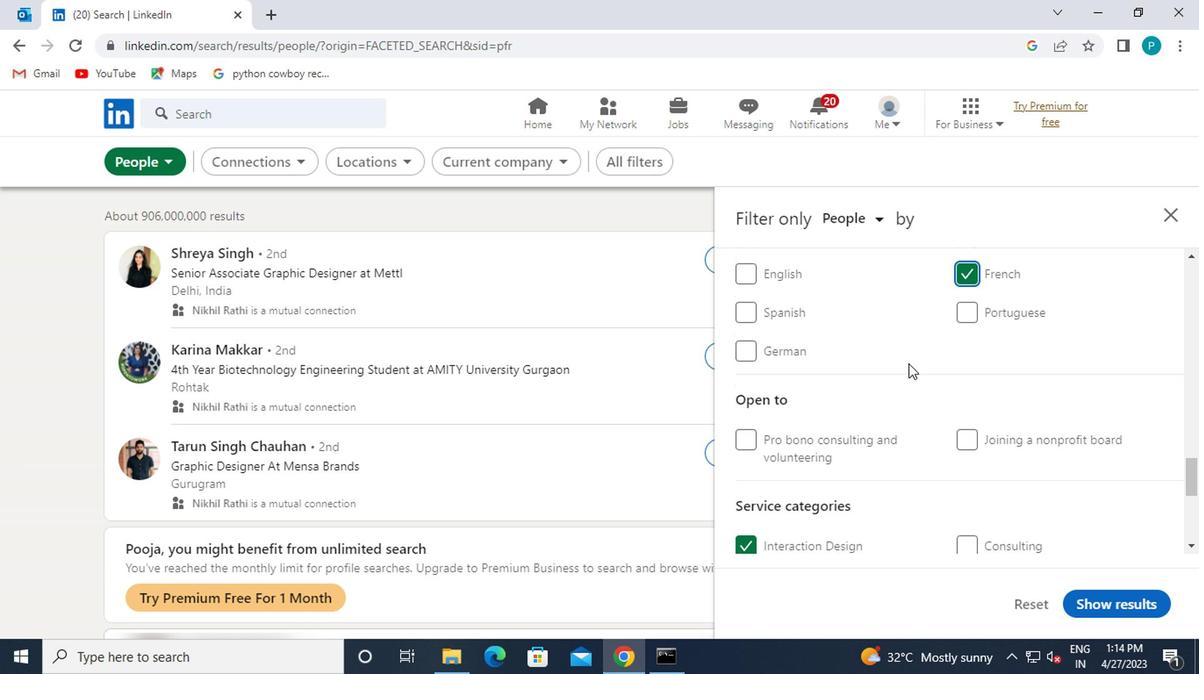 
Action: Mouse scrolled (904, 364) with delta (0, 0)
Screenshot: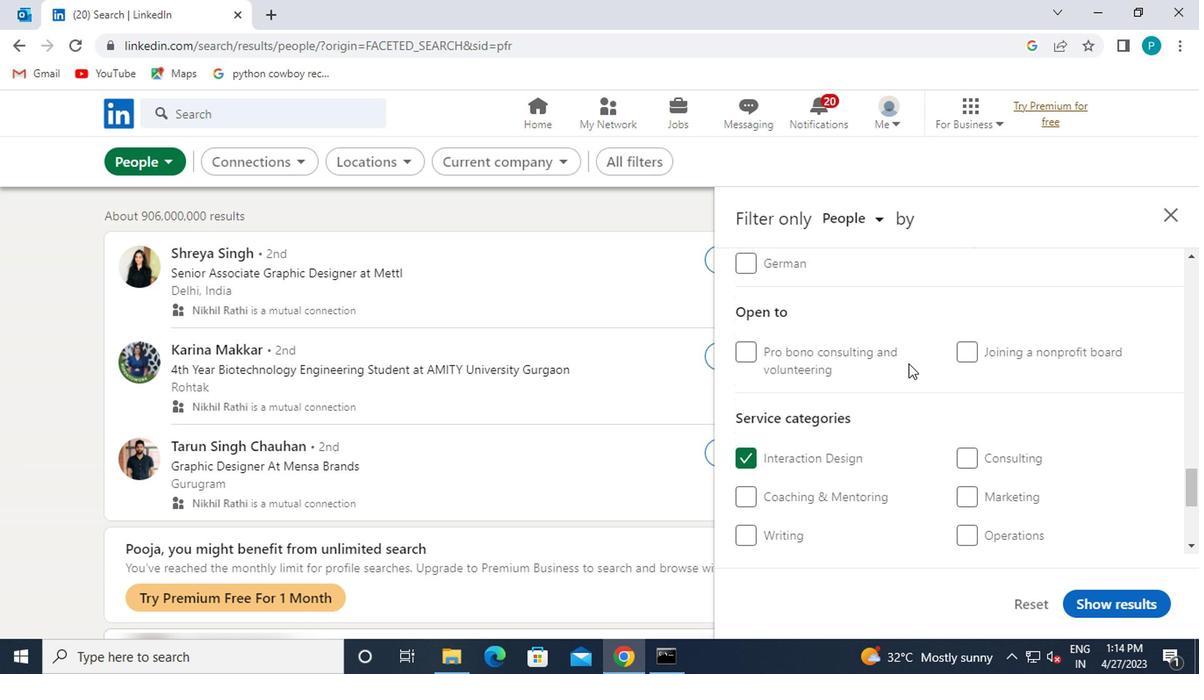 
Action: Mouse scrolled (904, 364) with delta (0, 0)
Screenshot: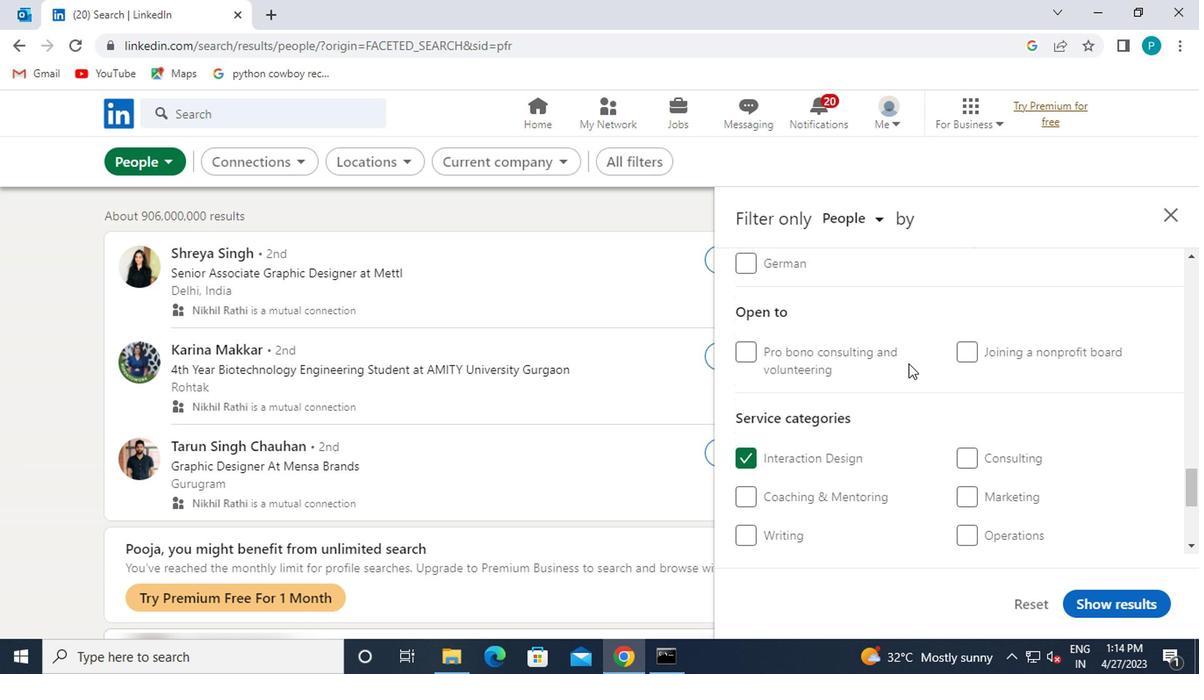 
Action: Mouse moved to (885, 381)
Screenshot: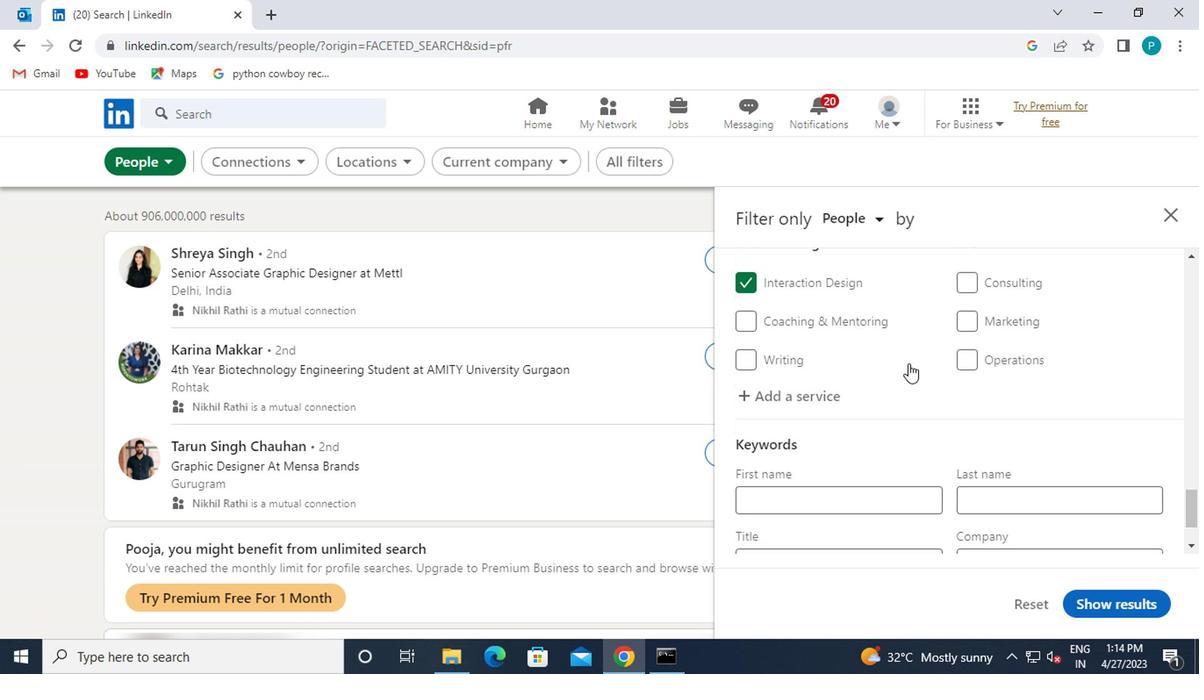 
Action: Mouse scrolled (885, 379) with delta (0, -1)
Screenshot: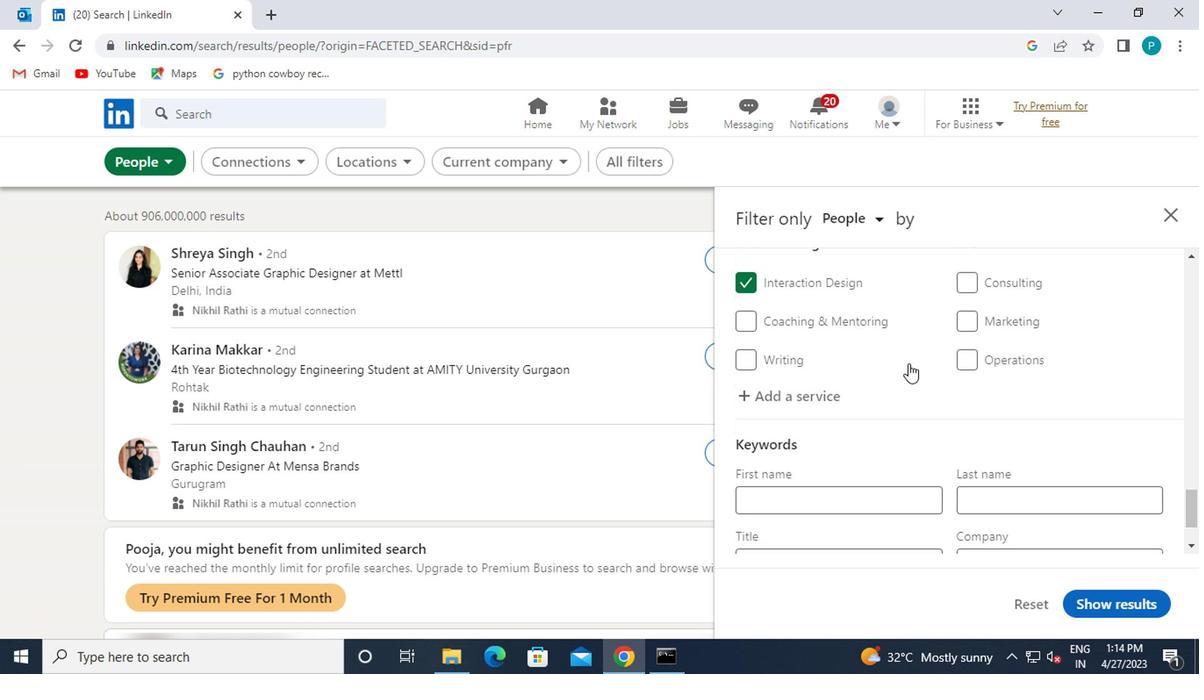 
Action: Mouse moved to (881, 385)
Screenshot: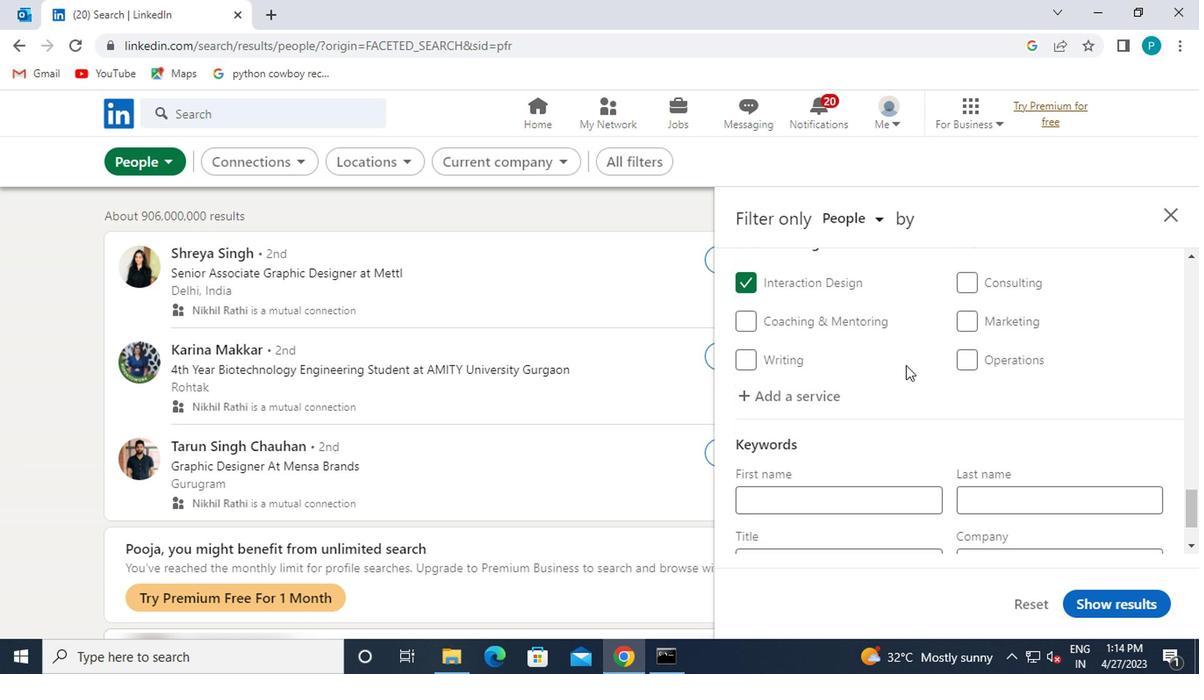 
Action: Mouse scrolled (881, 384) with delta (0, -1)
Screenshot: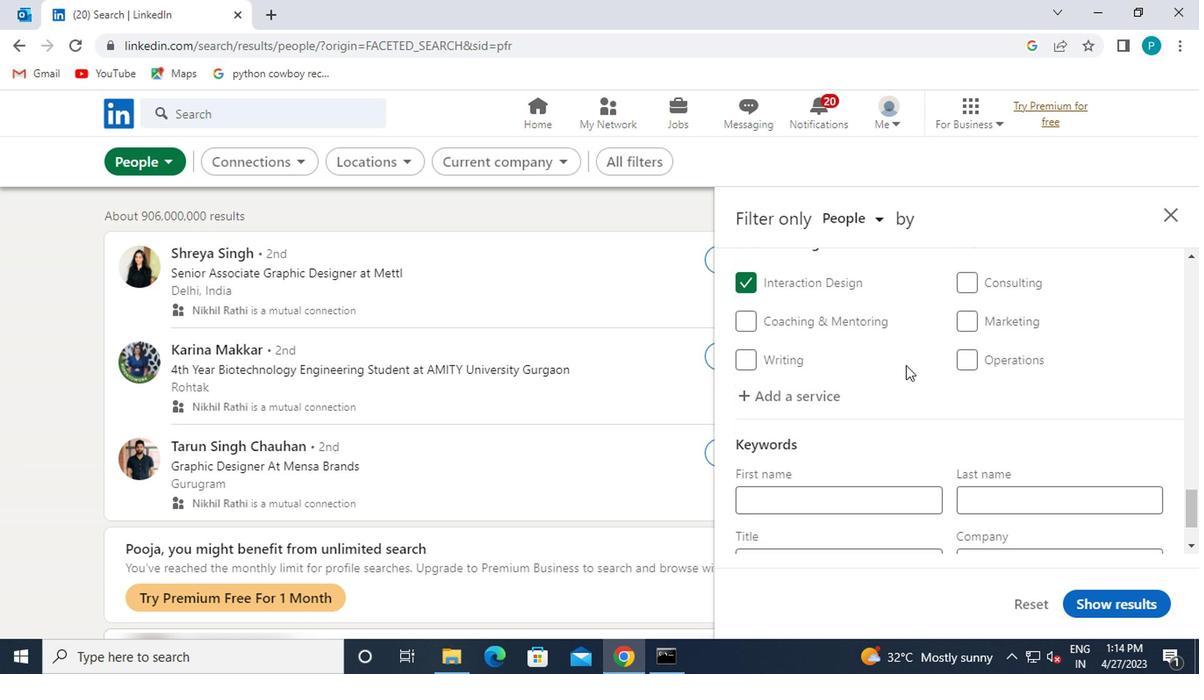 
Action: Mouse moved to (842, 484)
Screenshot: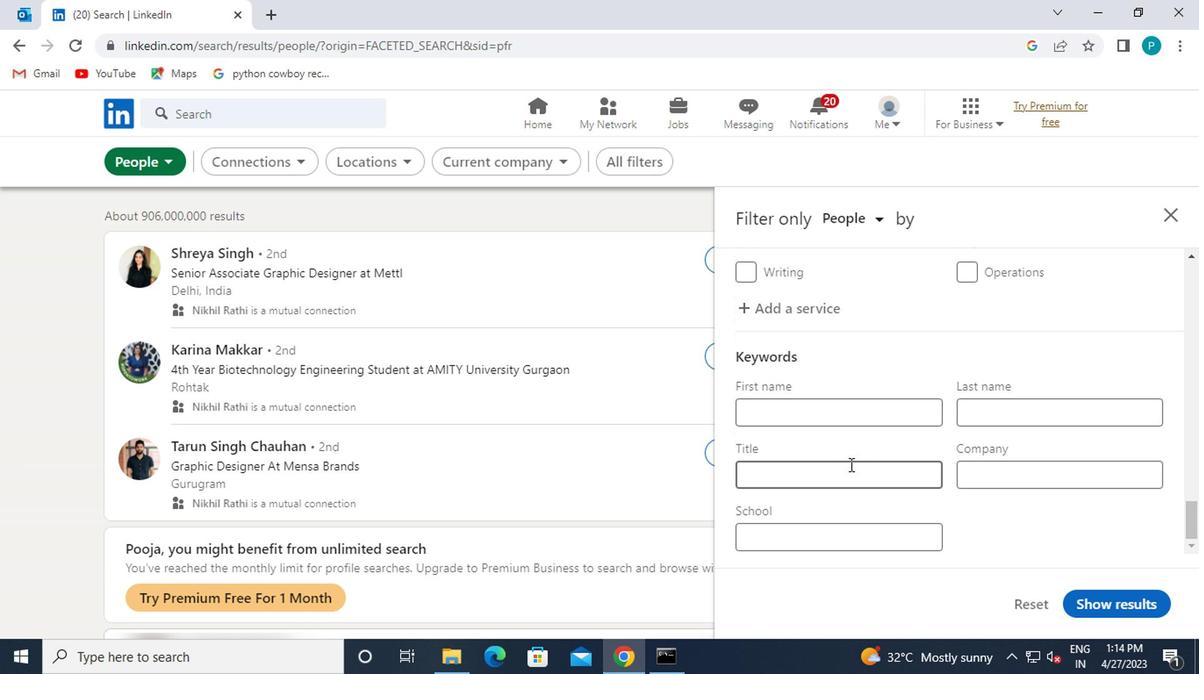 
Action: Mouse pressed left at (842, 484)
Screenshot: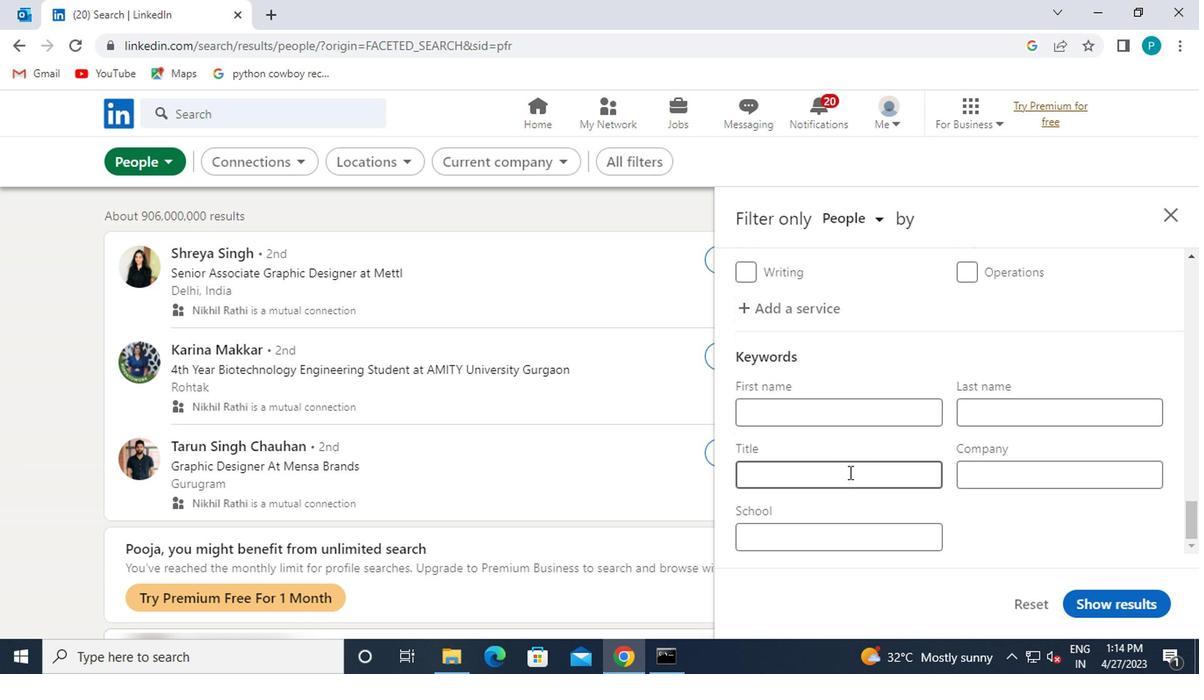 
Action: Mouse moved to (842, 485)
Screenshot: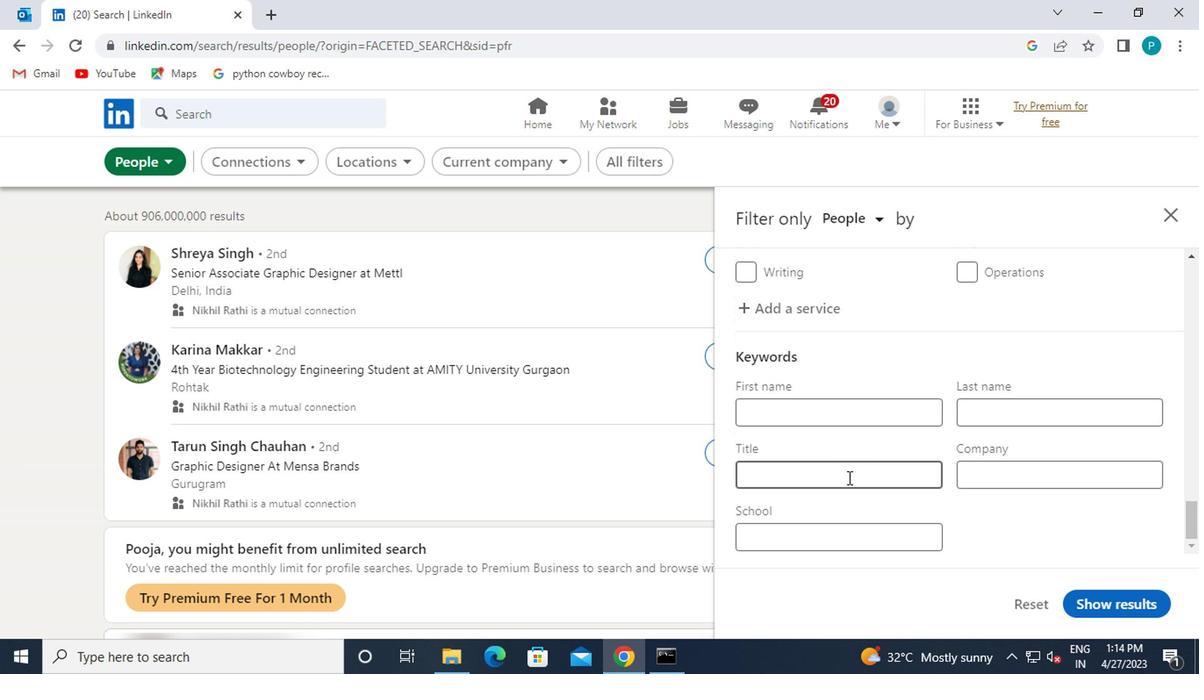 
Action: Key pressed <Key.caps_lock>C<Key.caps_lock>REDIT<Key.space><Key.caps_lock>C<Key.caps_lock>OUNSELOR
Screenshot: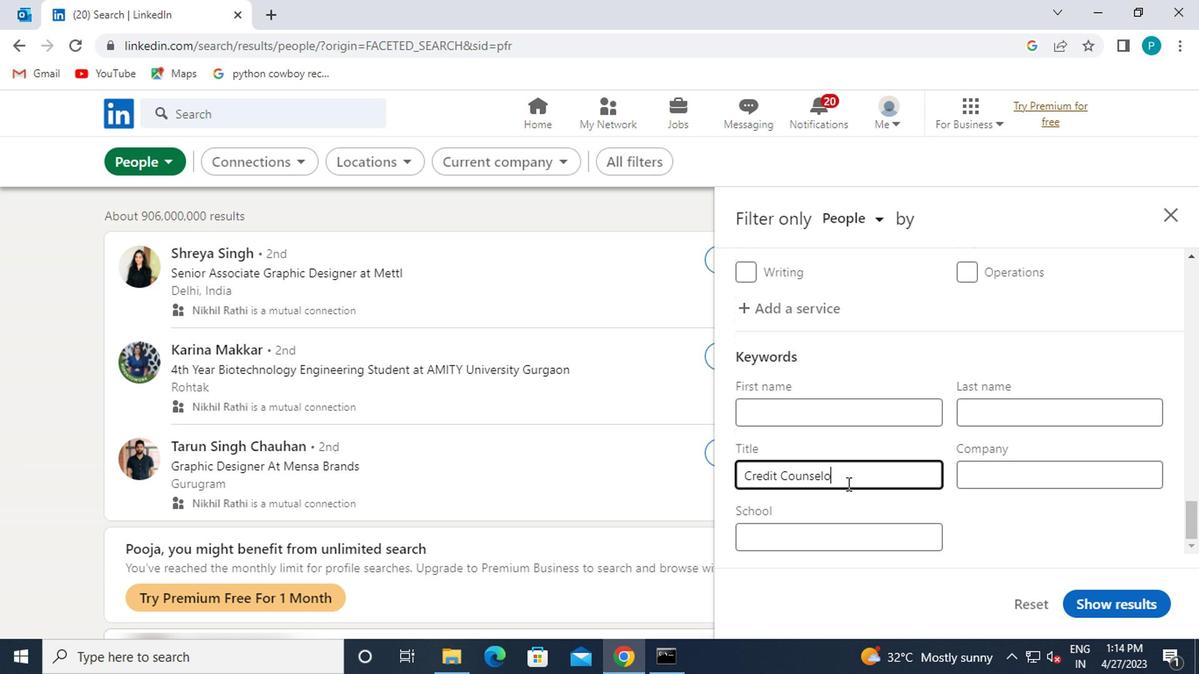 
Action: Mouse moved to (1150, 603)
Screenshot: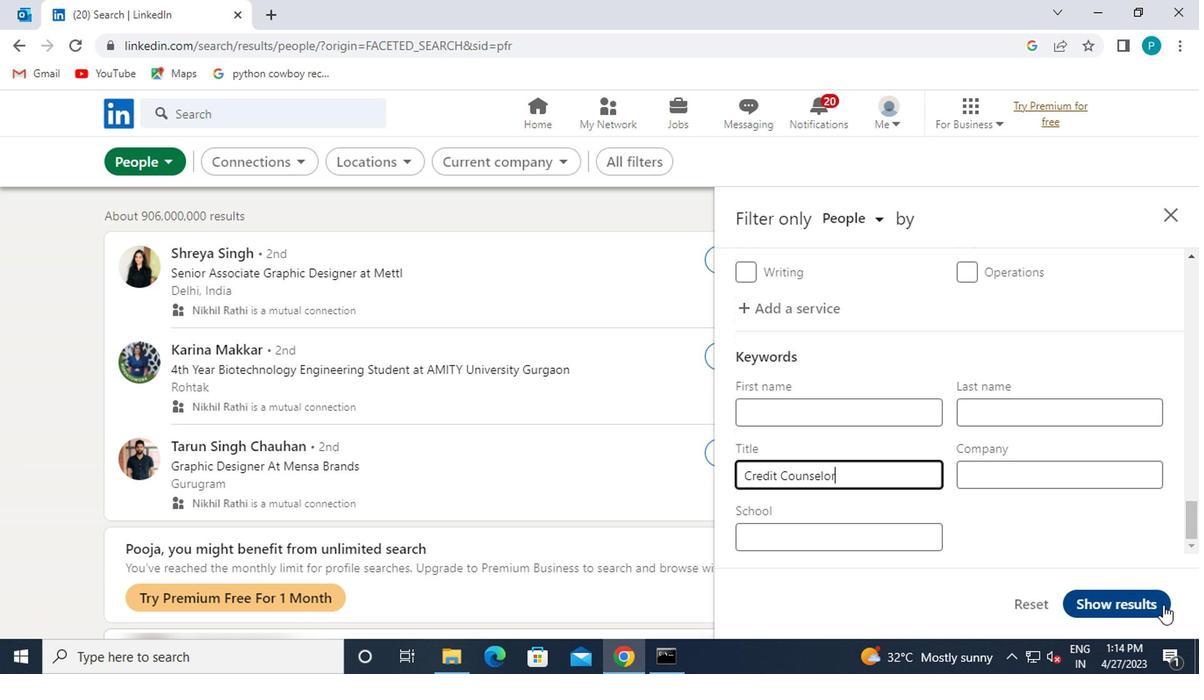 
Action: Mouse pressed left at (1150, 603)
Screenshot: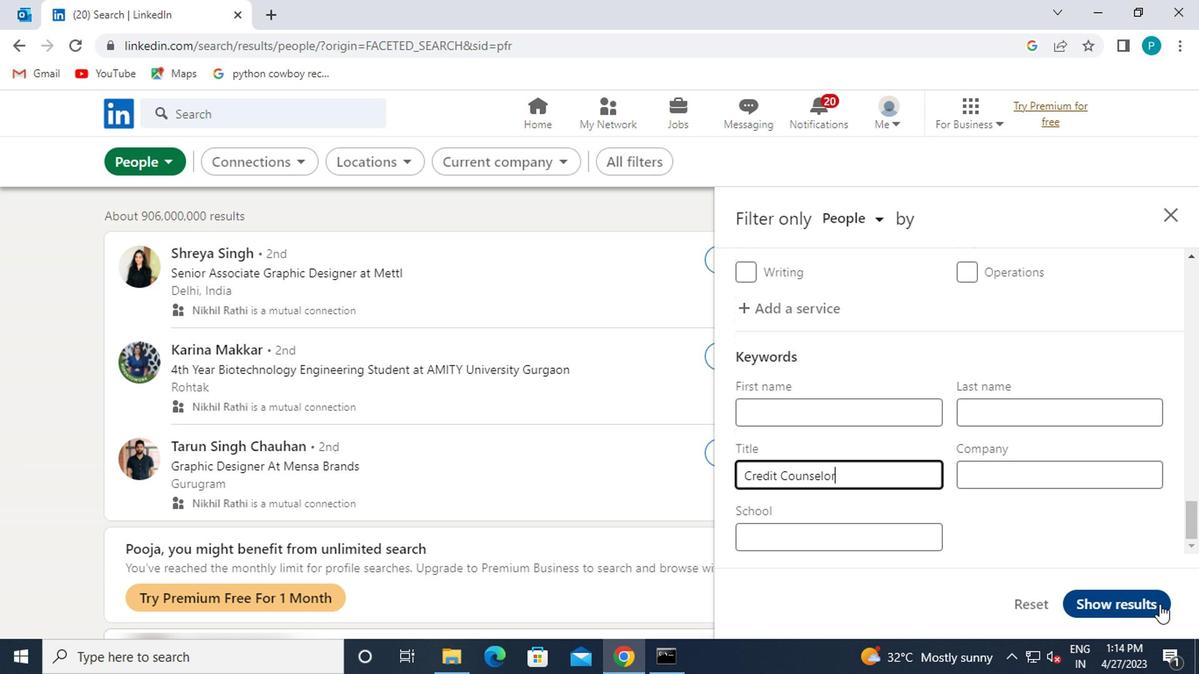 
